 Task: Find connections with filter location Babruysk with filter topic #lifewith filter profile language Spanish with filter current company B. Braun Group with filter school Arts Commerce Jobs with filter industry Agriculture, Construction, Mining Machinery Manufacturing with filter service category Typing with filter keywords title Iron Worker
Action: Mouse moved to (228, 309)
Screenshot: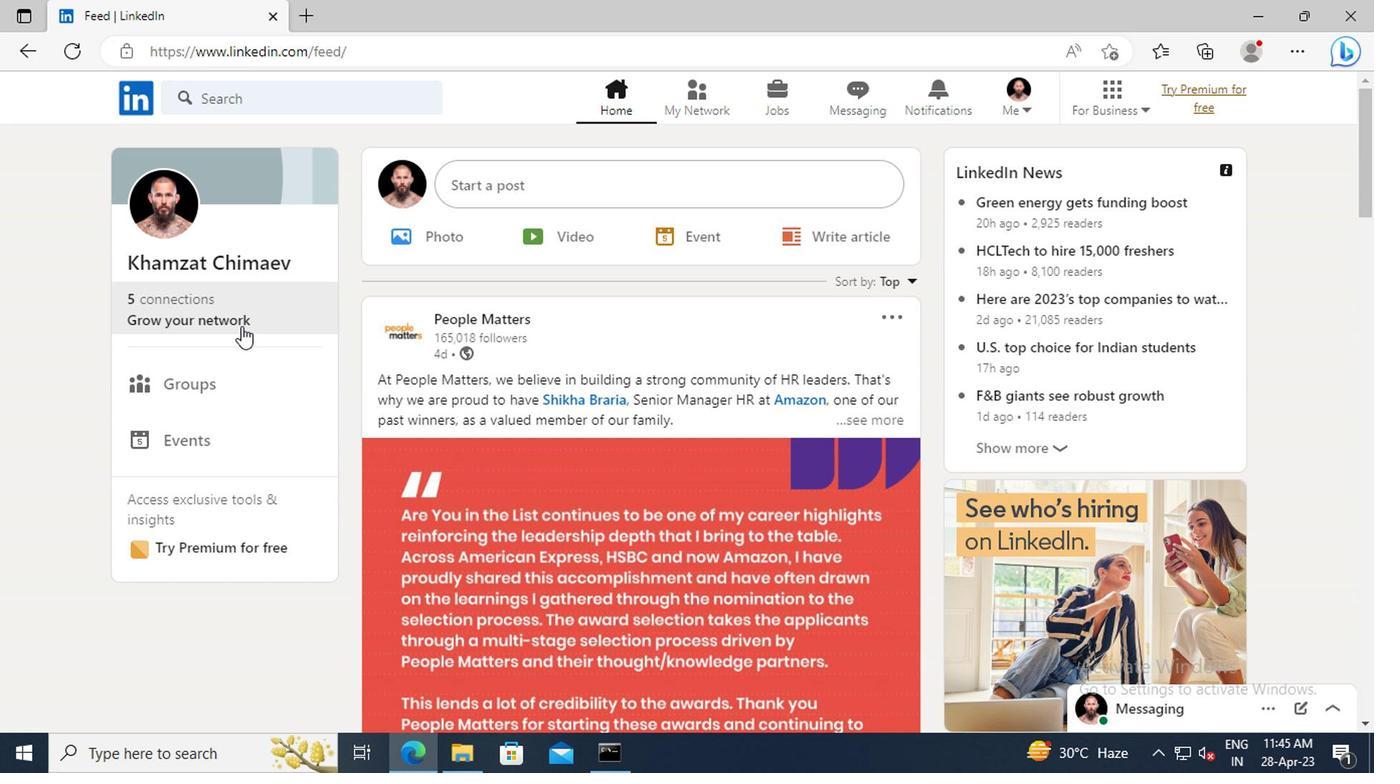 
Action: Mouse pressed left at (228, 309)
Screenshot: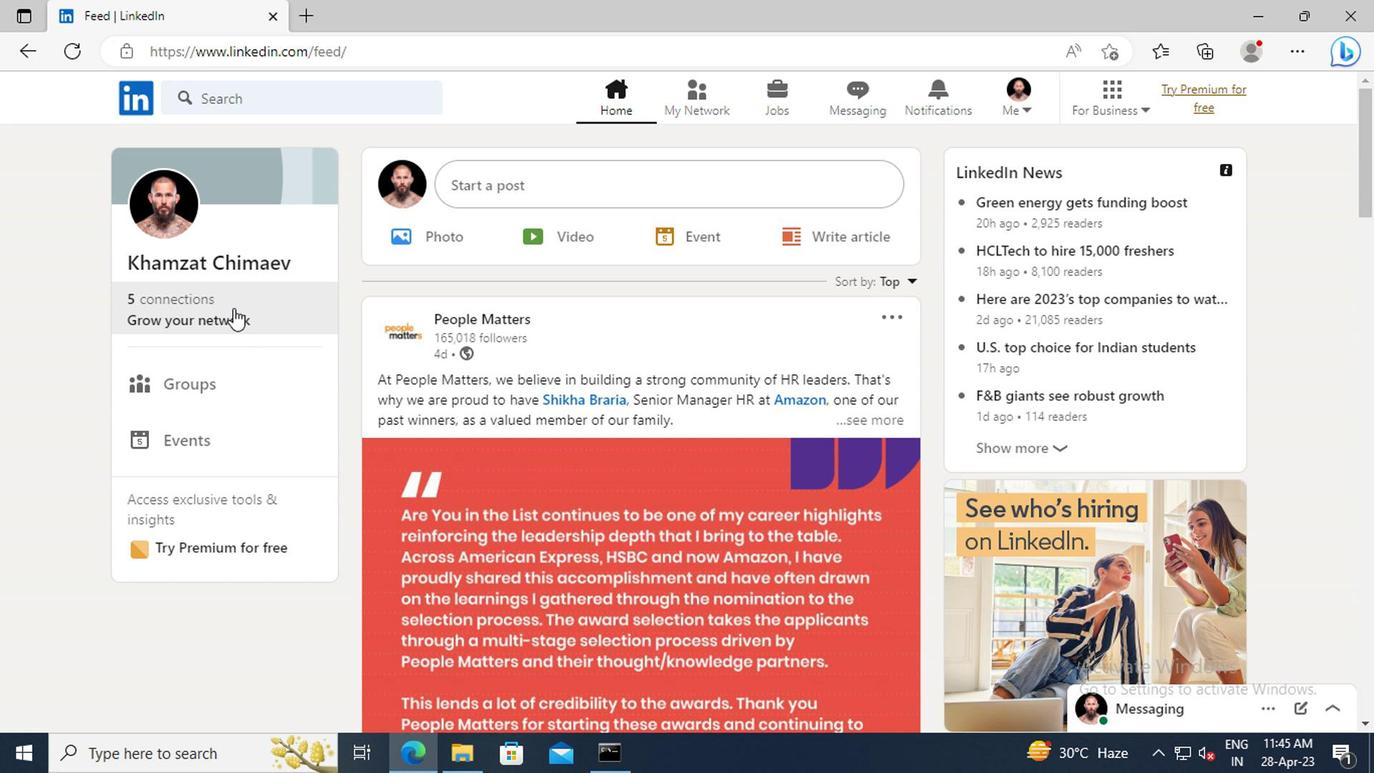 
Action: Mouse moved to (228, 213)
Screenshot: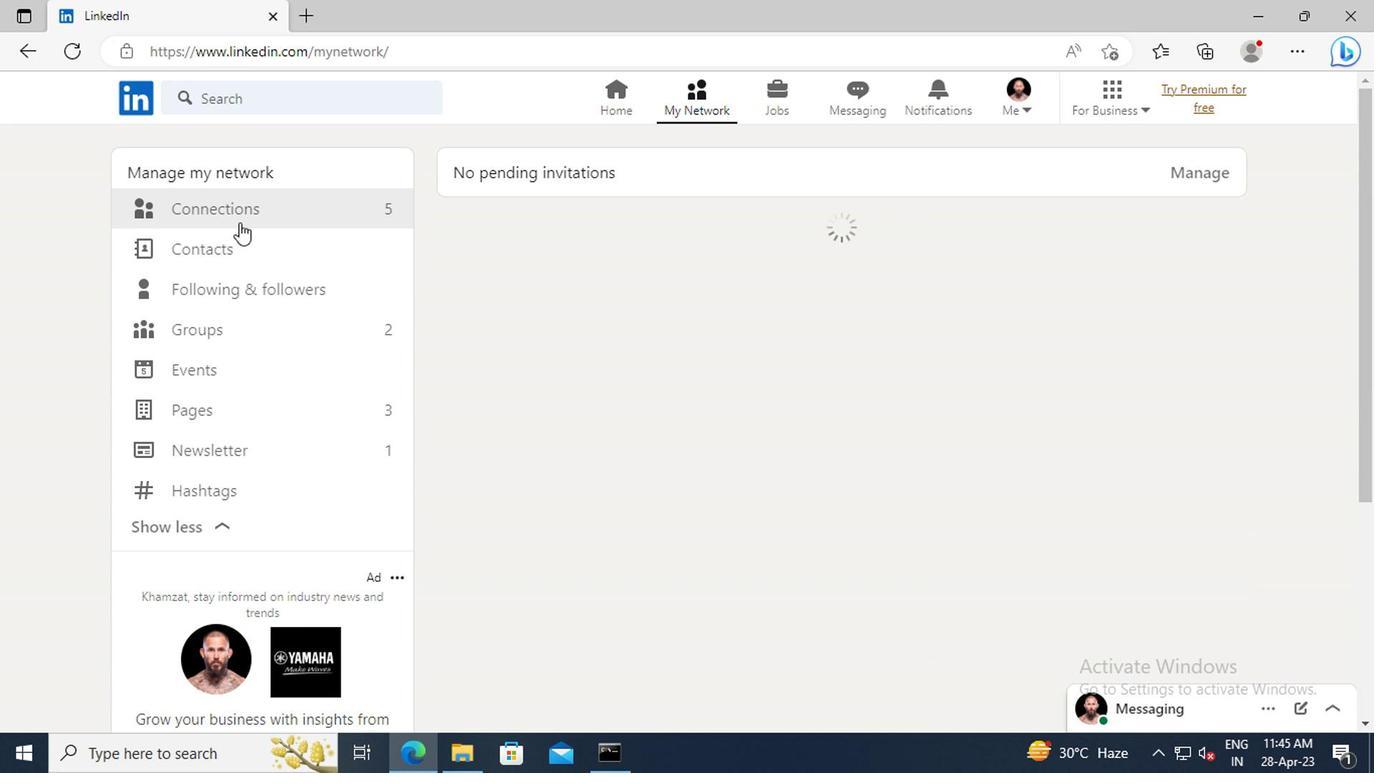 
Action: Mouse pressed left at (228, 213)
Screenshot: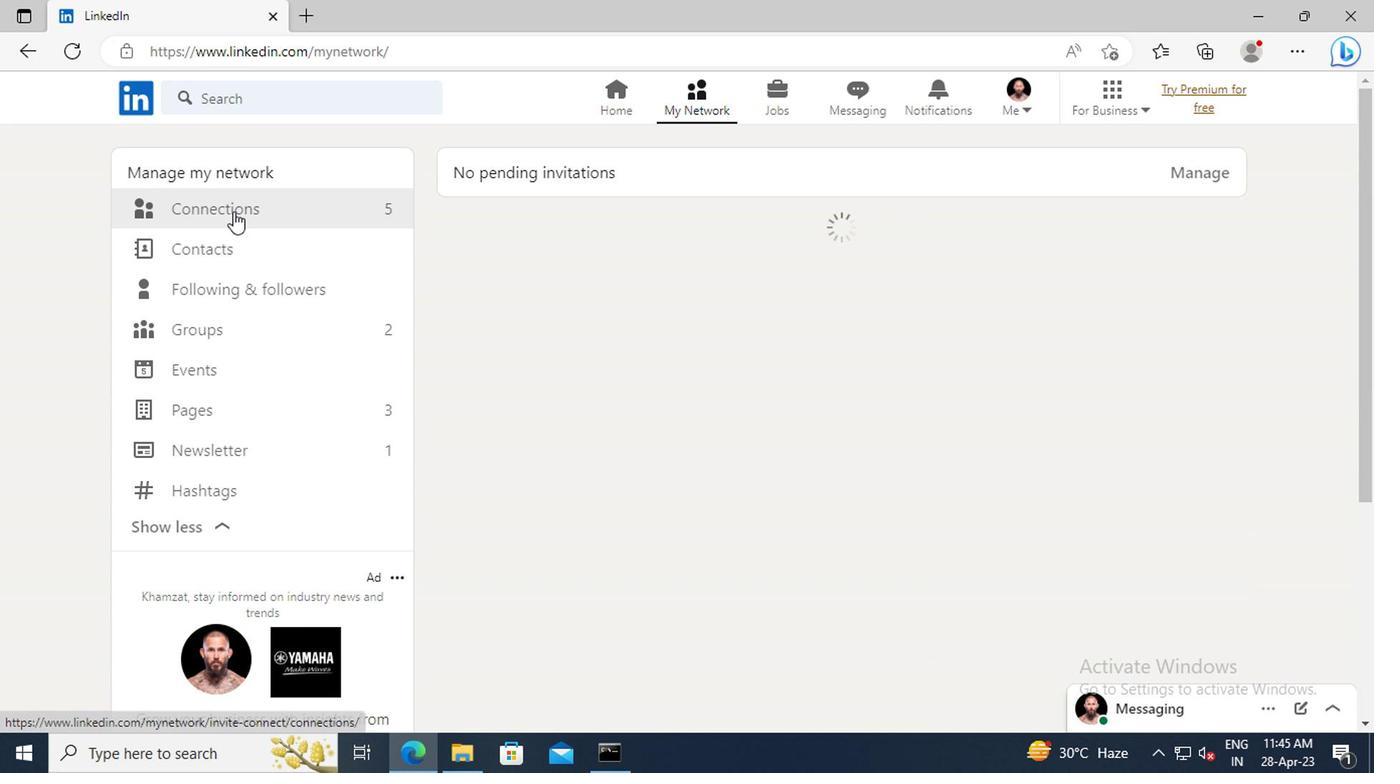 
Action: Mouse moved to (819, 216)
Screenshot: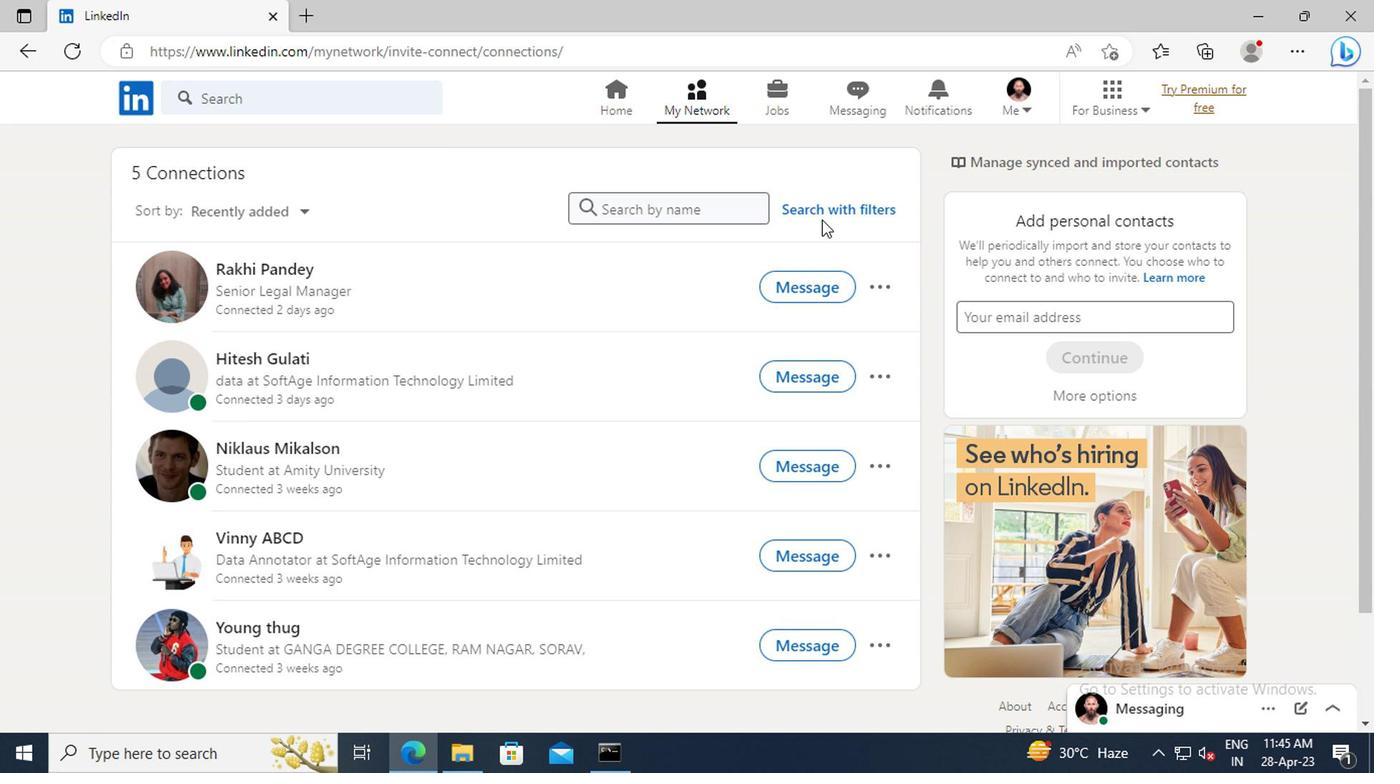 
Action: Mouse pressed left at (819, 216)
Screenshot: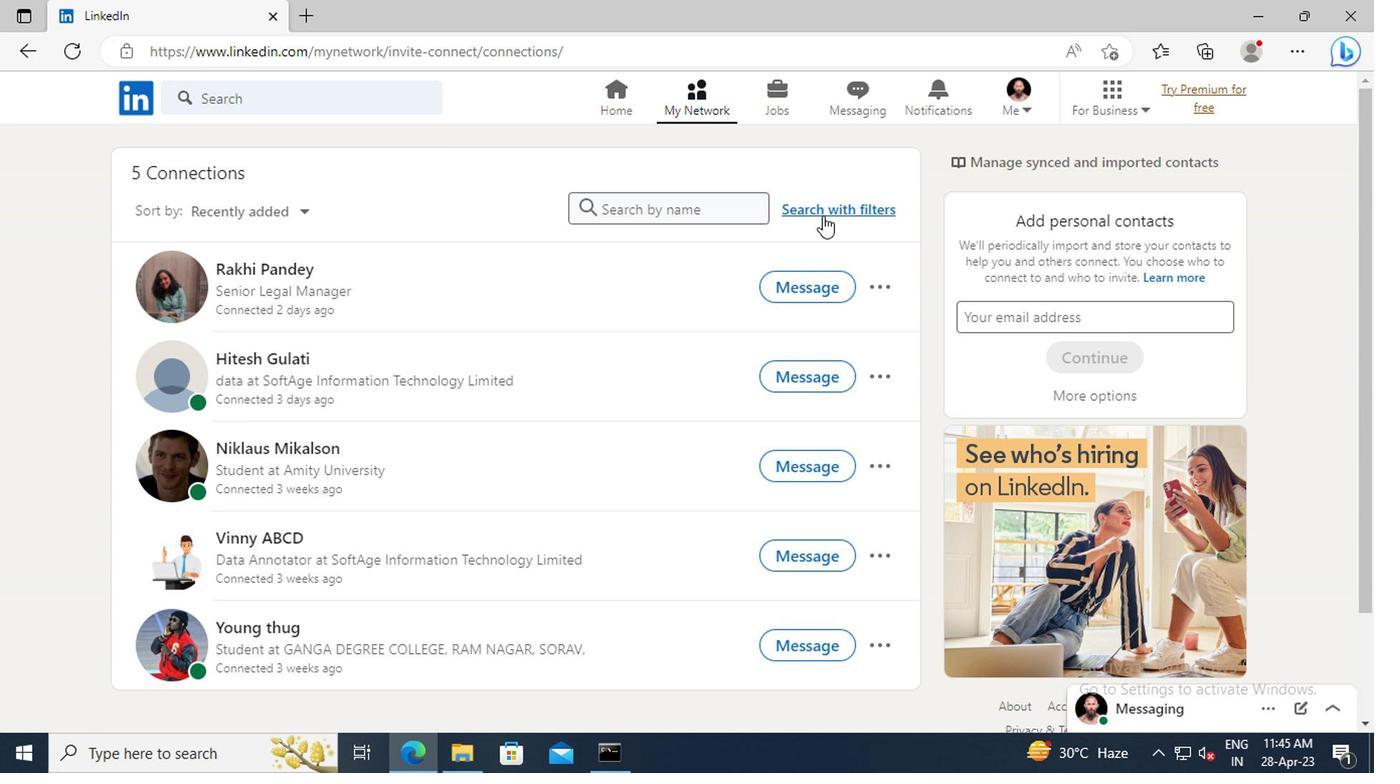 
Action: Mouse moved to (757, 161)
Screenshot: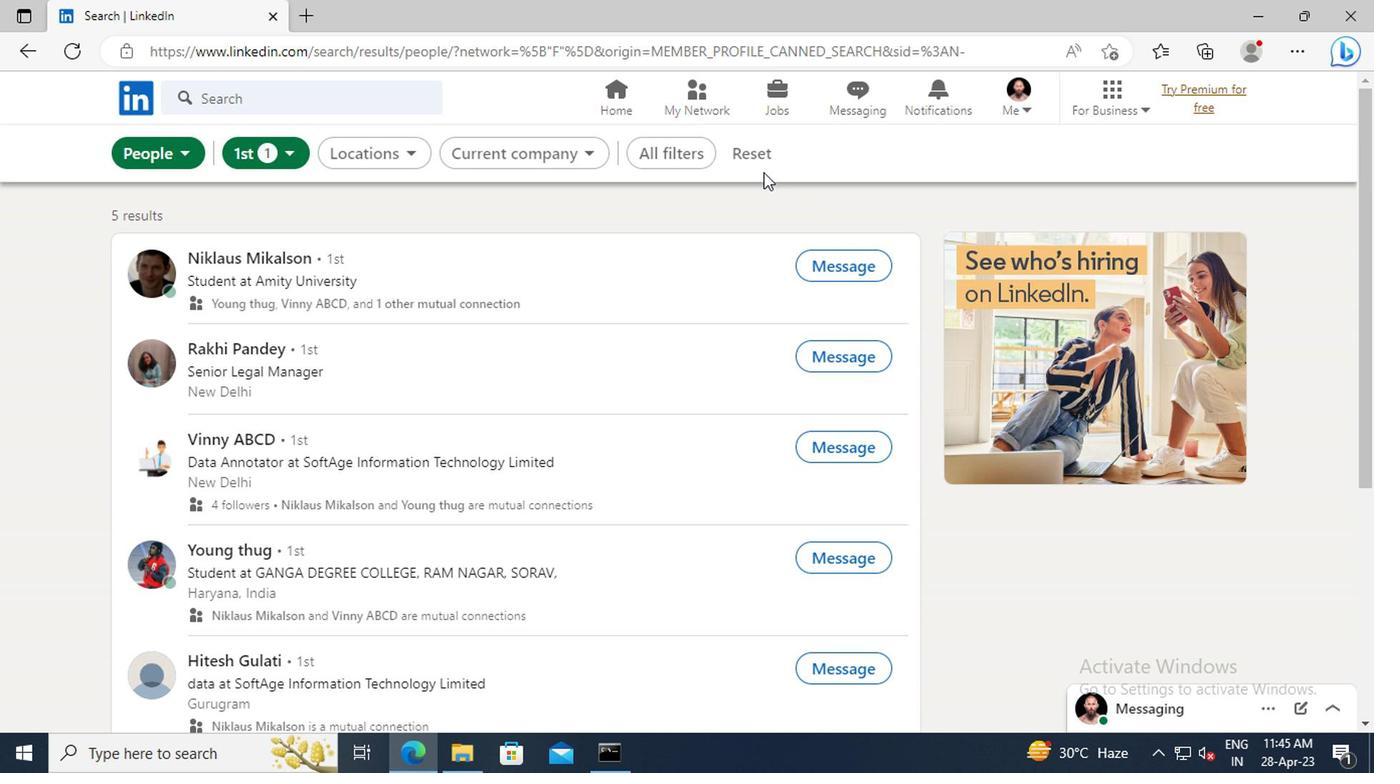 
Action: Mouse pressed left at (757, 161)
Screenshot: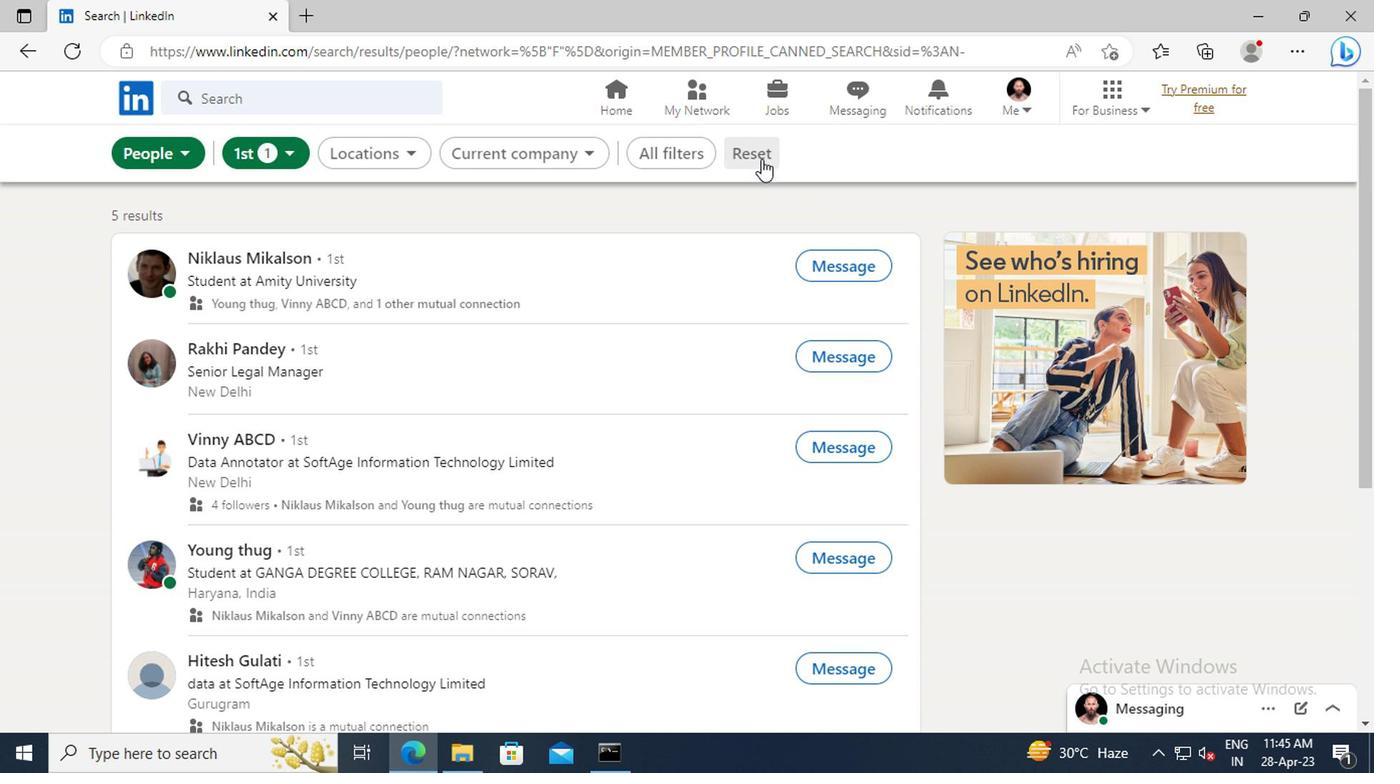 
Action: Mouse moved to (730, 156)
Screenshot: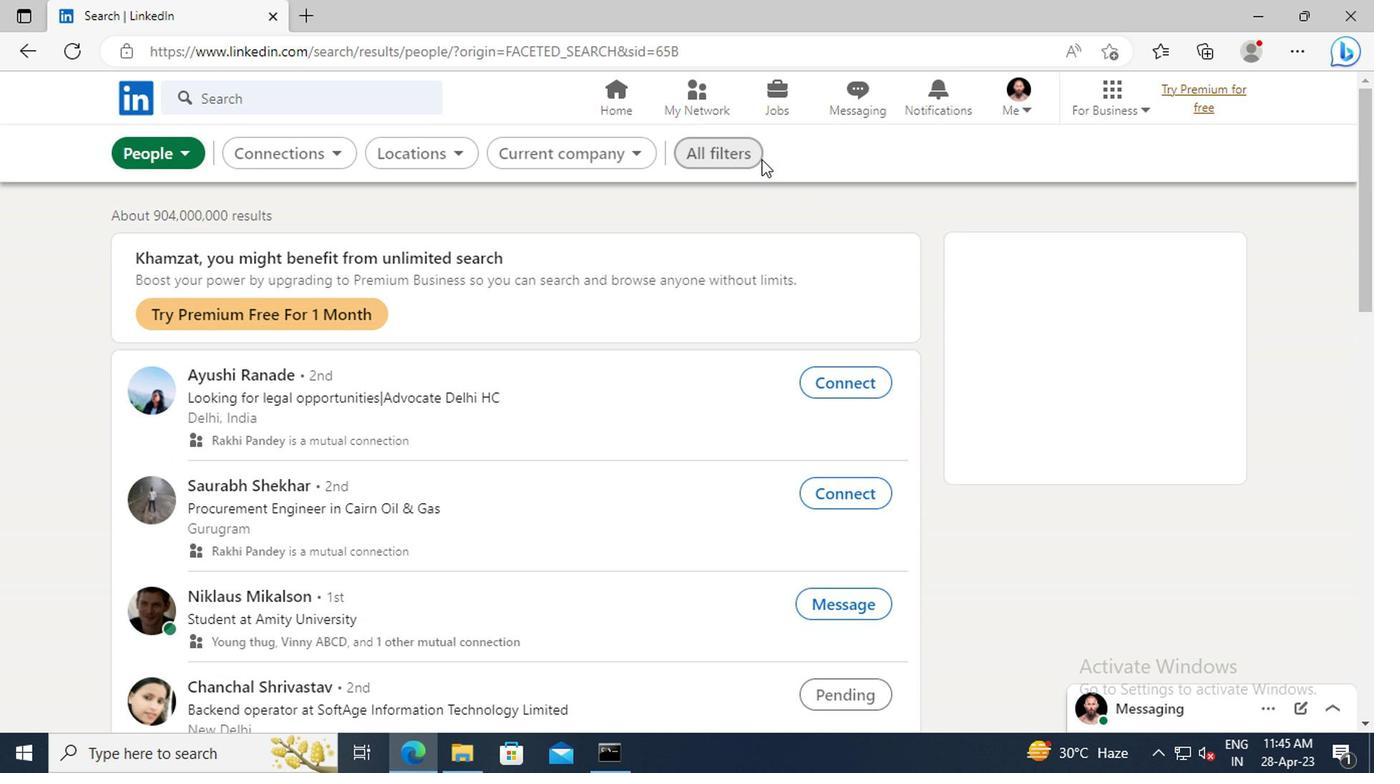 
Action: Mouse pressed left at (730, 156)
Screenshot: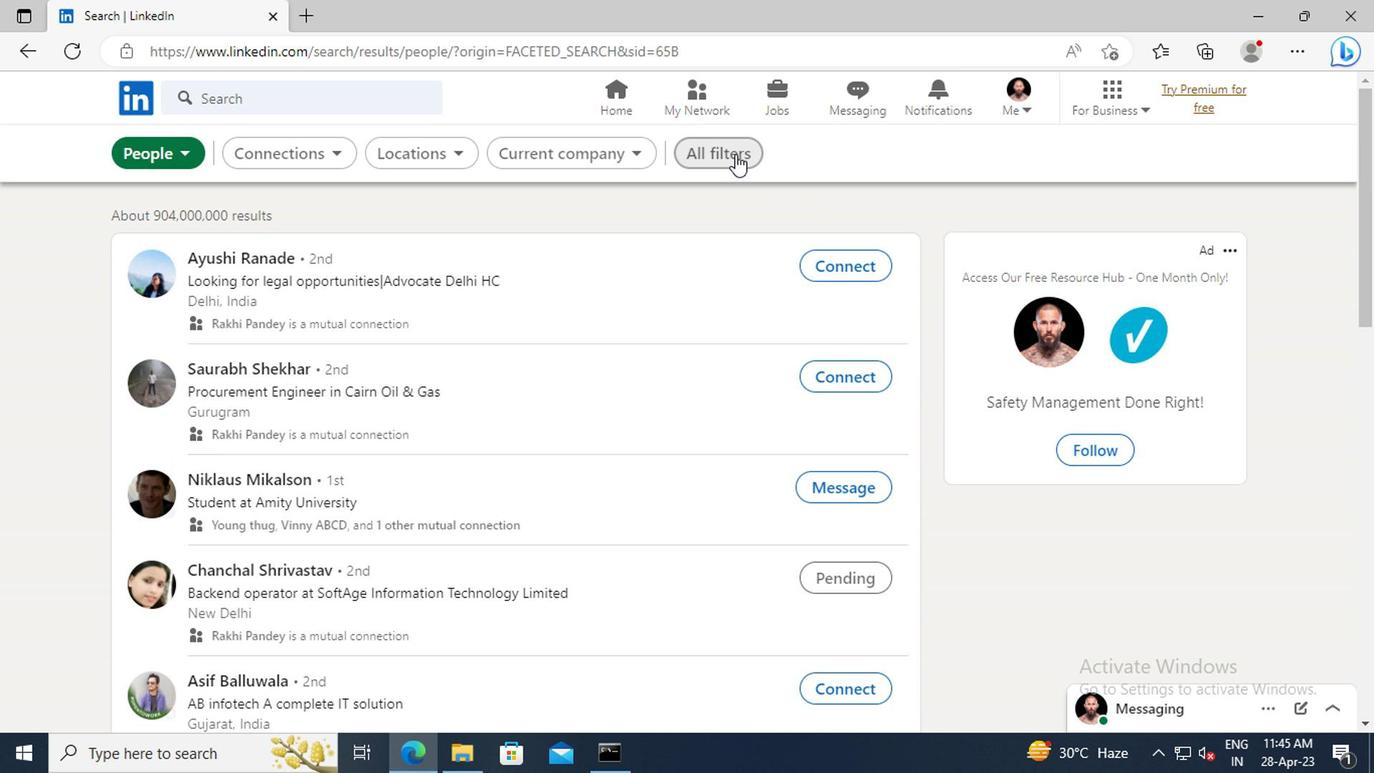 
Action: Mouse moved to (1194, 415)
Screenshot: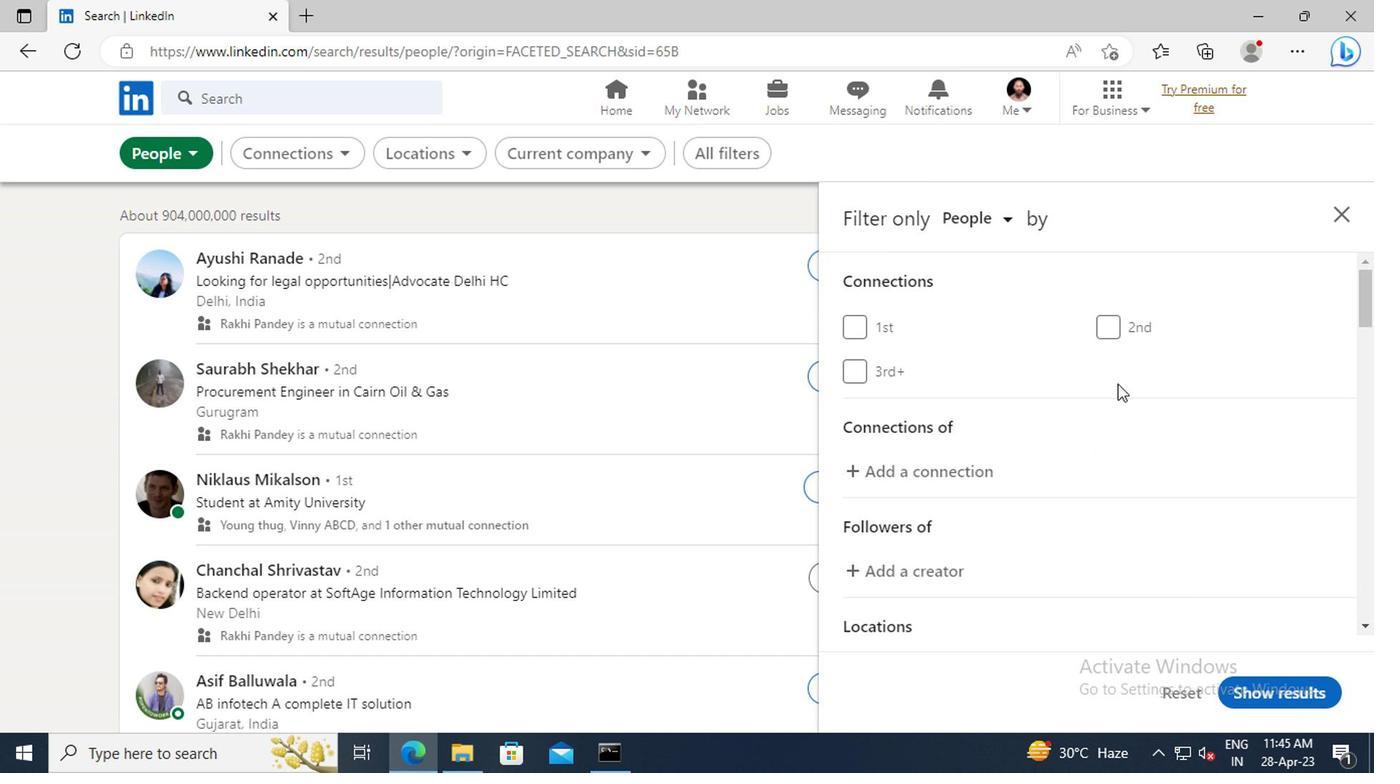 
Action: Mouse scrolled (1194, 415) with delta (0, 0)
Screenshot: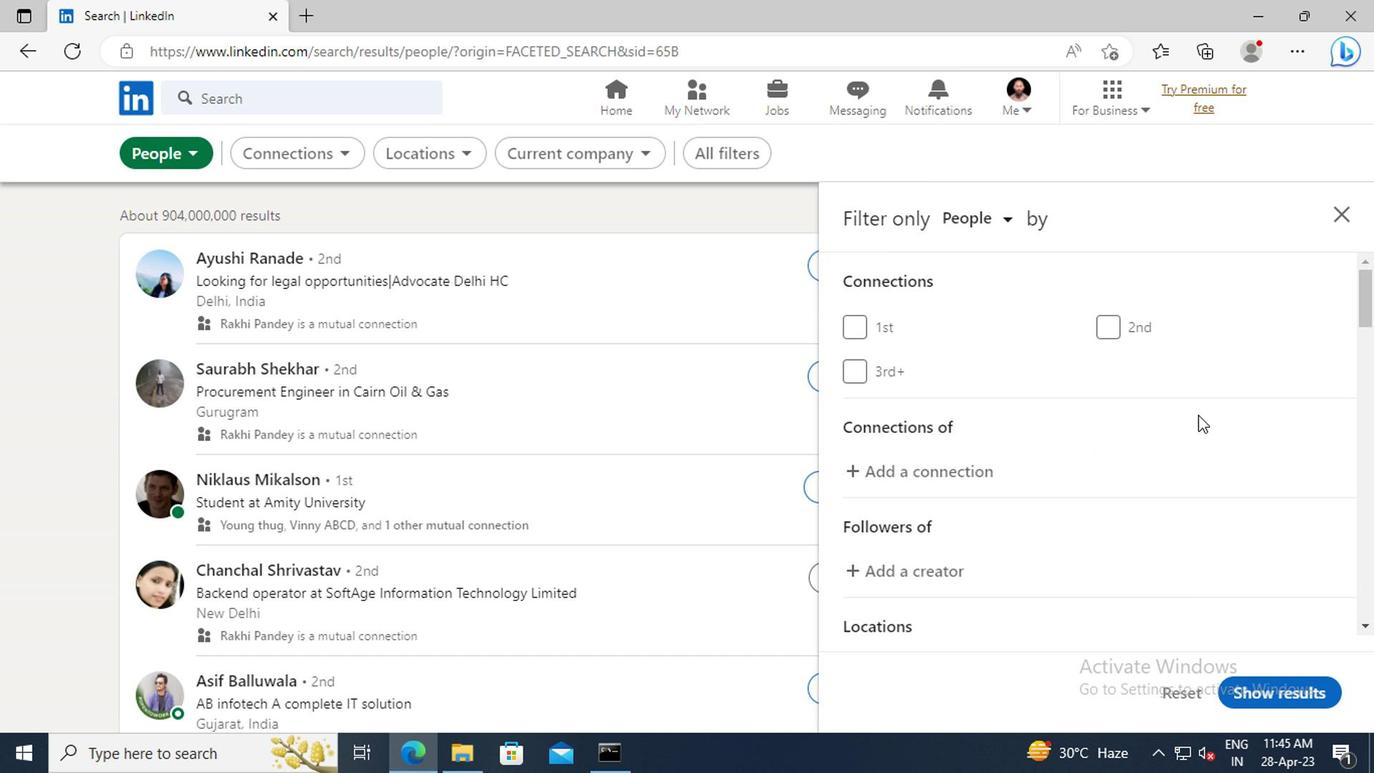 
Action: Mouse moved to (1195, 417)
Screenshot: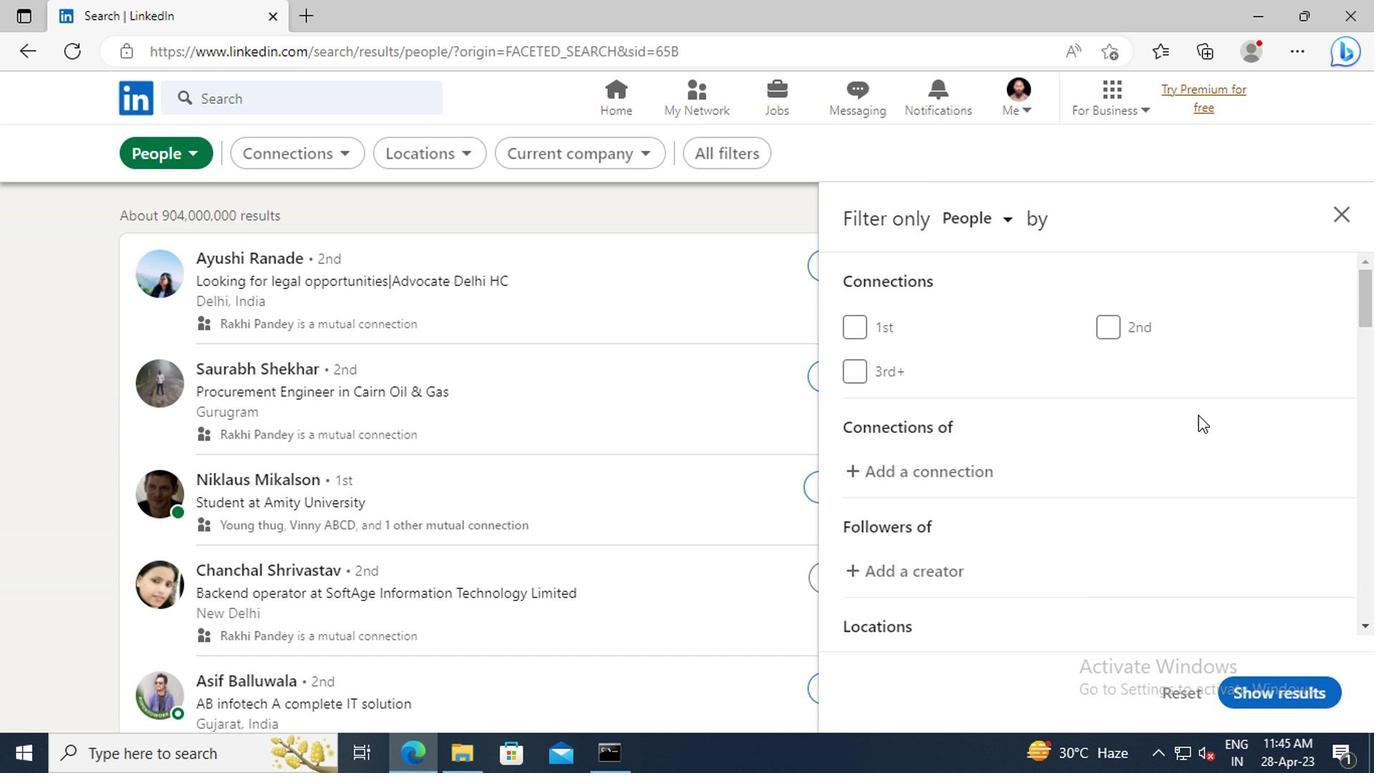 
Action: Mouse scrolled (1195, 415) with delta (0, -1)
Screenshot: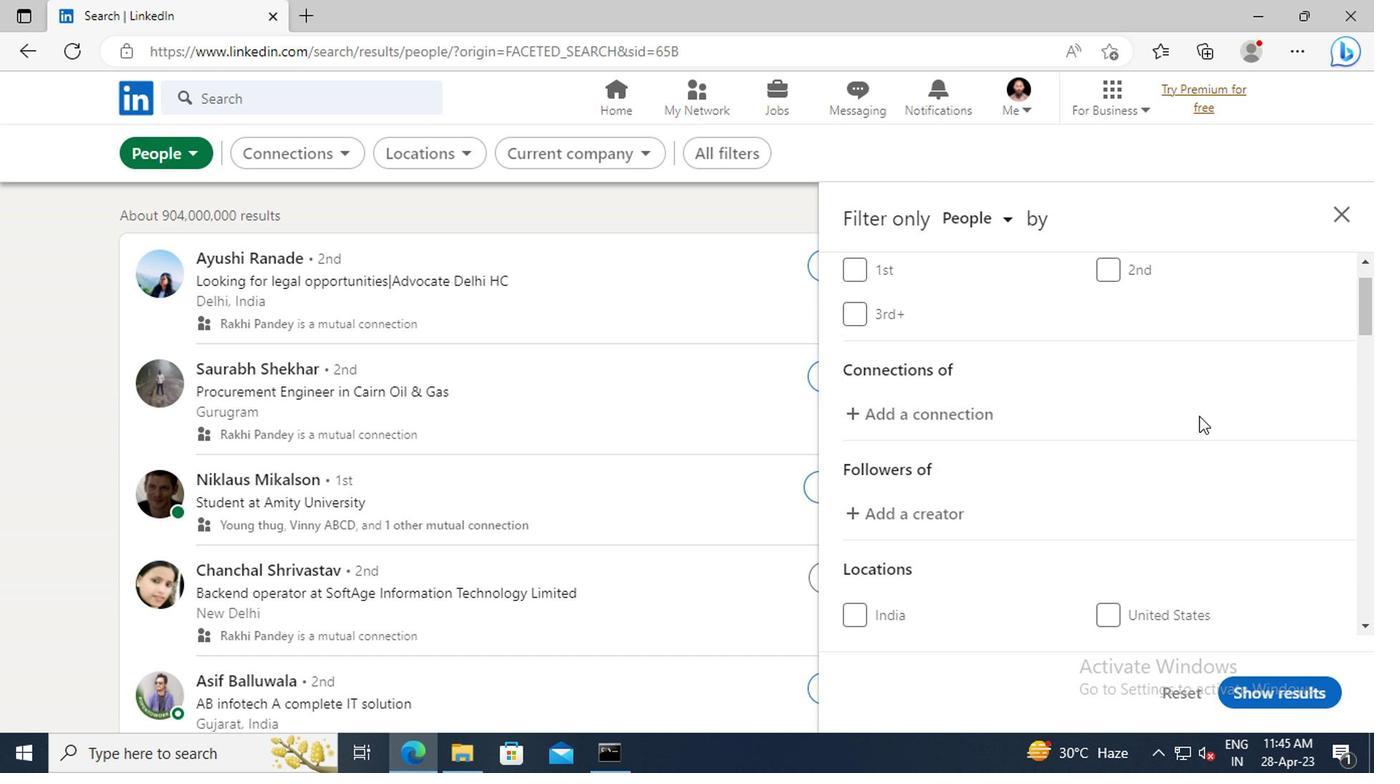 
Action: Mouse scrolled (1195, 415) with delta (0, -1)
Screenshot: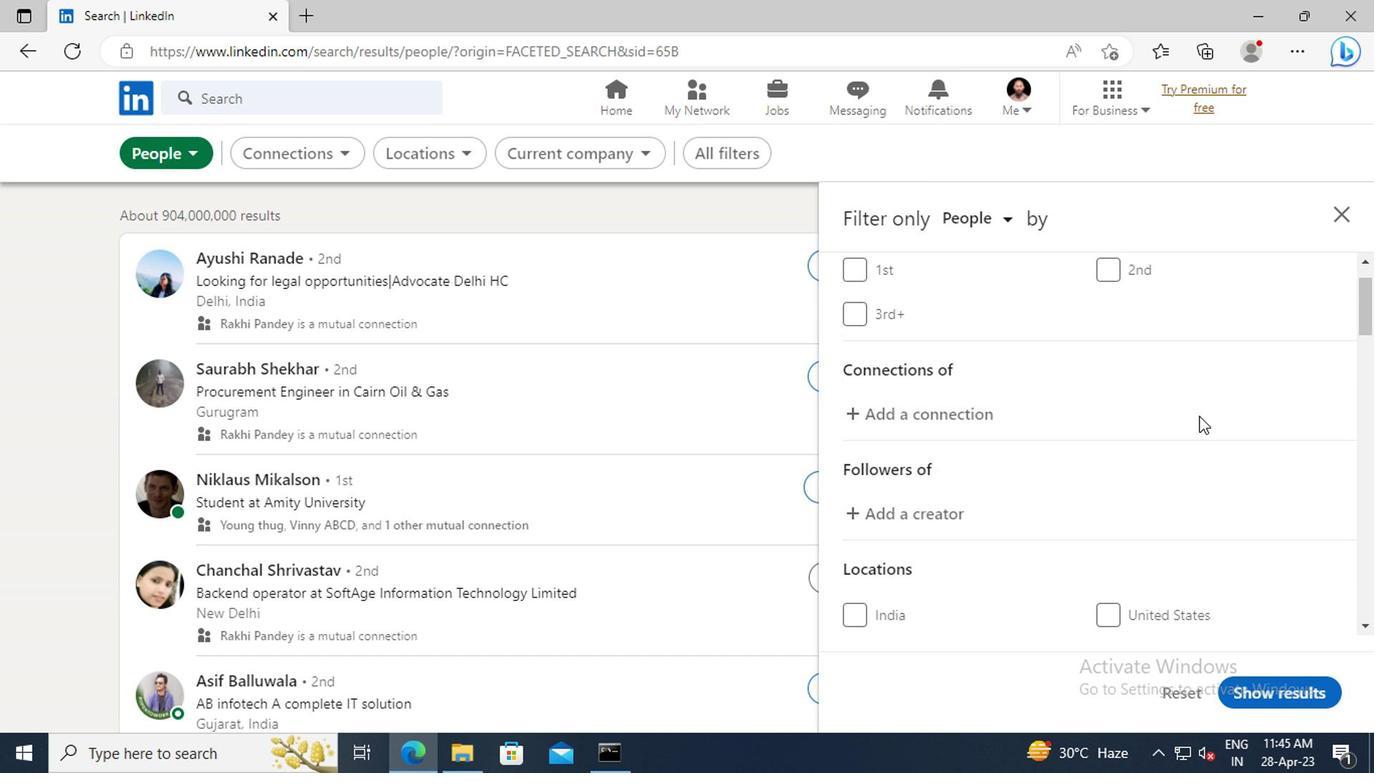 
Action: Mouse scrolled (1195, 415) with delta (0, -1)
Screenshot: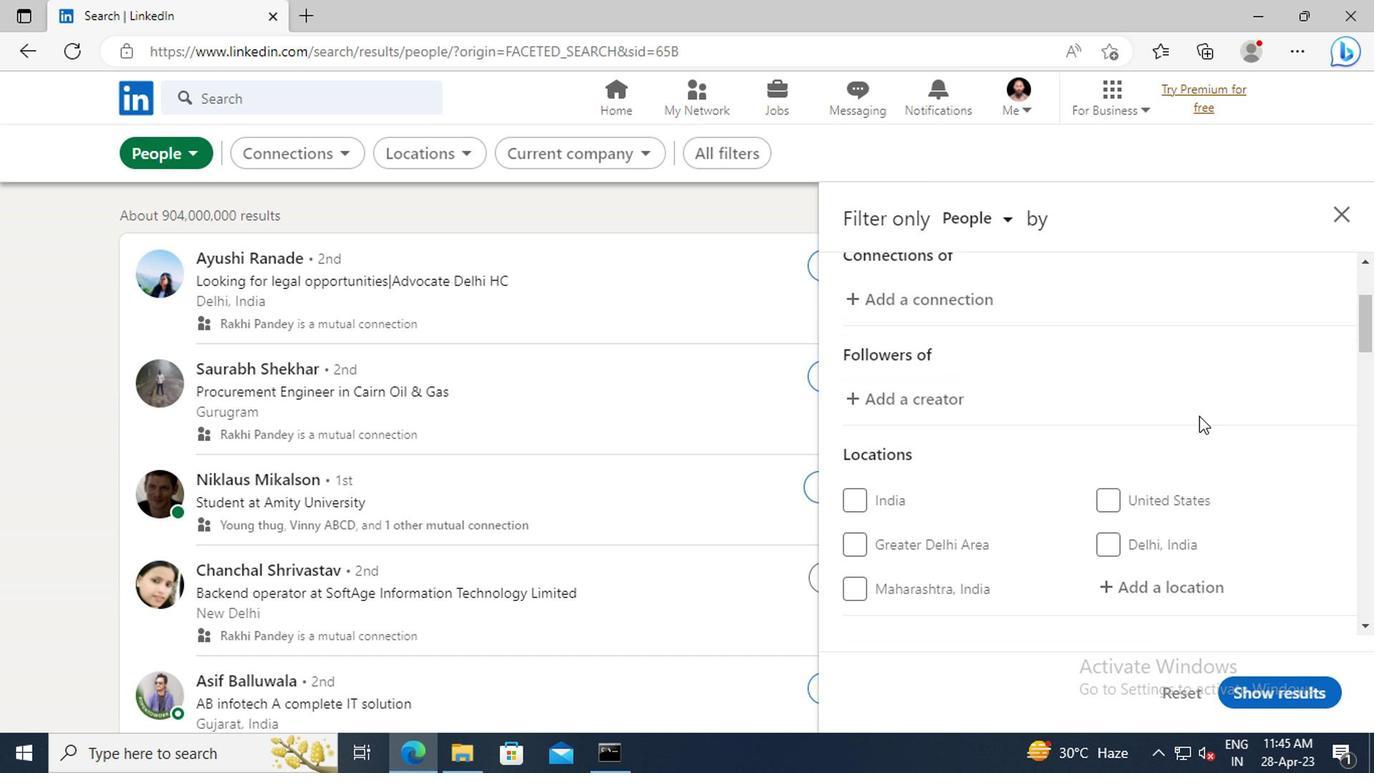 
Action: Mouse scrolled (1195, 415) with delta (0, -1)
Screenshot: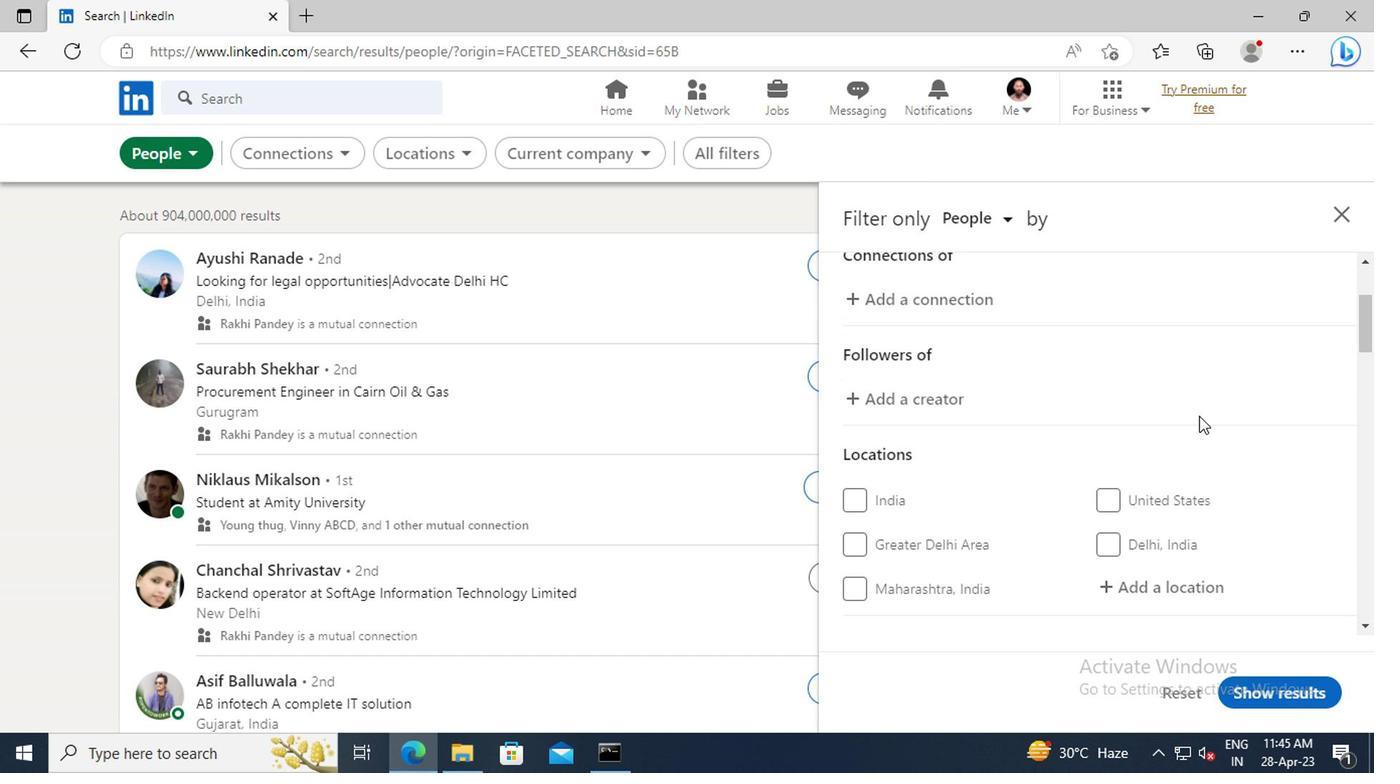 
Action: Mouse moved to (1185, 461)
Screenshot: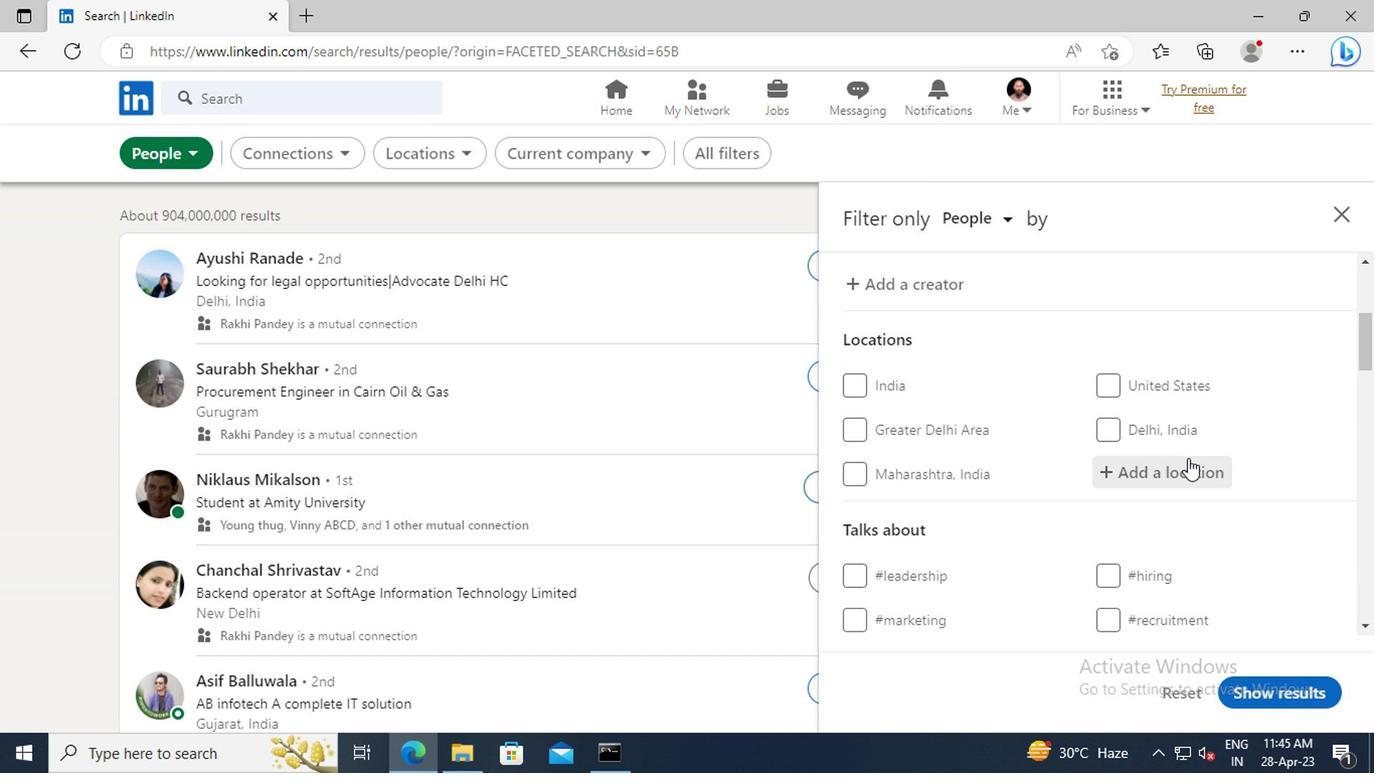
Action: Mouse pressed left at (1185, 461)
Screenshot: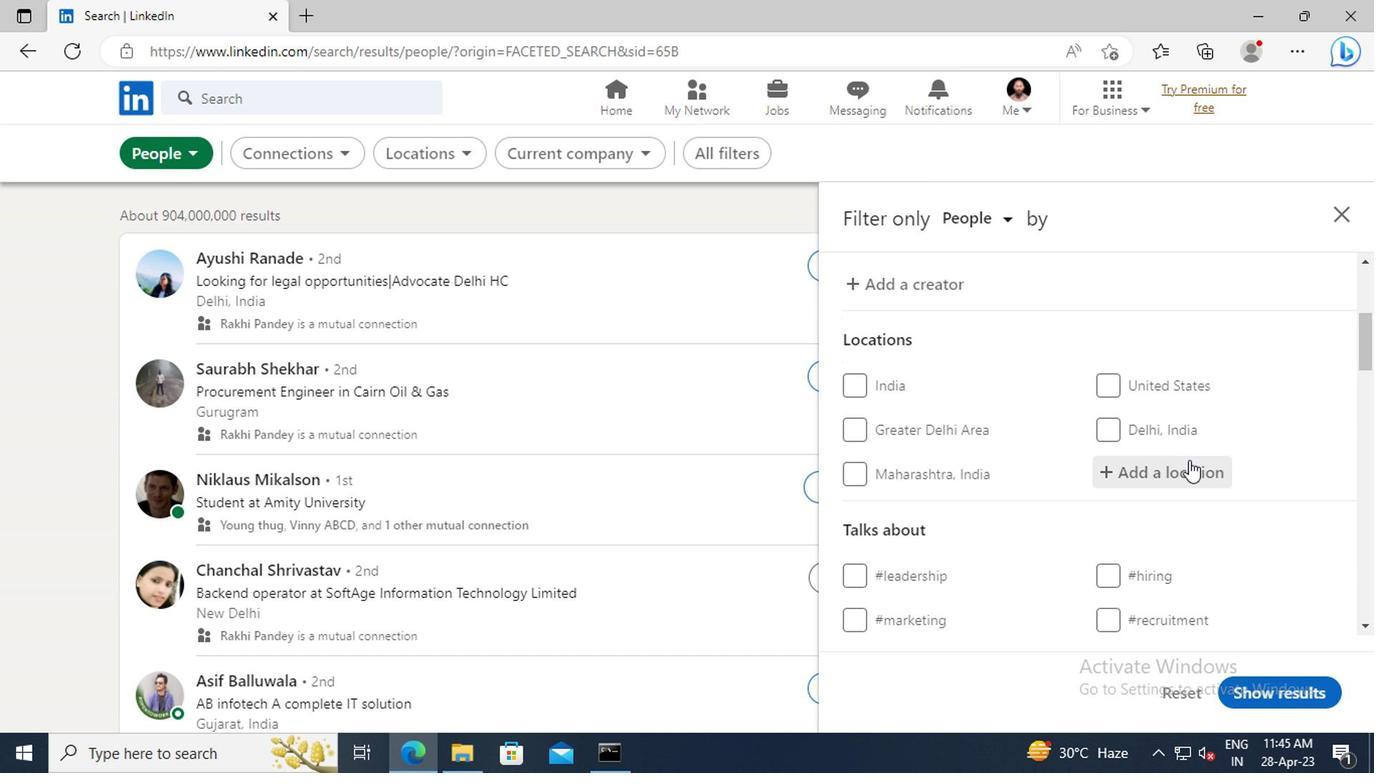 
Action: Key pressed <Key.shift>BABRUYSK
Screenshot: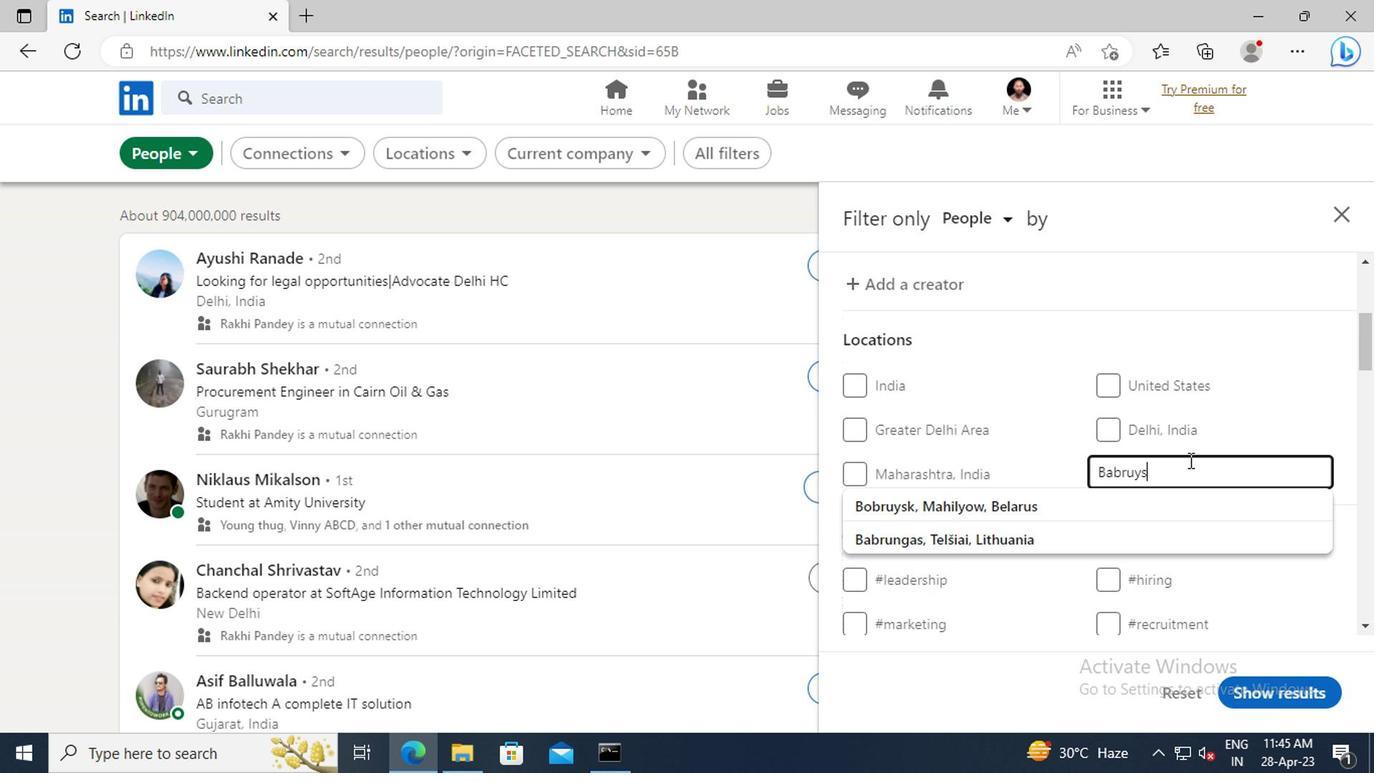 
Action: Mouse moved to (1184, 500)
Screenshot: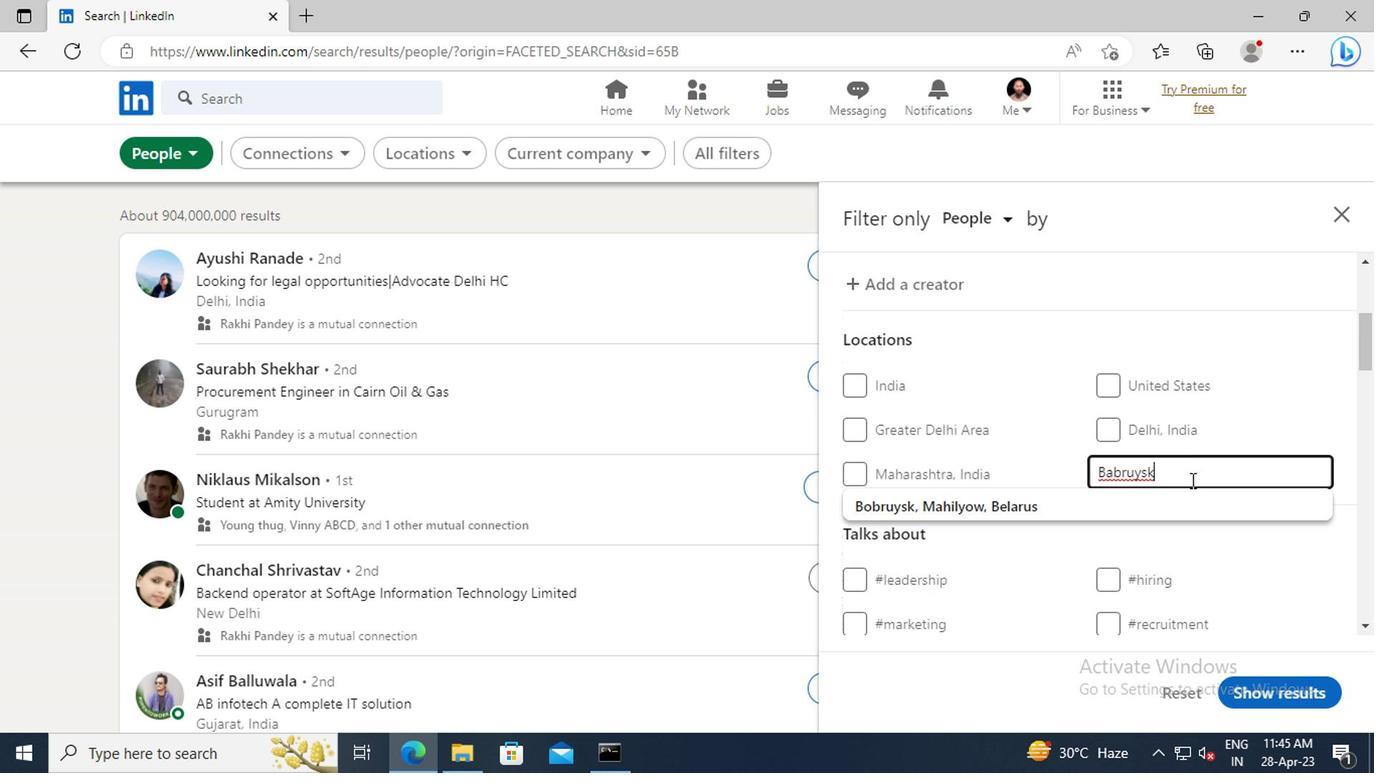 
Action: Mouse pressed left at (1184, 500)
Screenshot: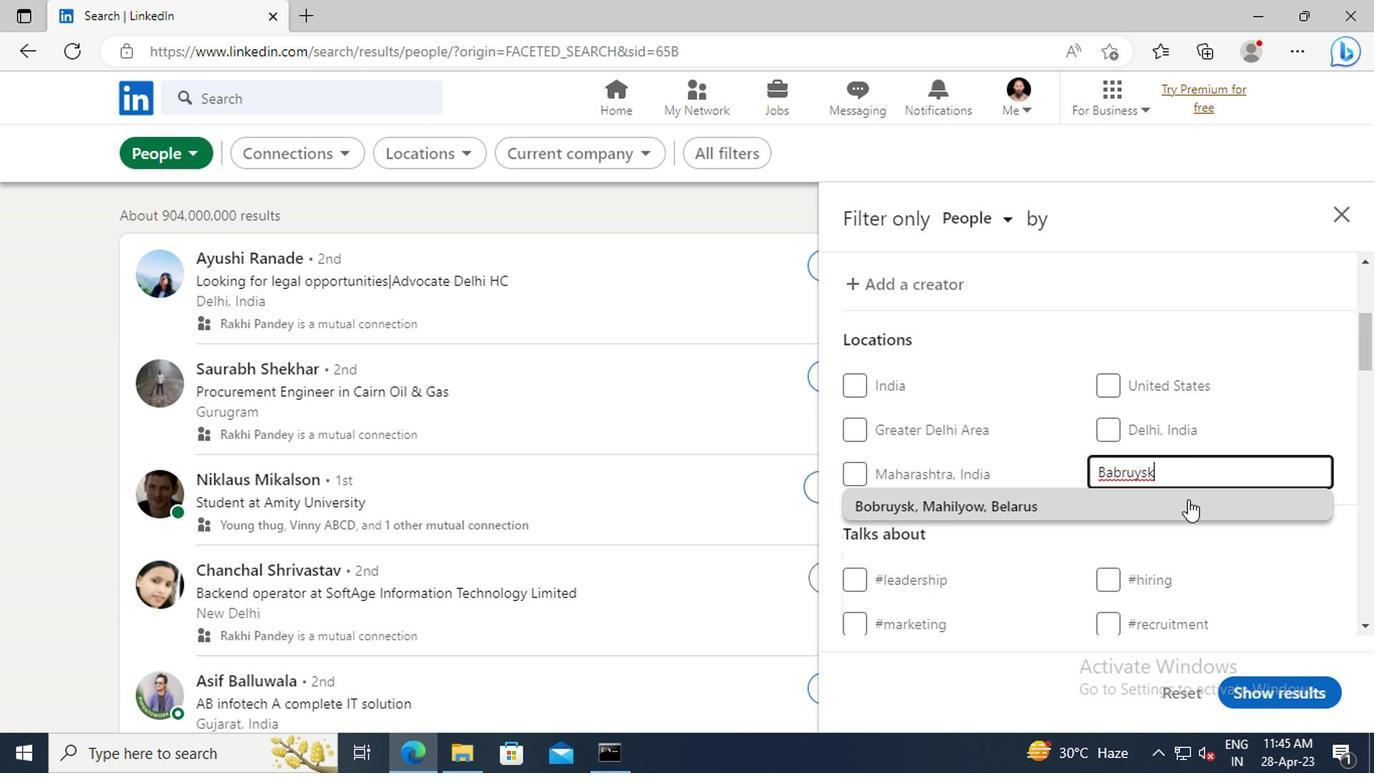 
Action: Mouse moved to (1176, 481)
Screenshot: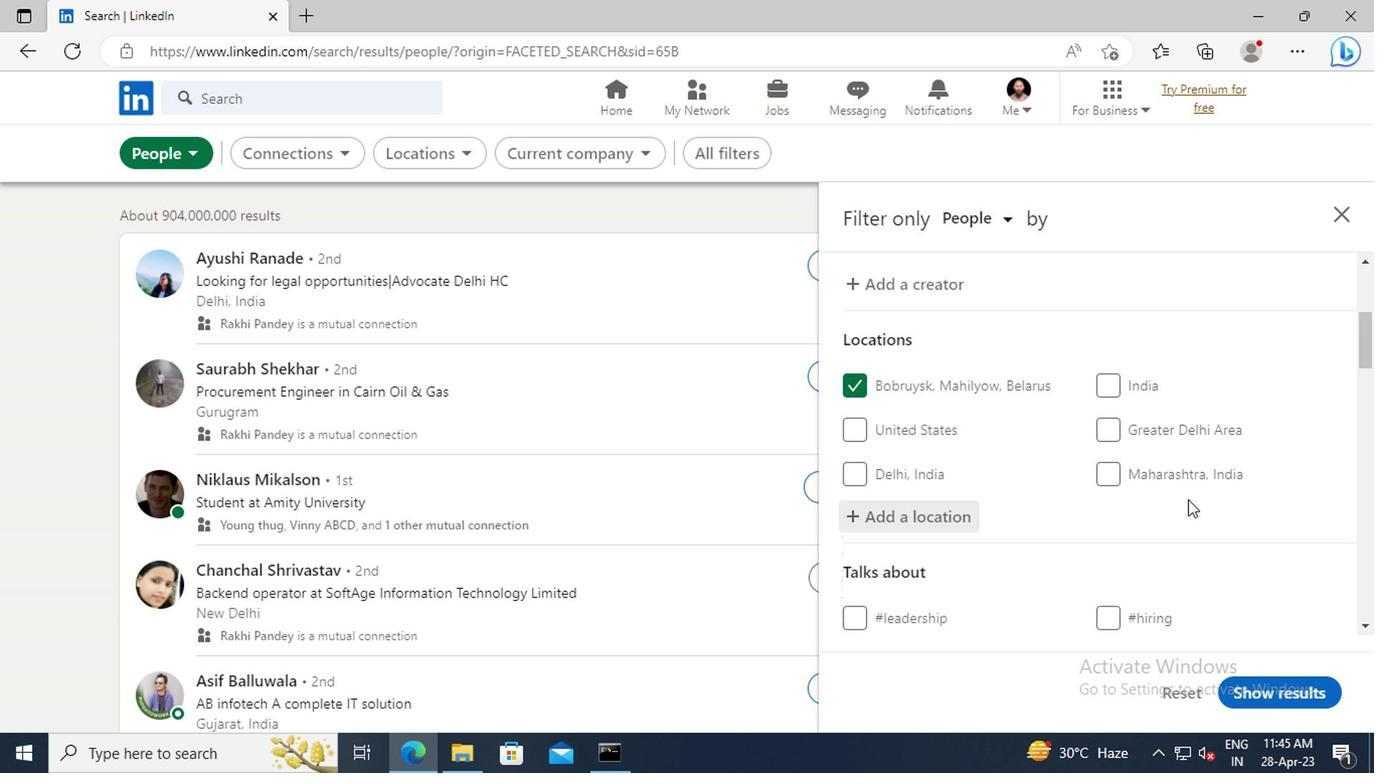 
Action: Mouse scrolled (1176, 480) with delta (0, 0)
Screenshot: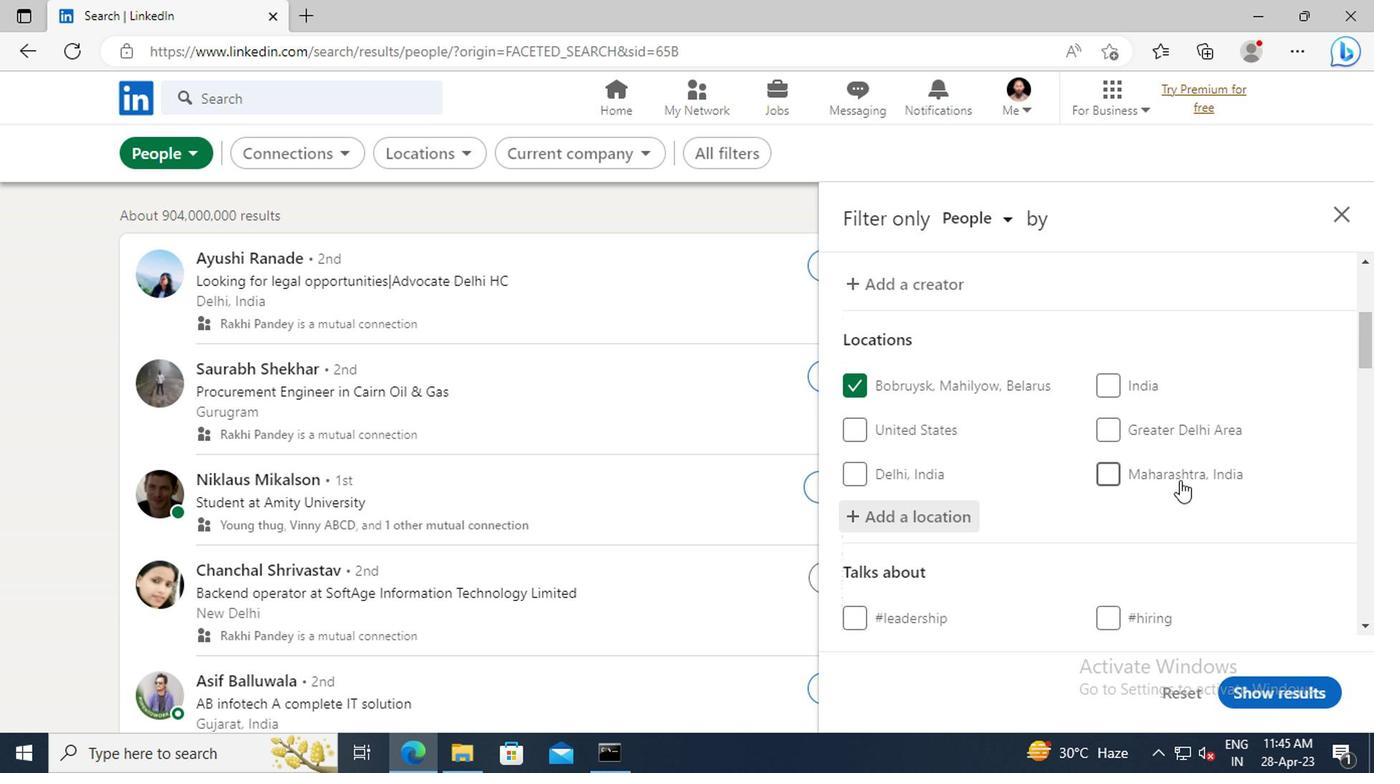 
Action: Mouse scrolled (1176, 480) with delta (0, 0)
Screenshot: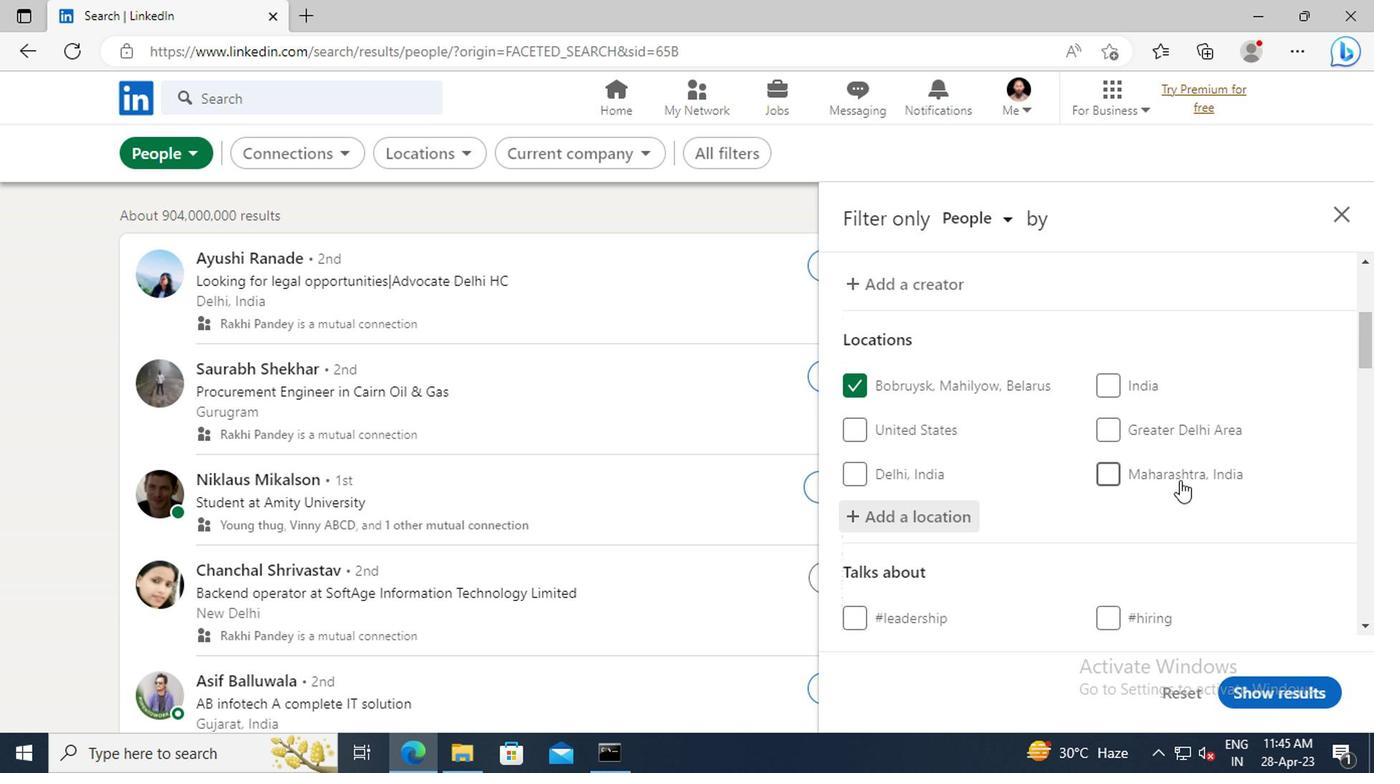 
Action: Mouse scrolled (1176, 480) with delta (0, 0)
Screenshot: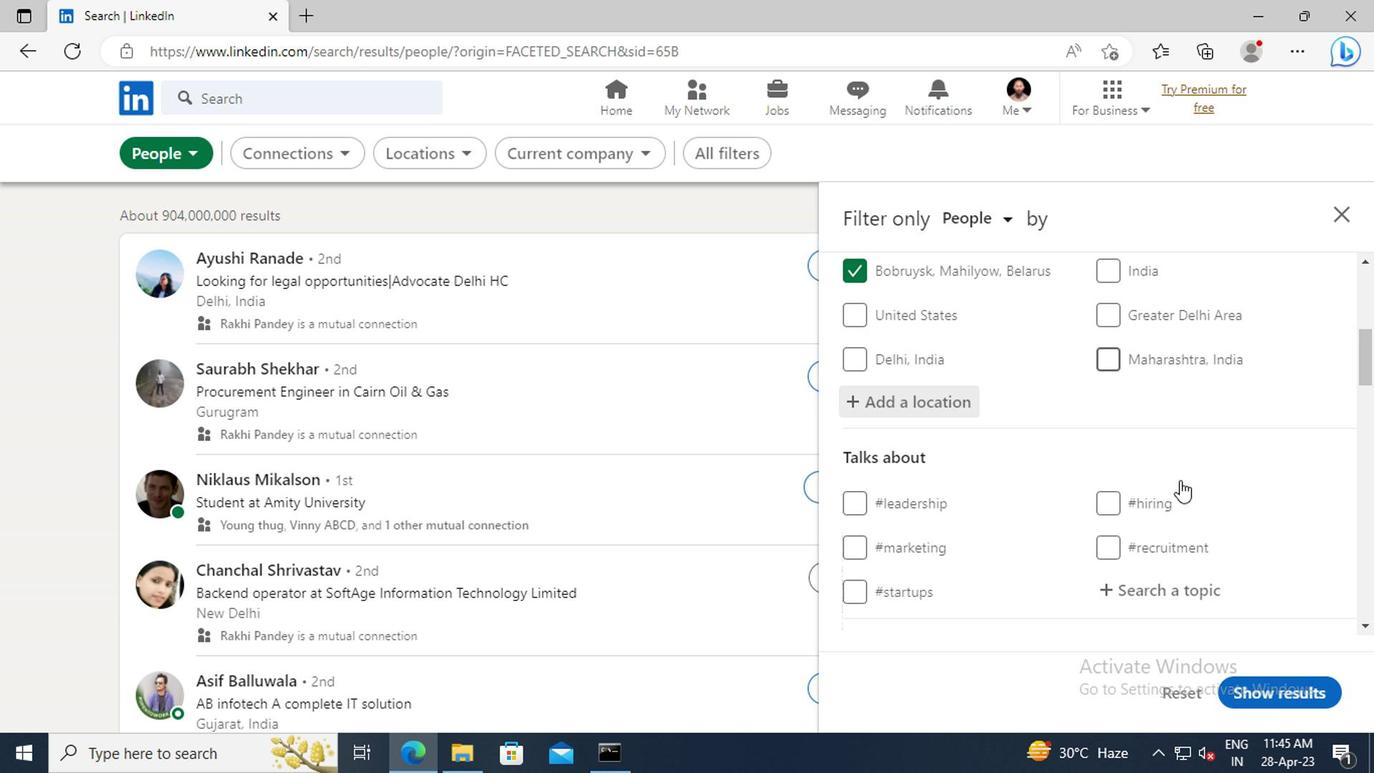 
Action: Mouse scrolled (1176, 480) with delta (0, 0)
Screenshot: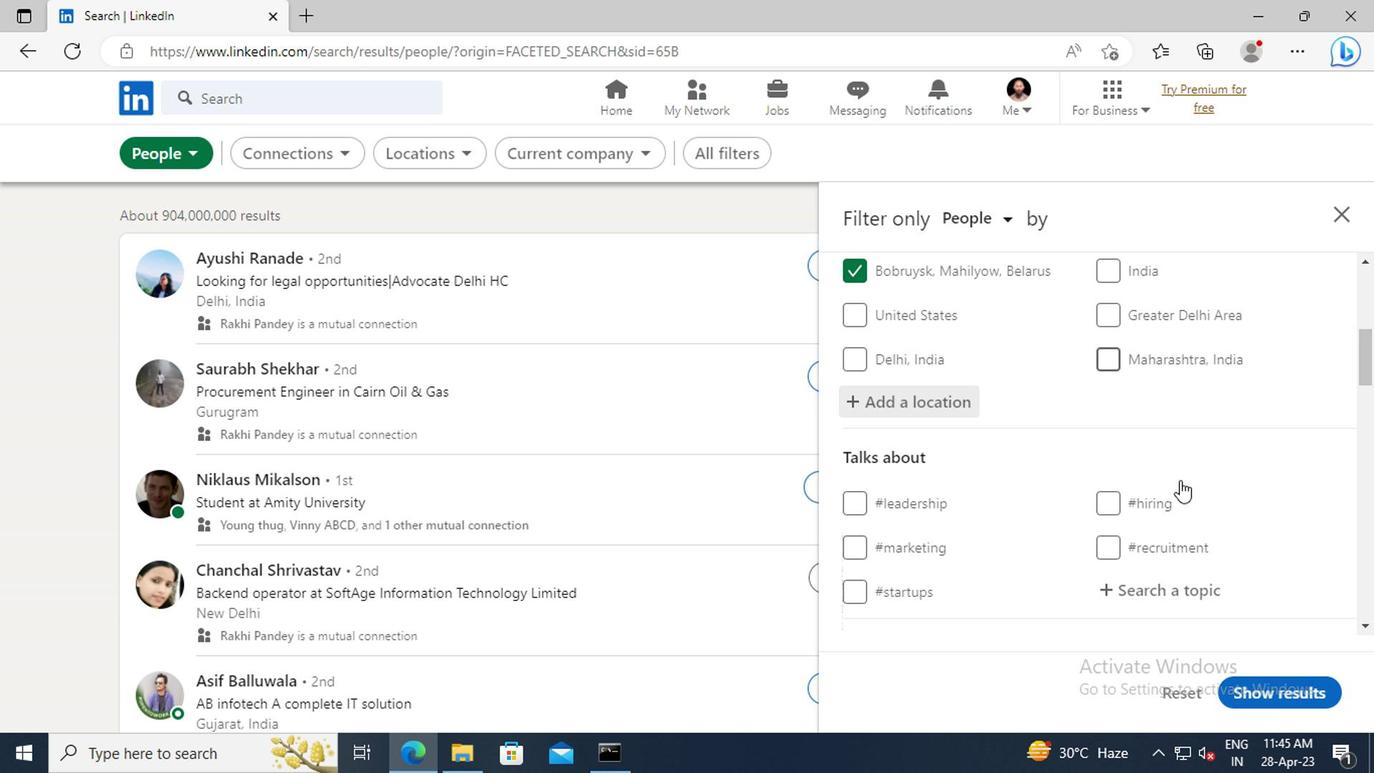
Action: Mouse moved to (1129, 483)
Screenshot: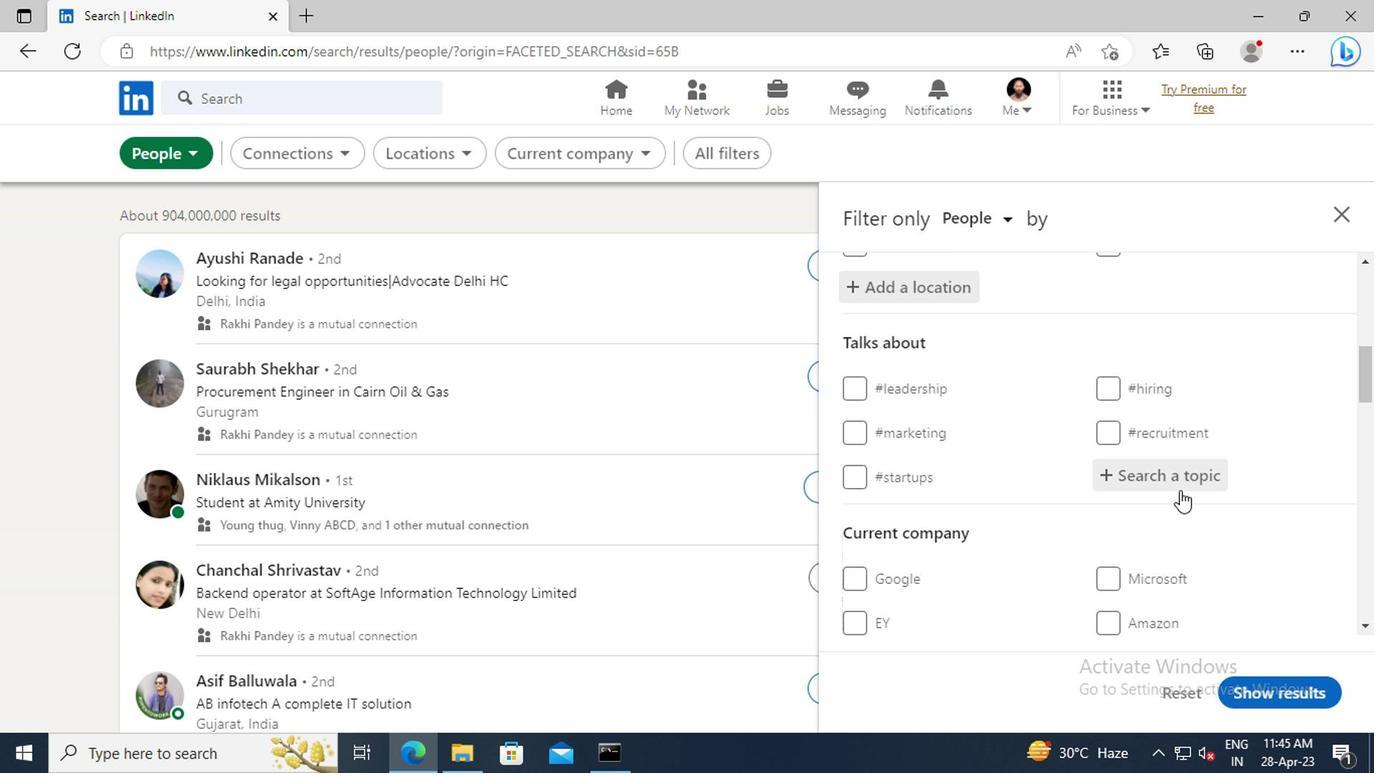 
Action: Mouse pressed left at (1129, 483)
Screenshot: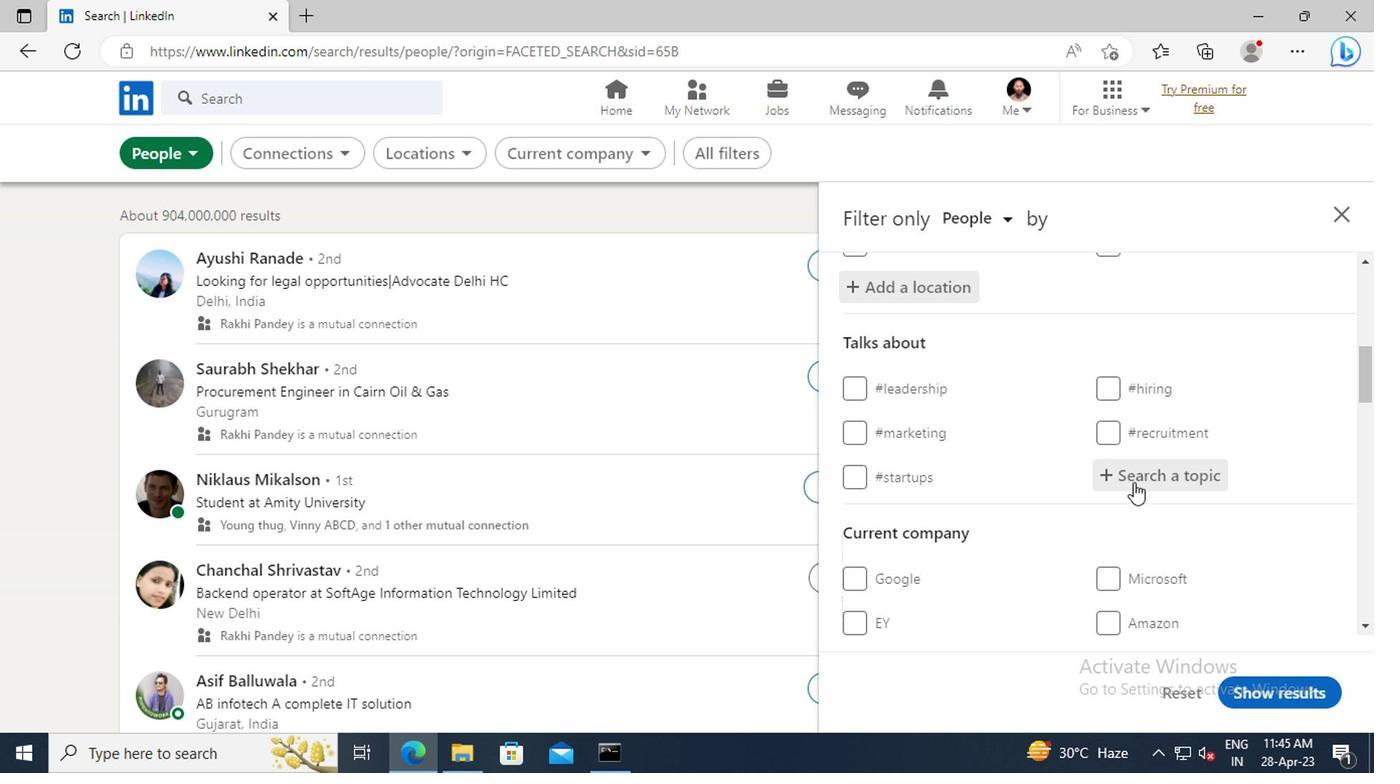 
Action: Key pressed LIFE
Screenshot: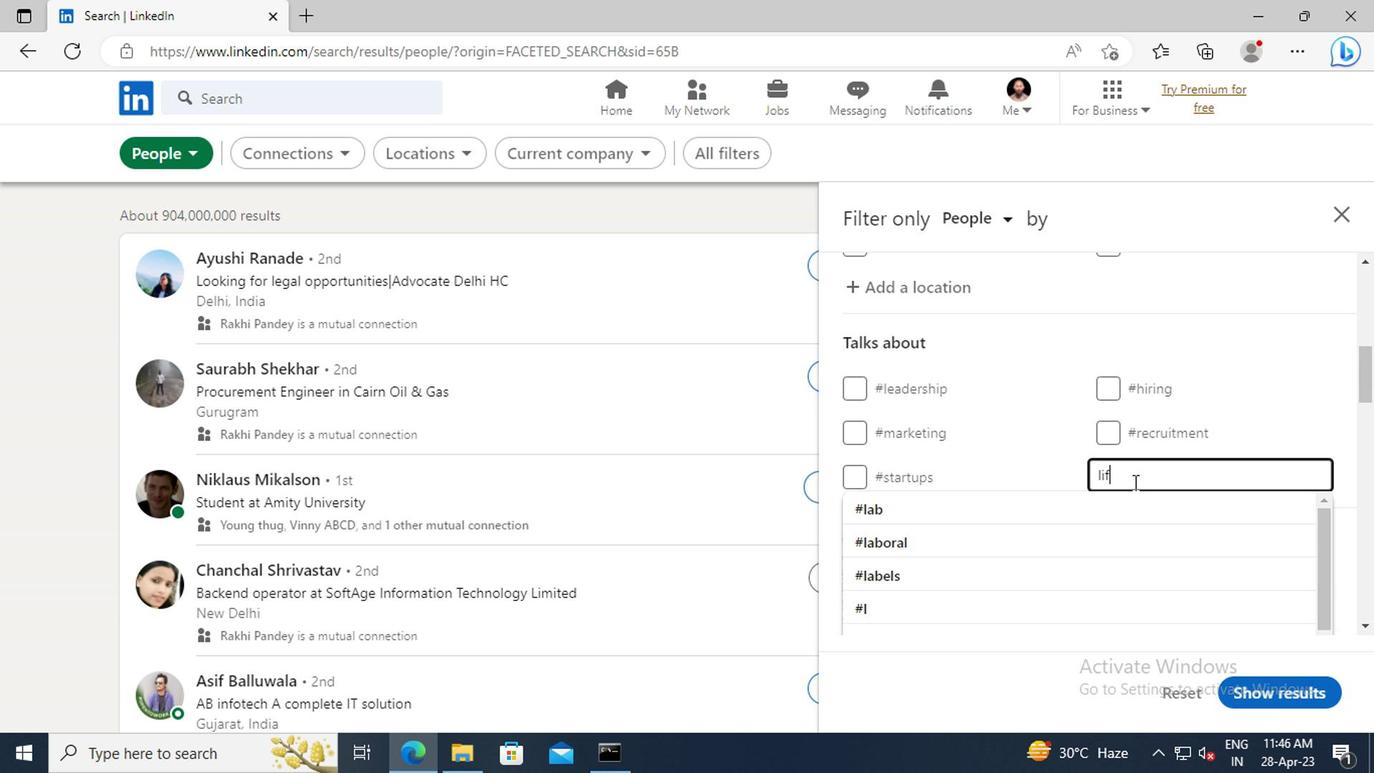 
Action: Mouse moved to (1133, 507)
Screenshot: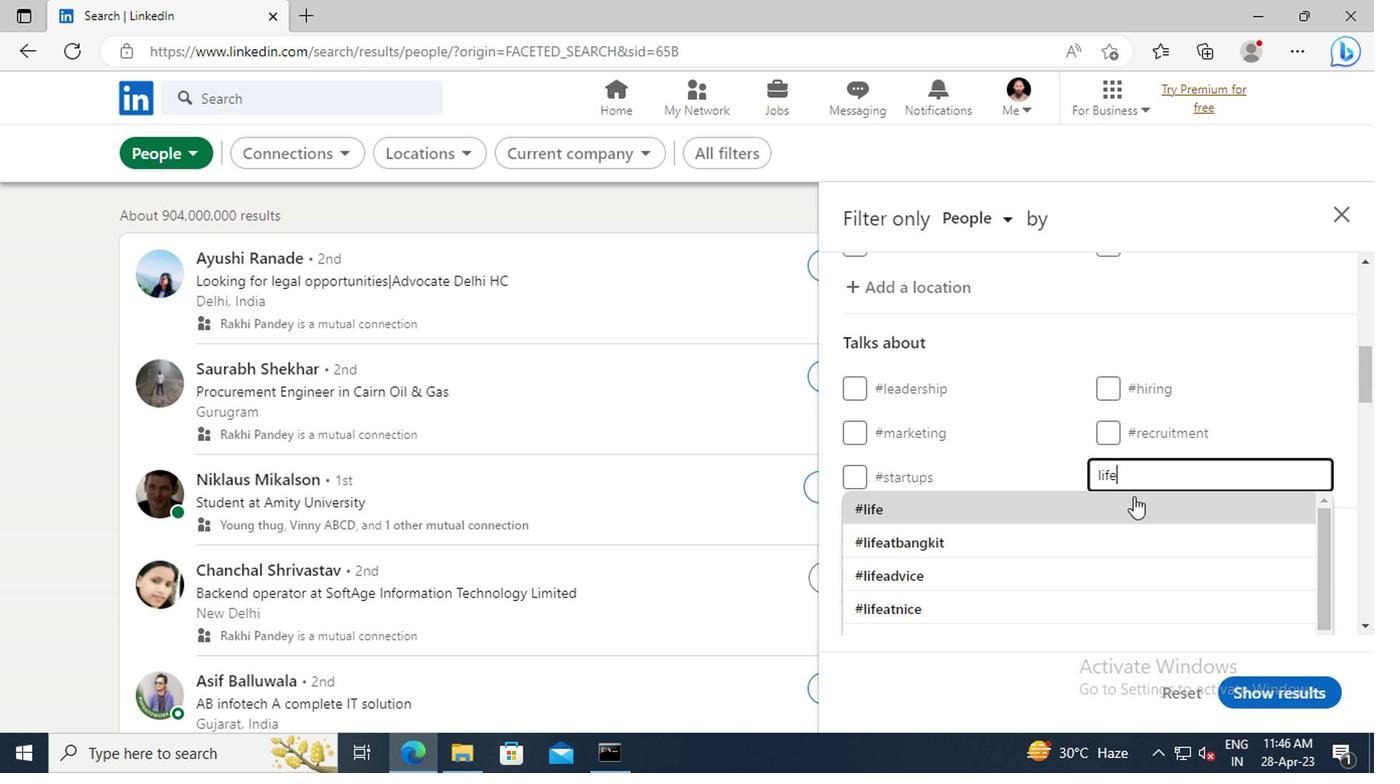 
Action: Mouse pressed left at (1133, 507)
Screenshot: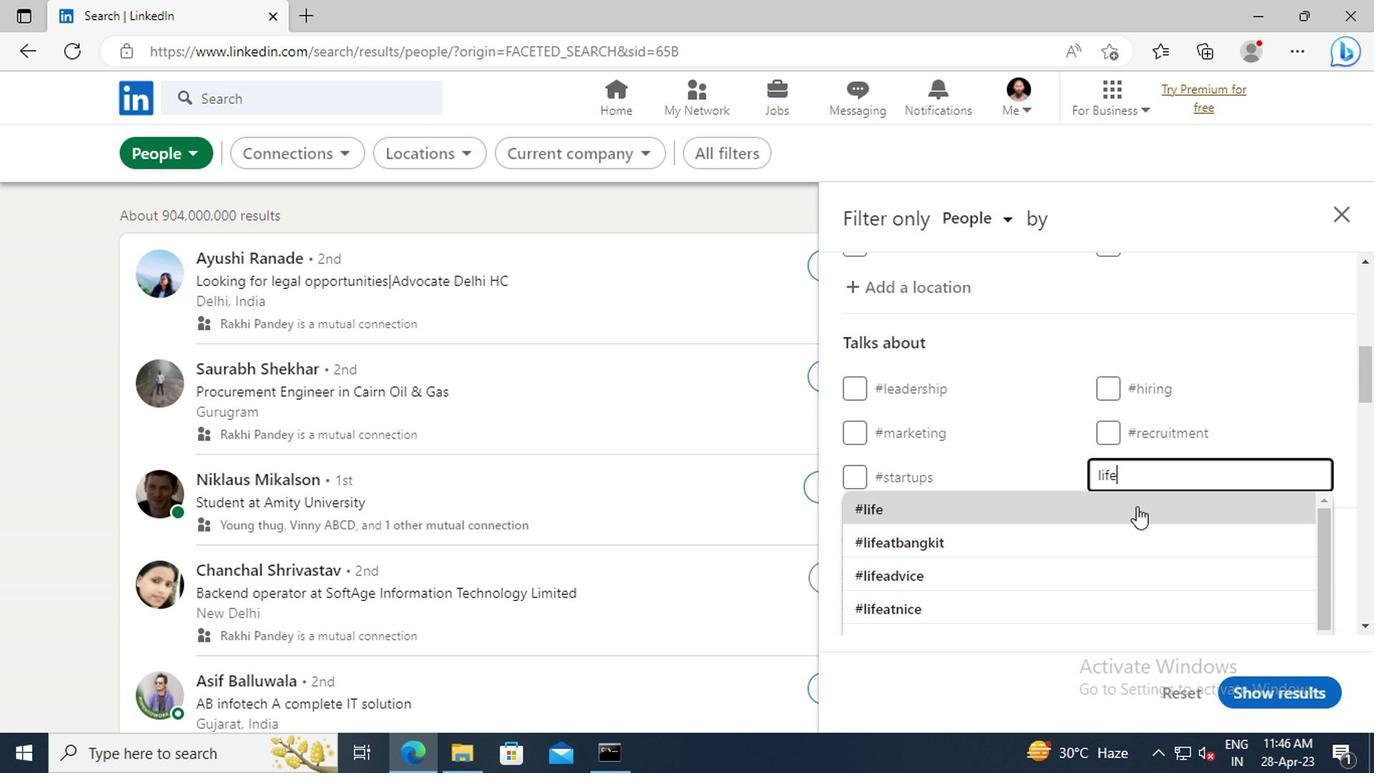 
Action: Mouse moved to (1136, 455)
Screenshot: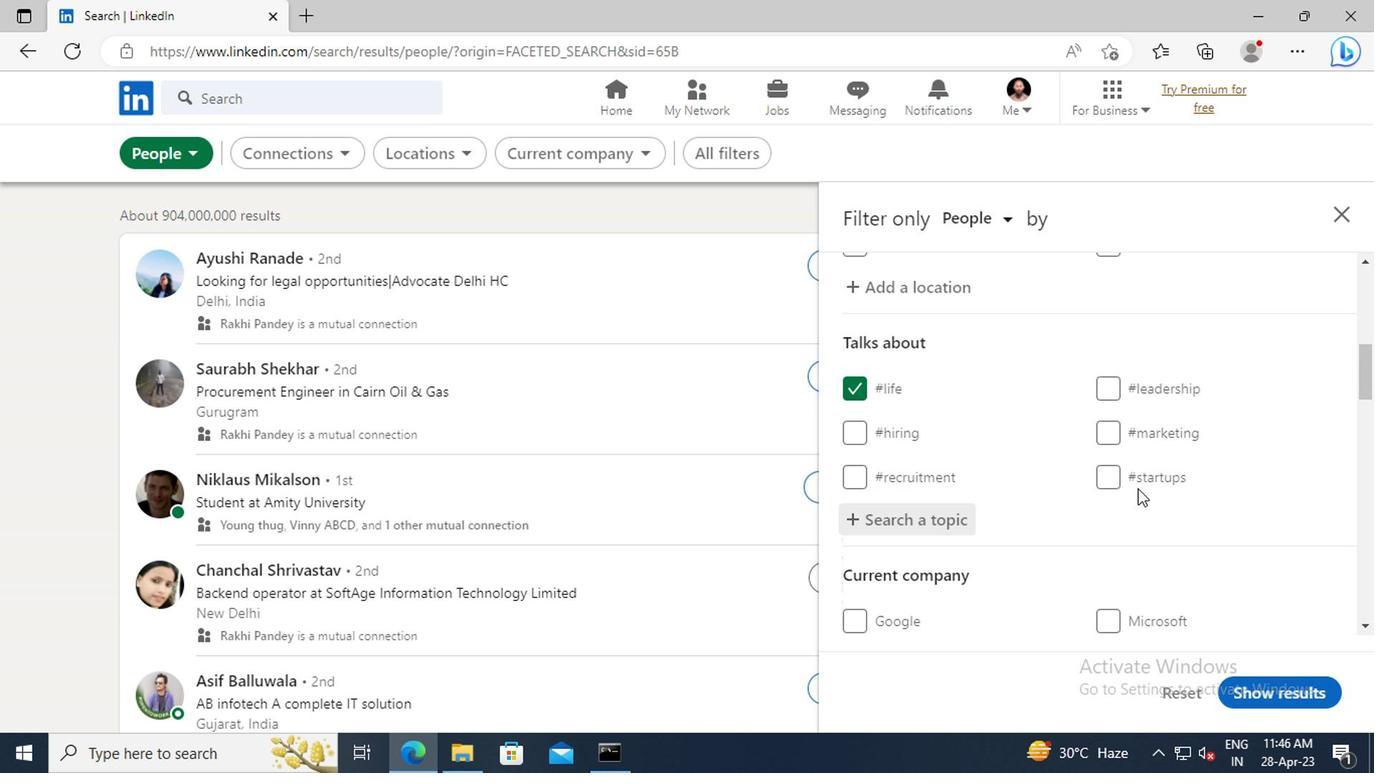 
Action: Mouse scrolled (1136, 453) with delta (0, -1)
Screenshot: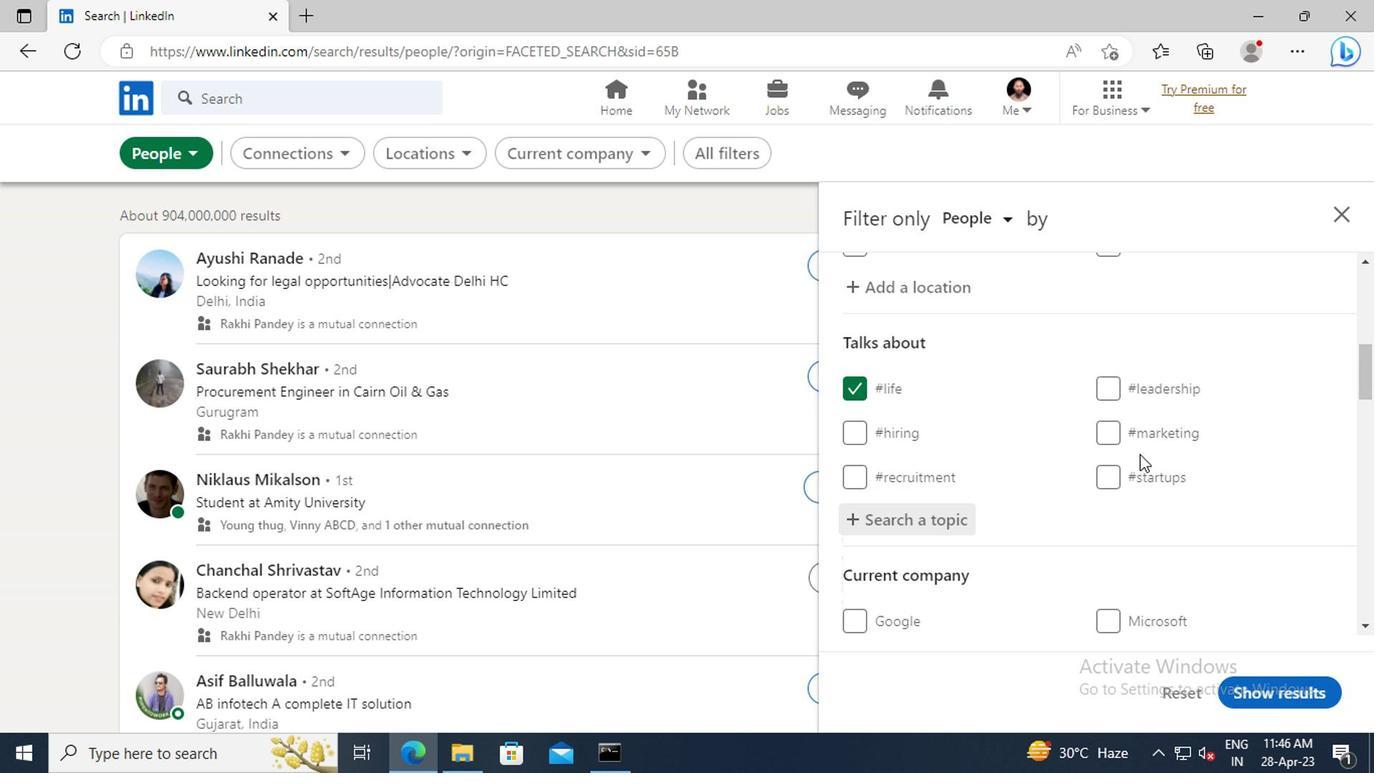 
Action: Mouse scrolled (1136, 453) with delta (0, -1)
Screenshot: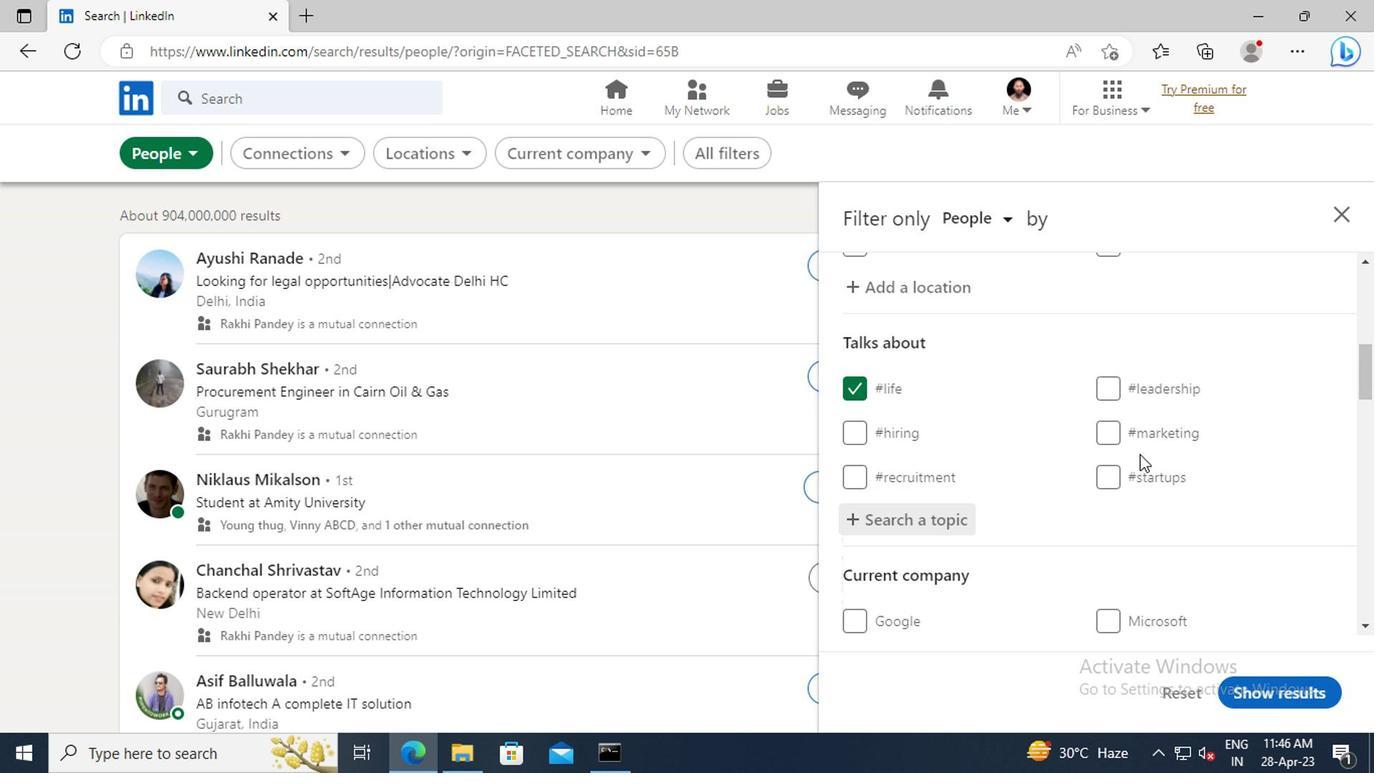 
Action: Mouse scrolled (1136, 453) with delta (0, -1)
Screenshot: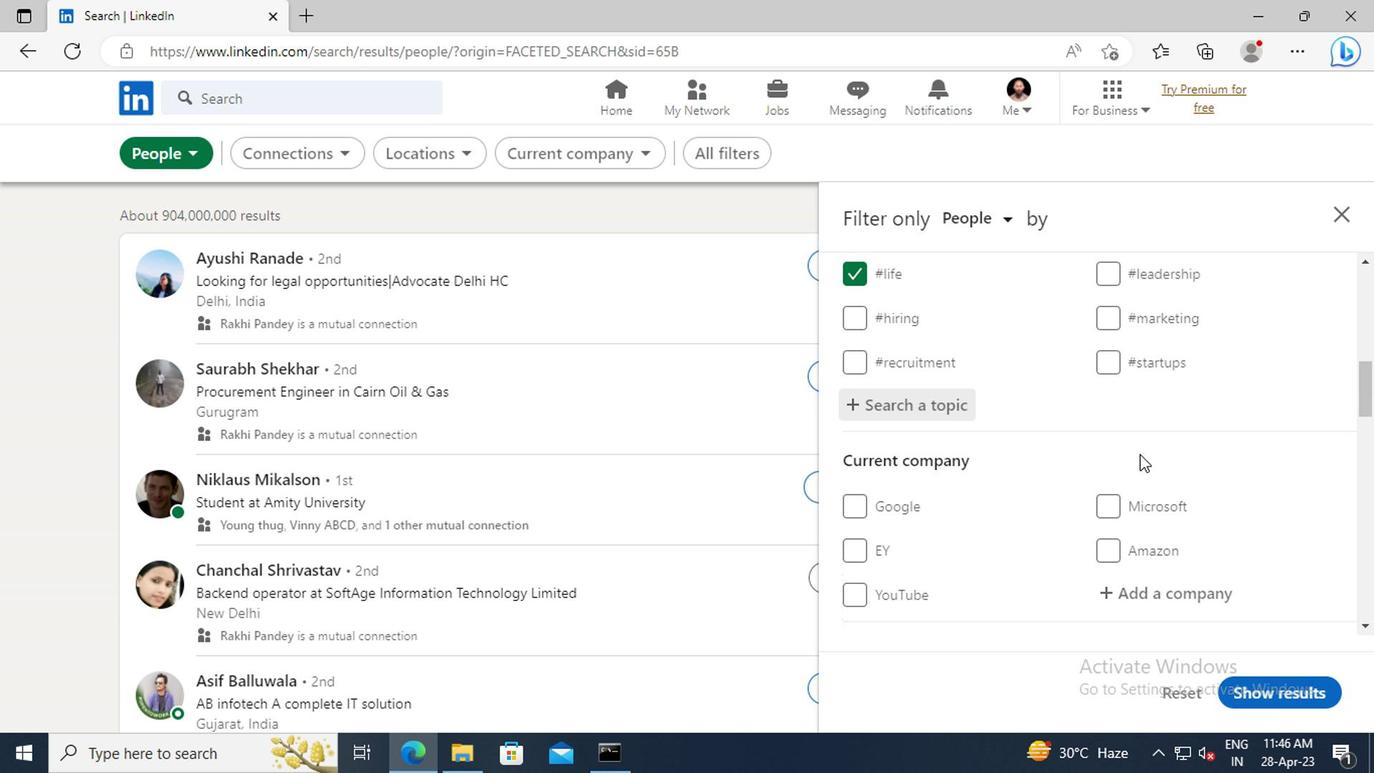 
Action: Mouse scrolled (1136, 453) with delta (0, -1)
Screenshot: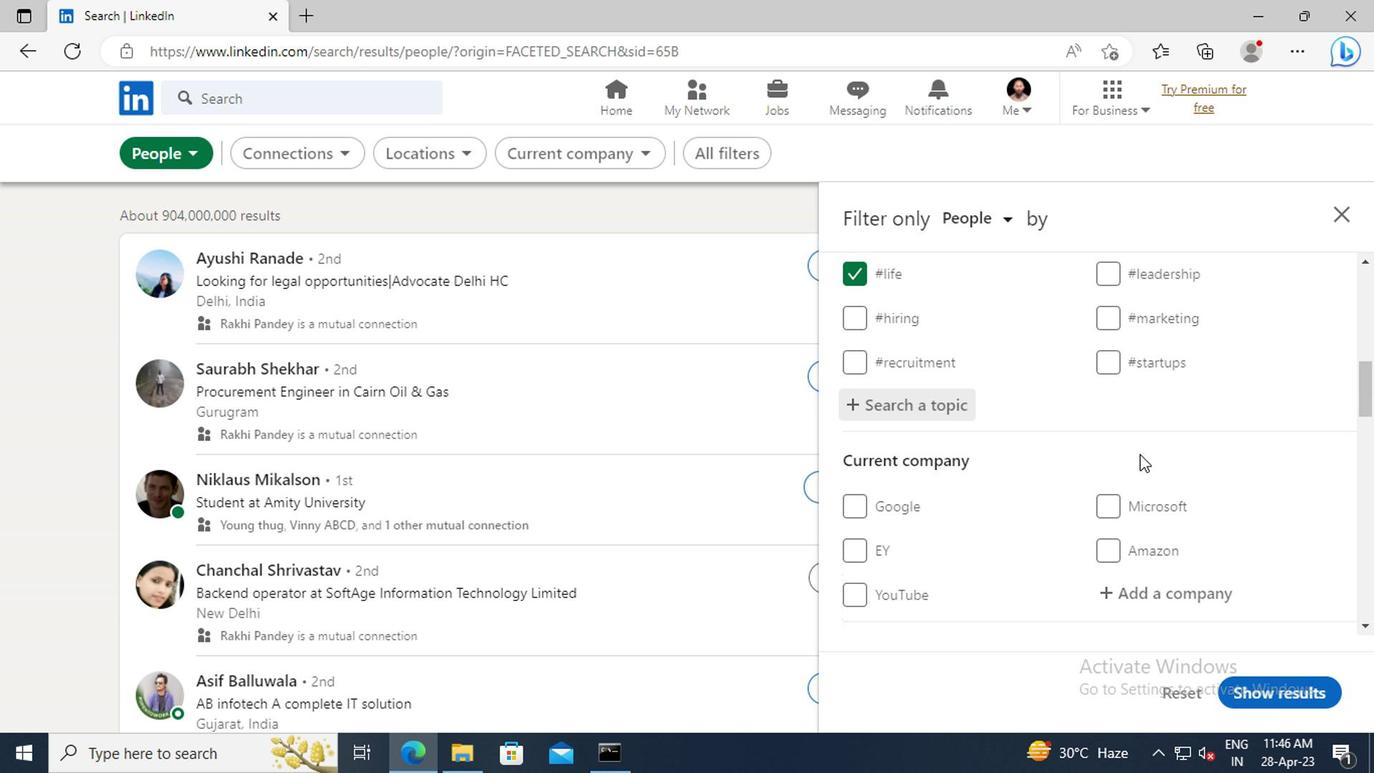 
Action: Mouse scrolled (1136, 453) with delta (0, -1)
Screenshot: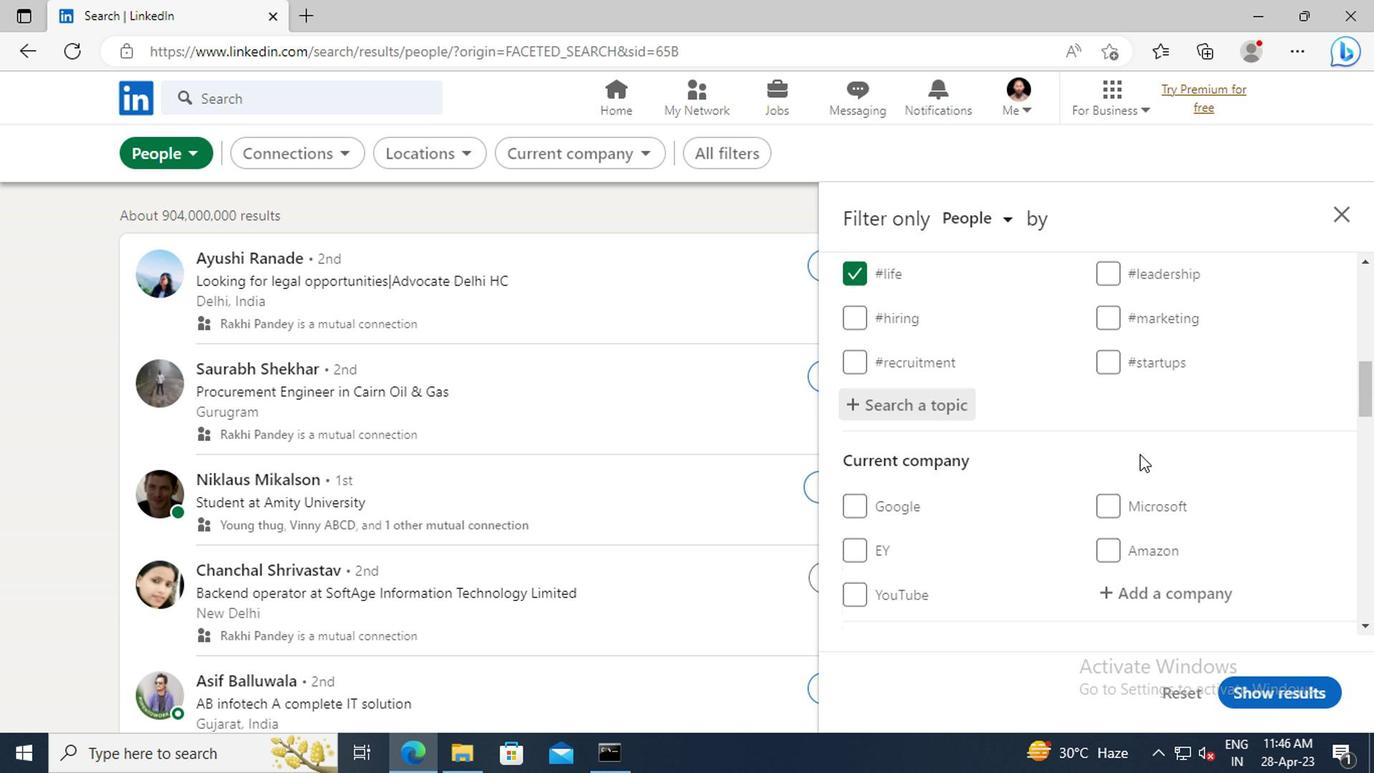 
Action: Mouse scrolled (1136, 453) with delta (0, -1)
Screenshot: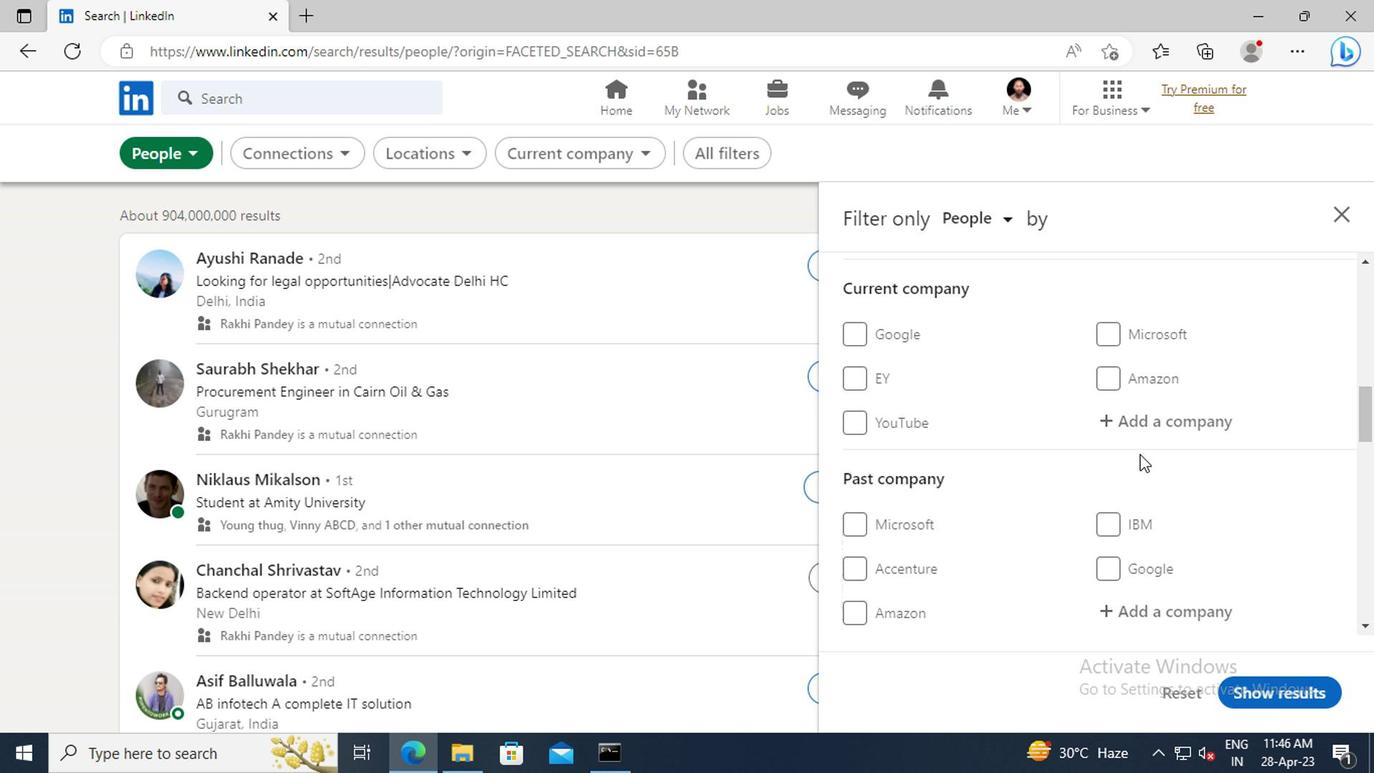 
Action: Mouse scrolled (1136, 453) with delta (0, -1)
Screenshot: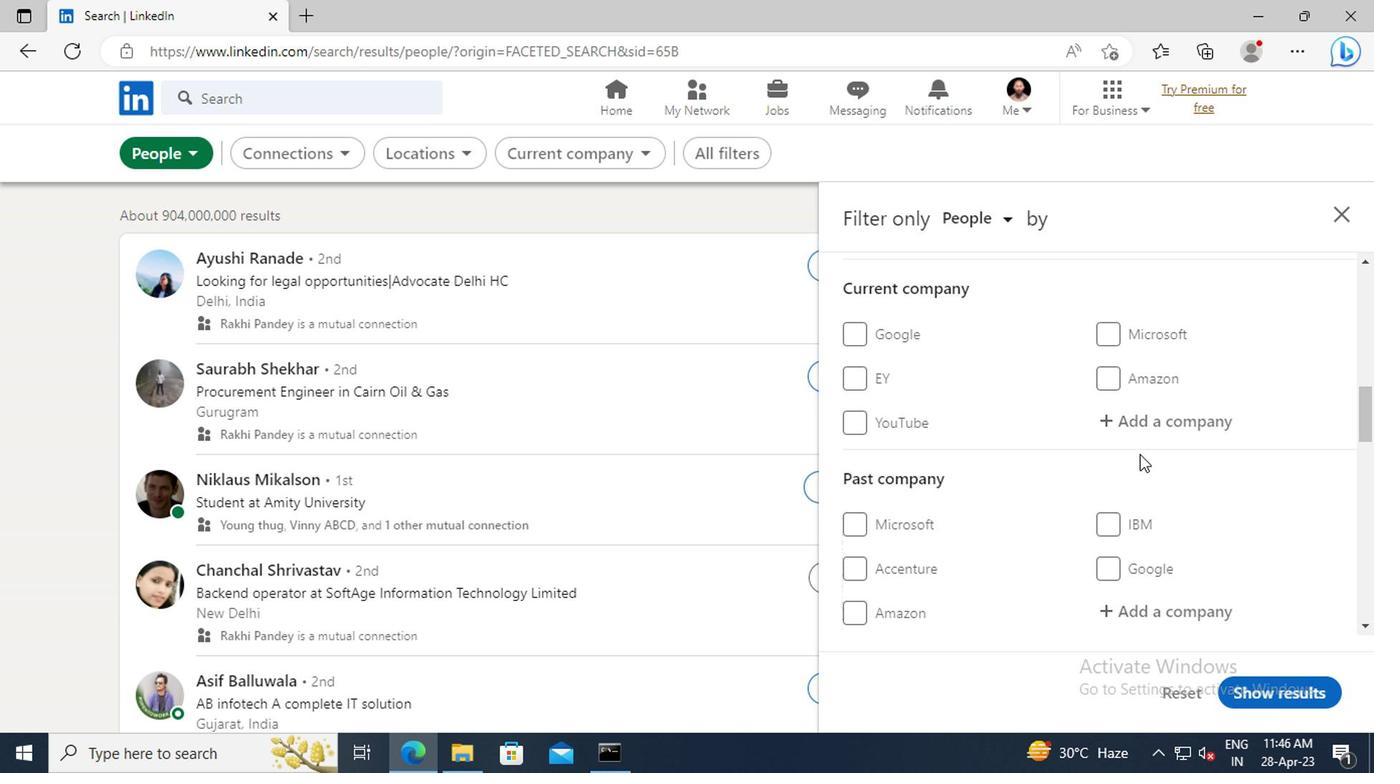 
Action: Mouse scrolled (1136, 453) with delta (0, -1)
Screenshot: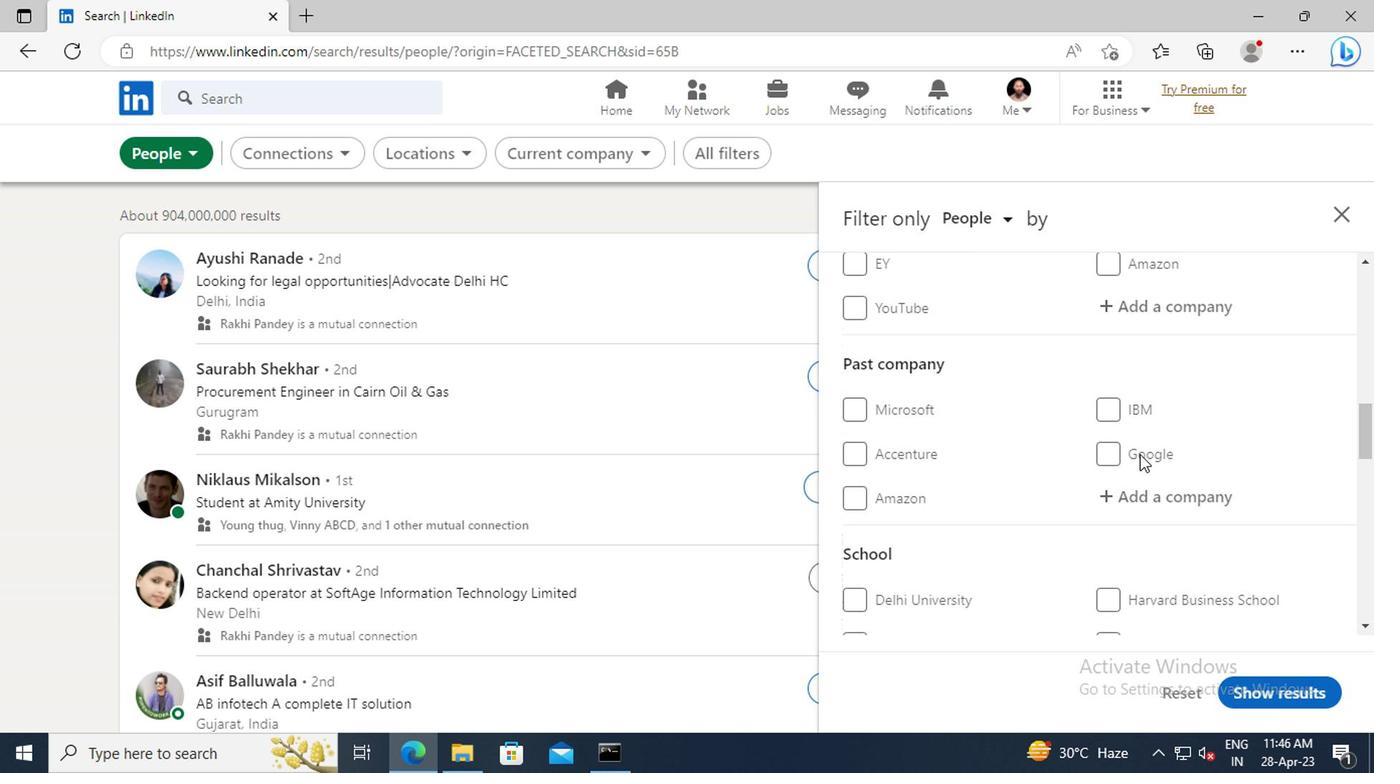 
Action: Mouse scrolled (1136, 453) with delta (0, -1)
Screenshot: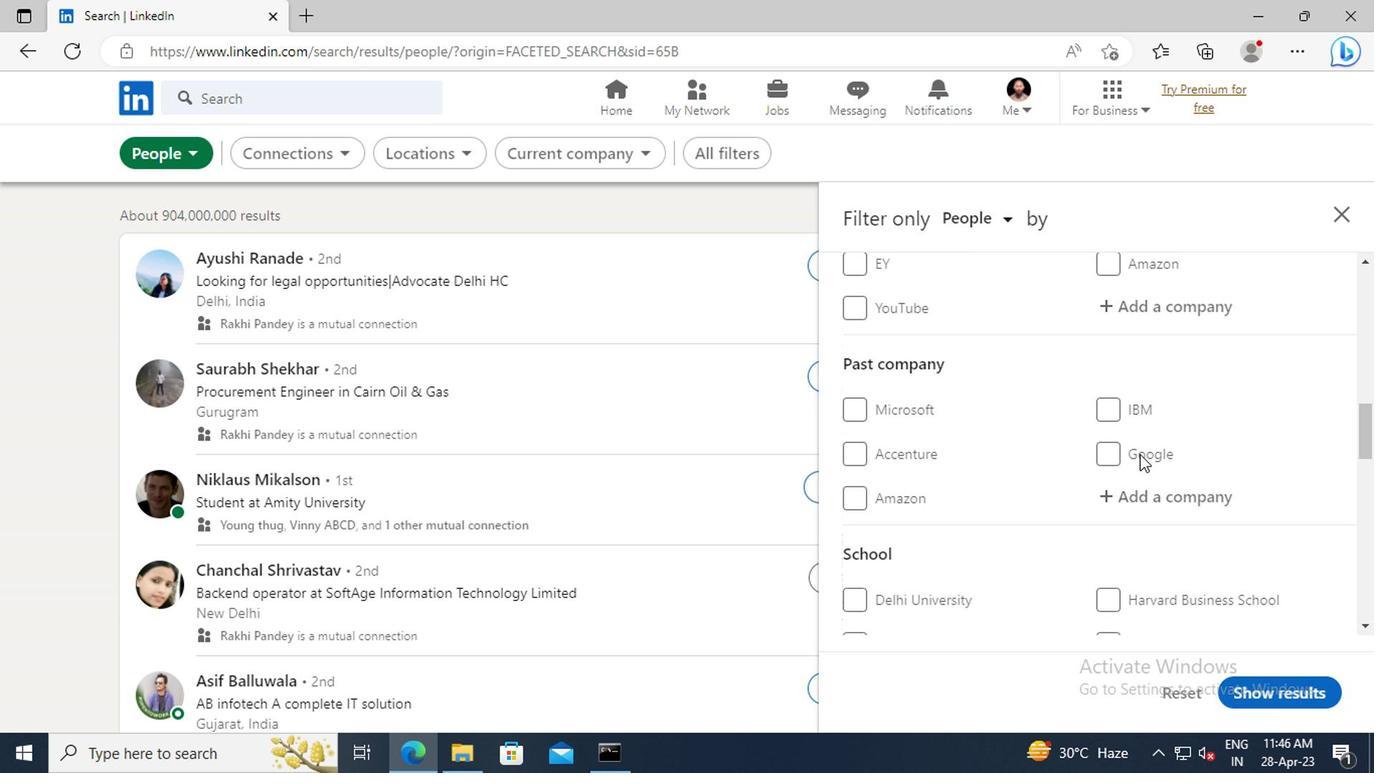 
Action: Mouse scrolled (1136, 453) with delta (0, -1)
Screenshot: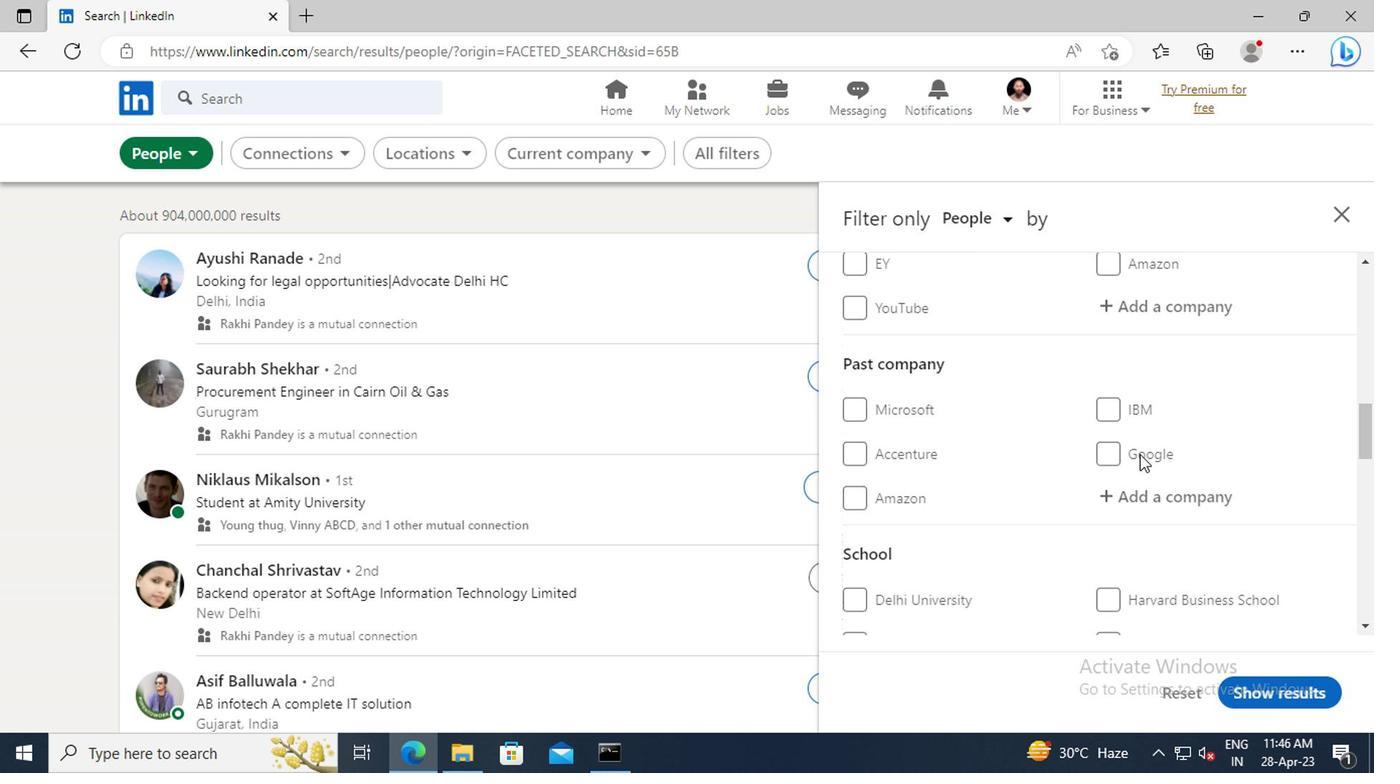 
Action: Mouse scrolled (1136, 453) with delta (0, -1)
Screenshot: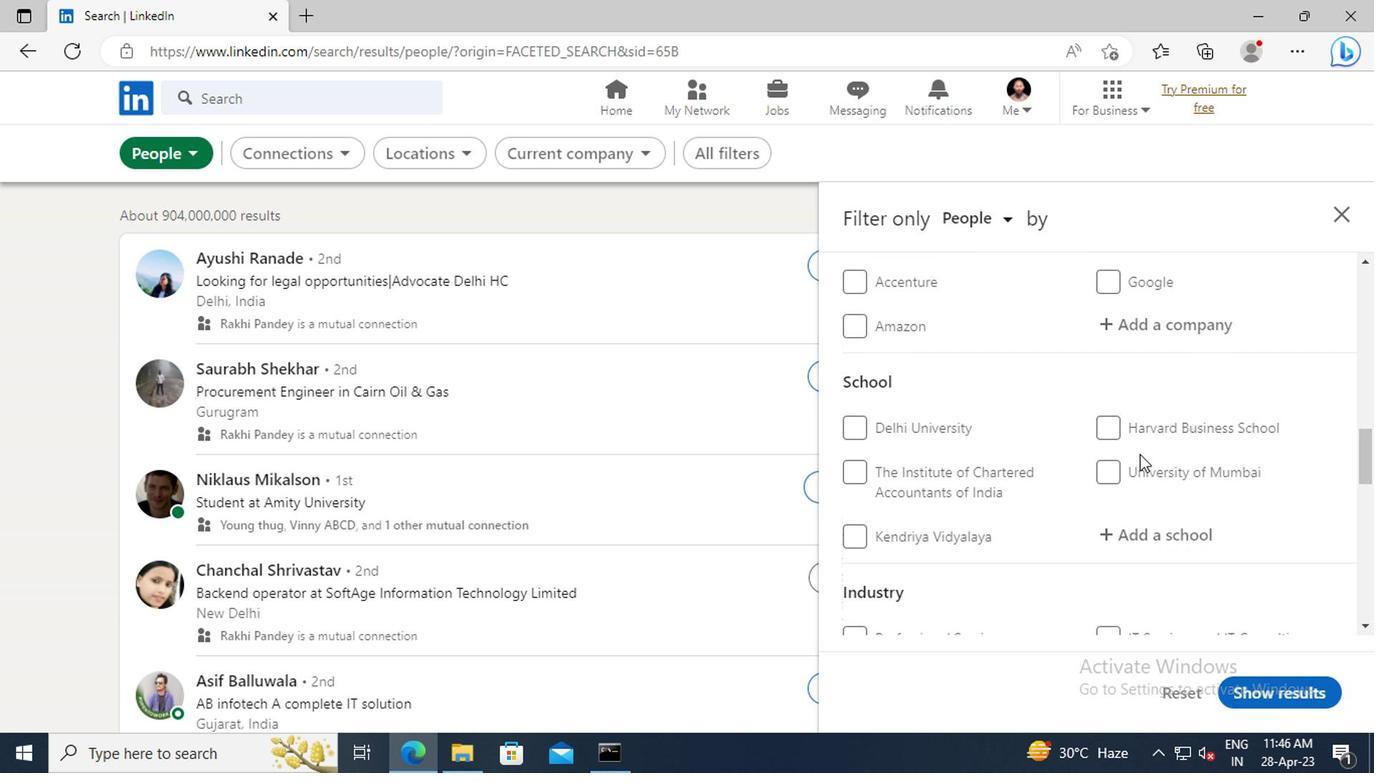 
Action: Mouse scrolled (1136, 453) with delta (0, -1)
Screenshot: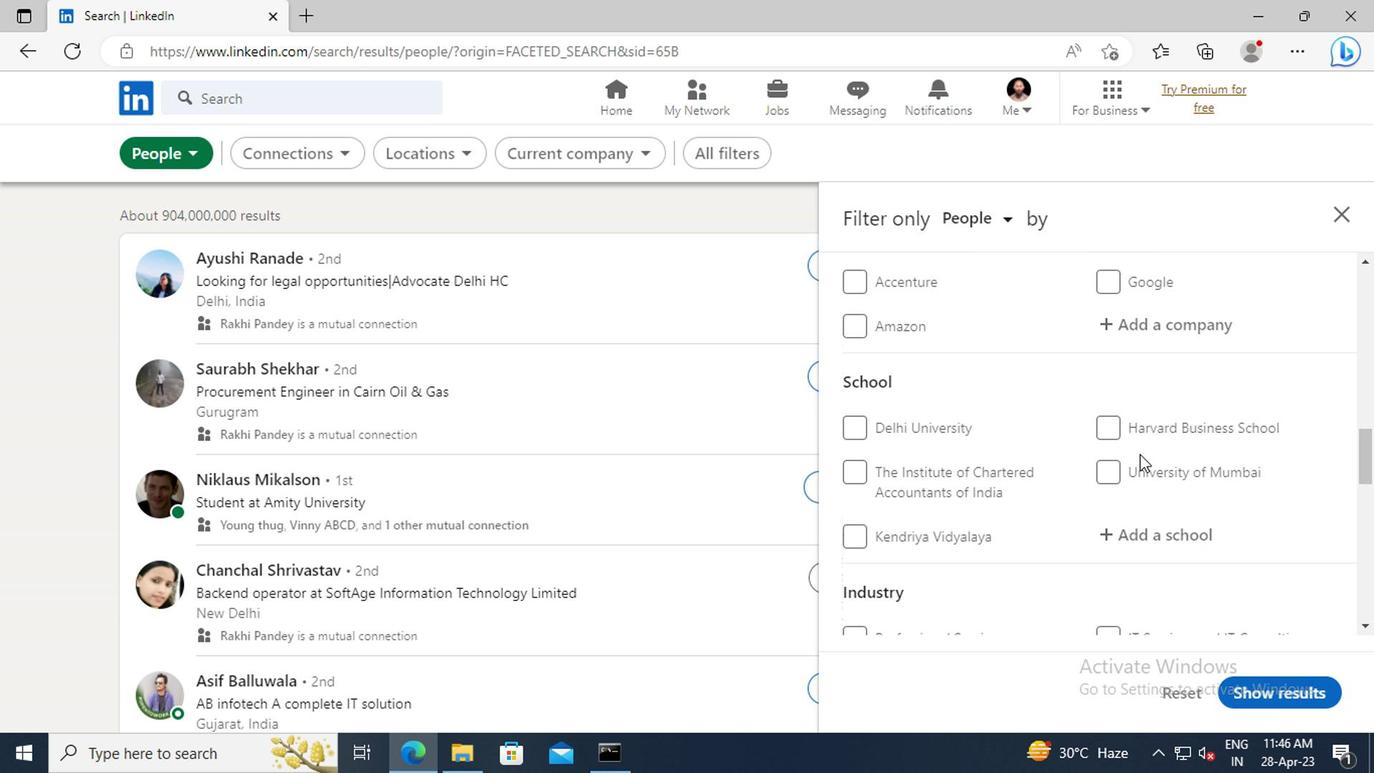 
Action: Mouse scrolled (1136, 453) with delta (0, -1)
Screenshot: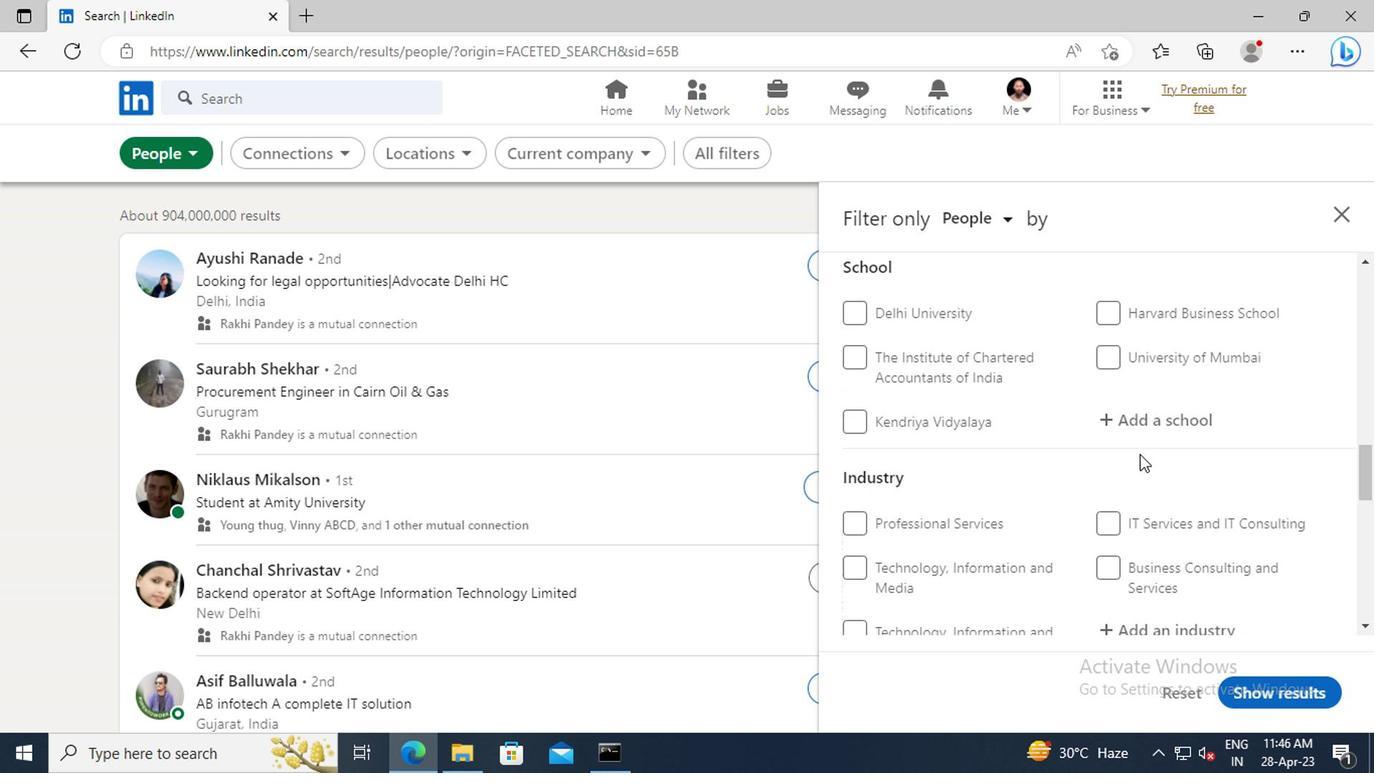 
Action: Mouse scrolled (1136, 453) with delta (0, -1)
Screenshot: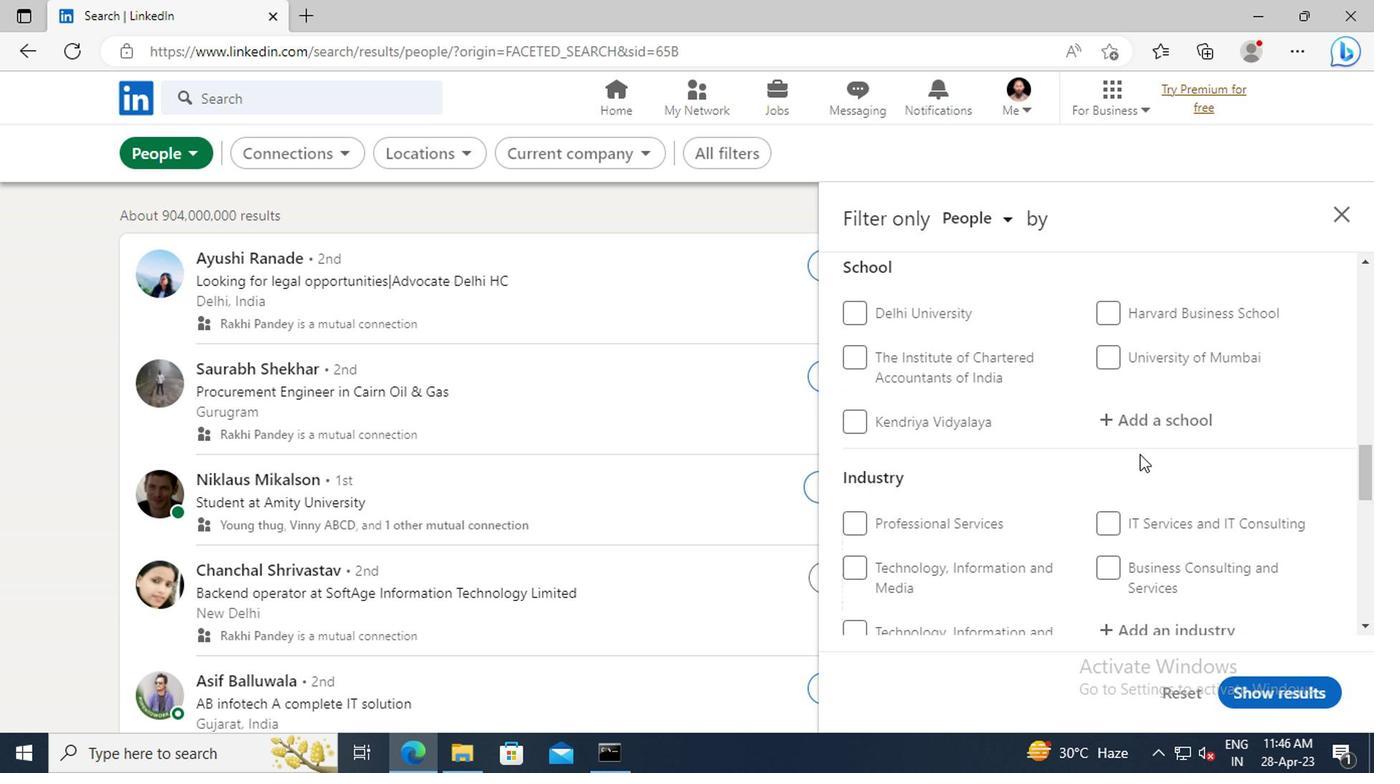 
Action: Mouse scrolled (1136, 453) with delta (0, -1)
Screenshot: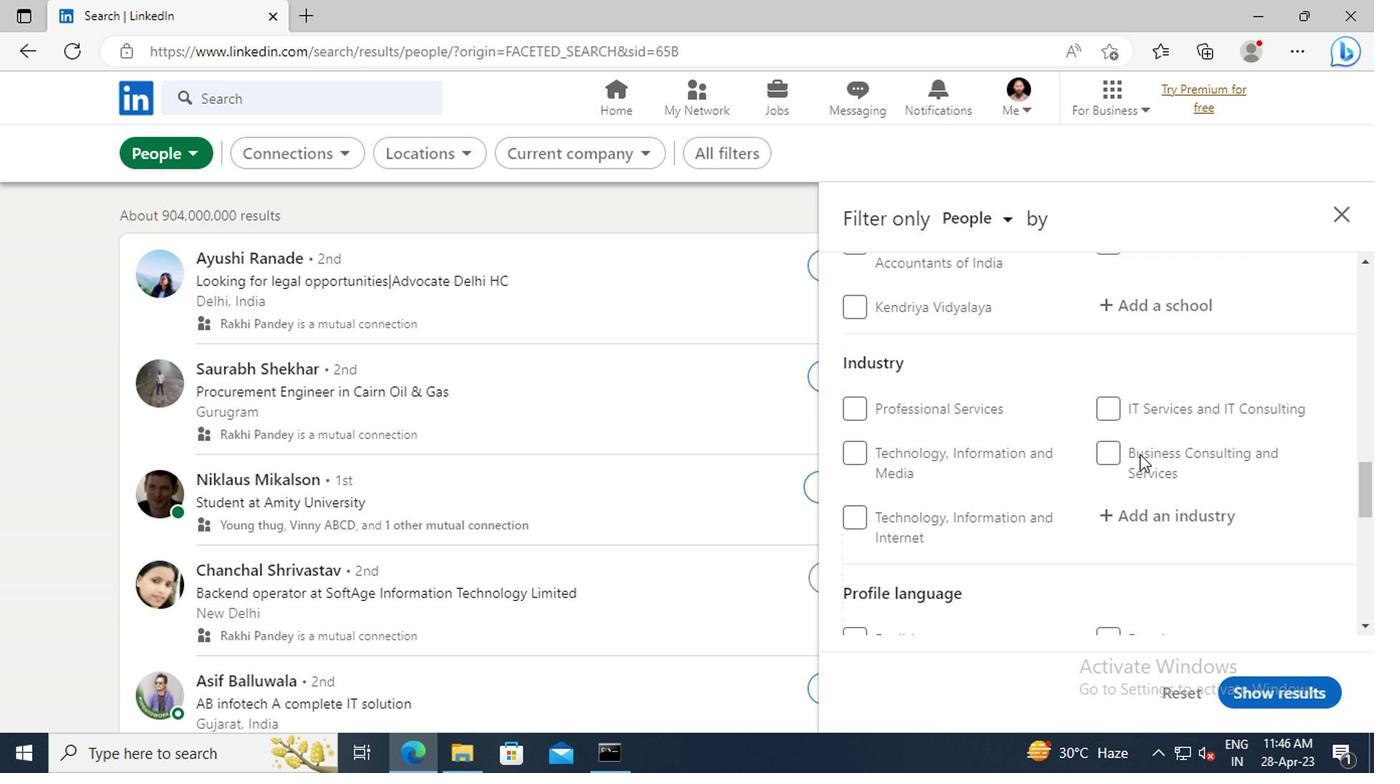 
Action: Mouse scrolled (1136, 453) with delta (0, -1)
Screenshot: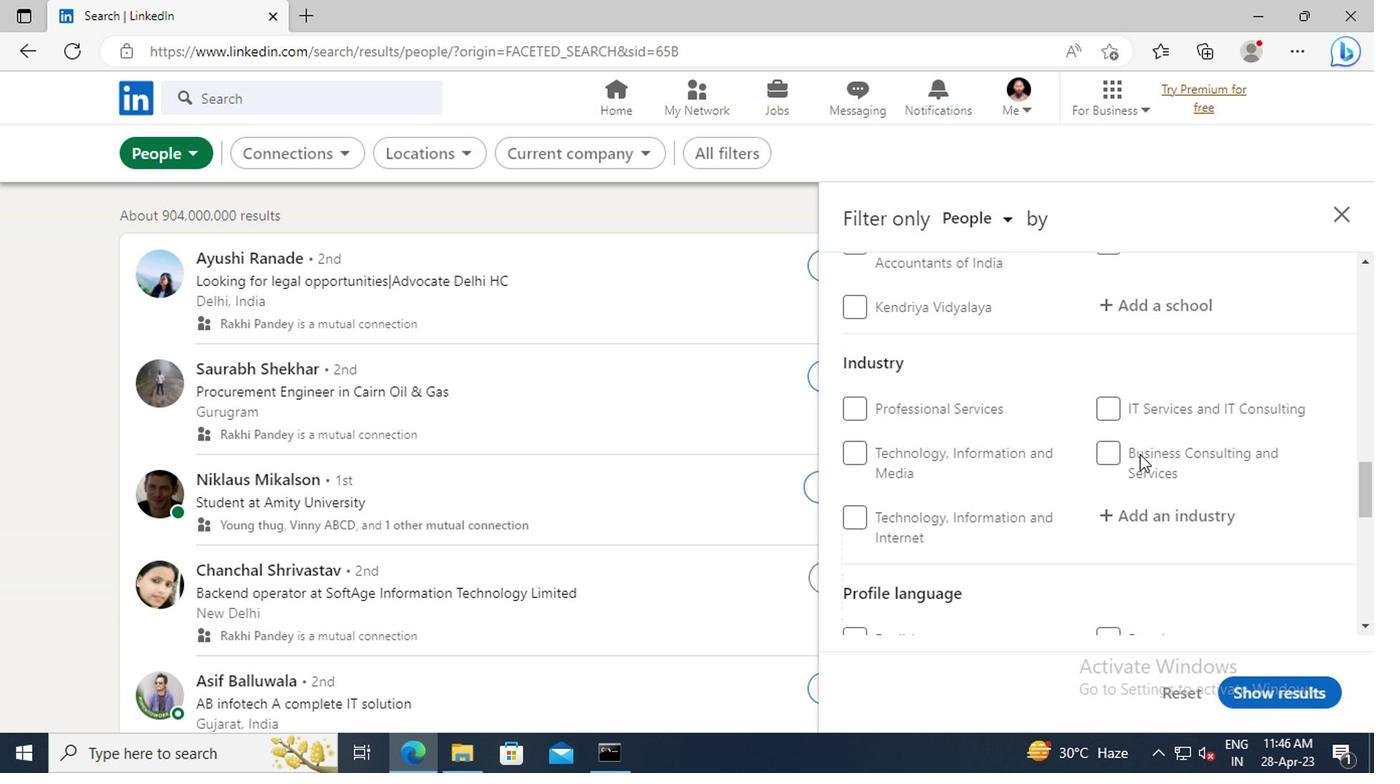 
Action: Mouse scrolled (1136, 453) with delta (0, -1)
Screenshot: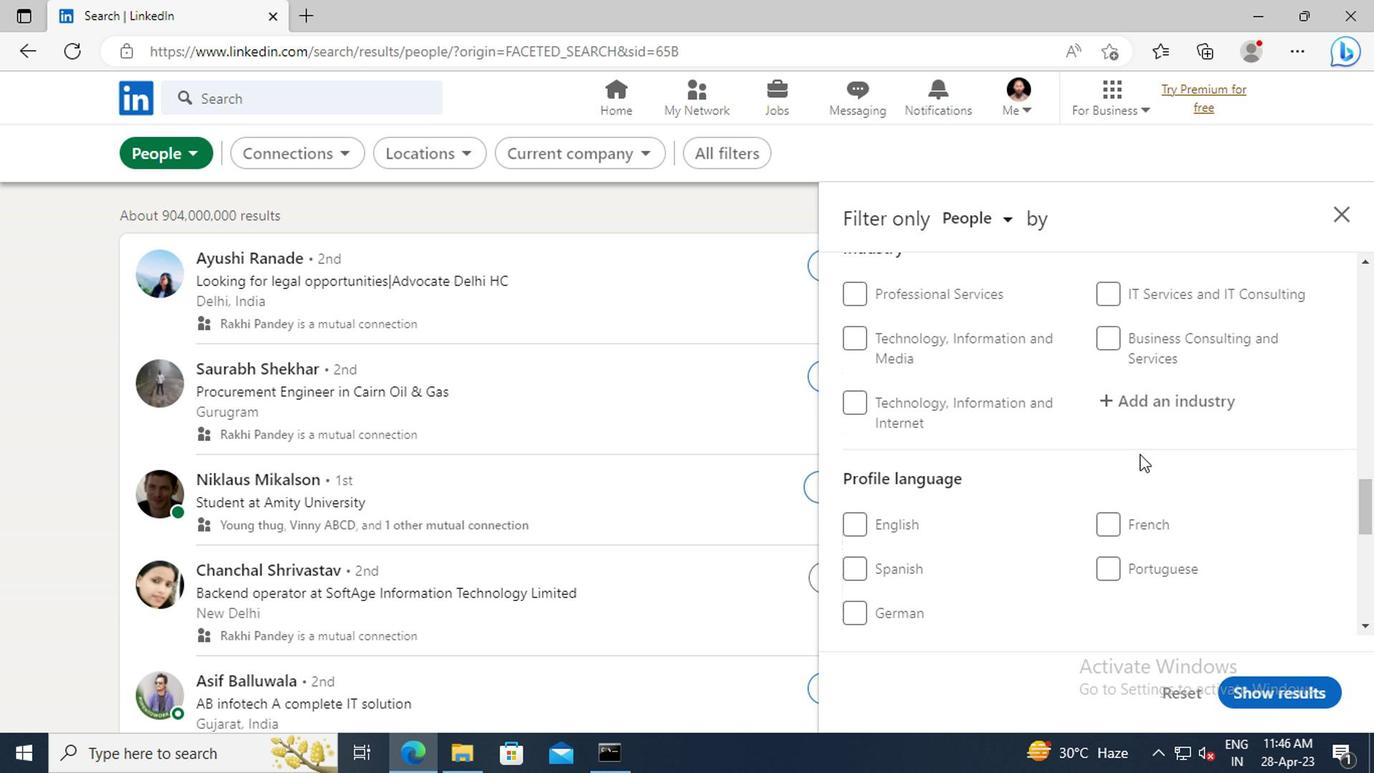 
Action: Mouse moved to (859, 512)
Screenshot: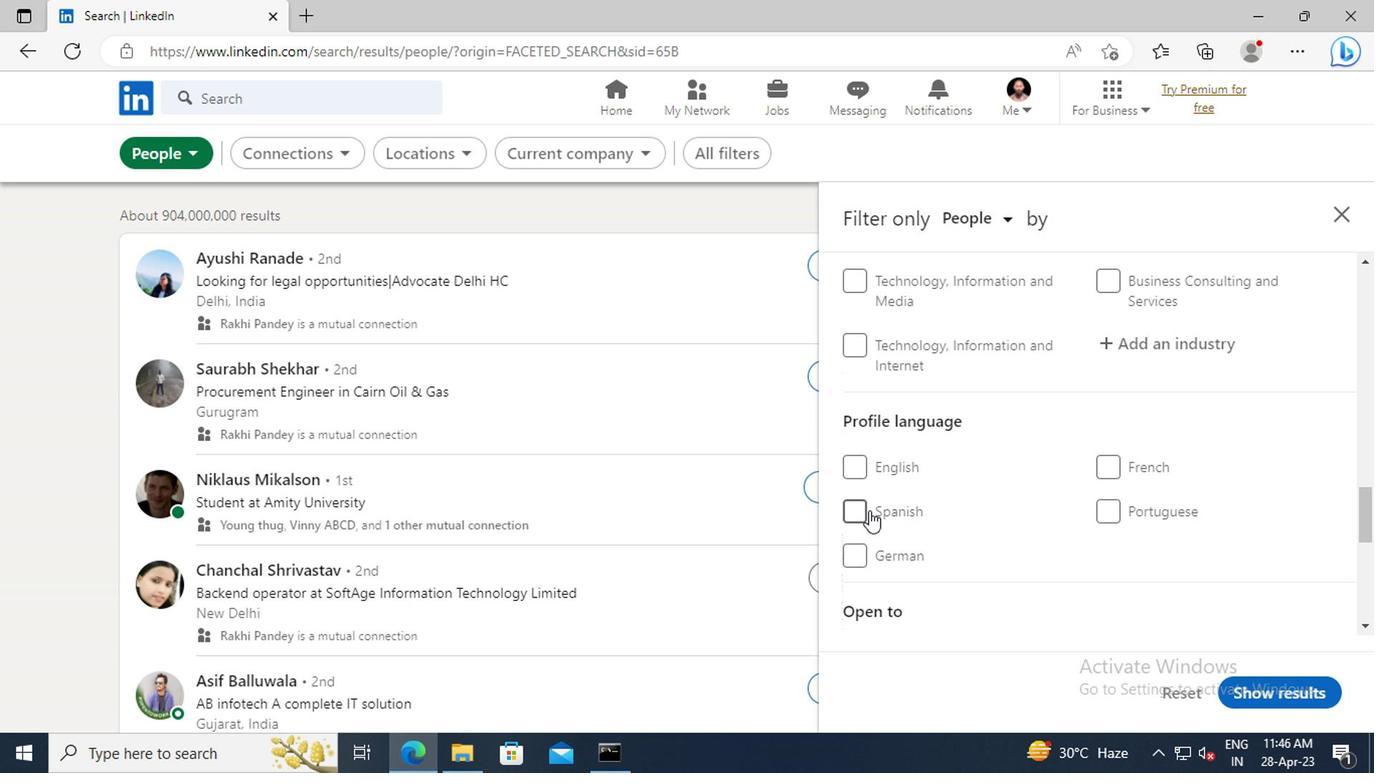 
Action: Mouse pressed left at (859, 512)
Screenshot: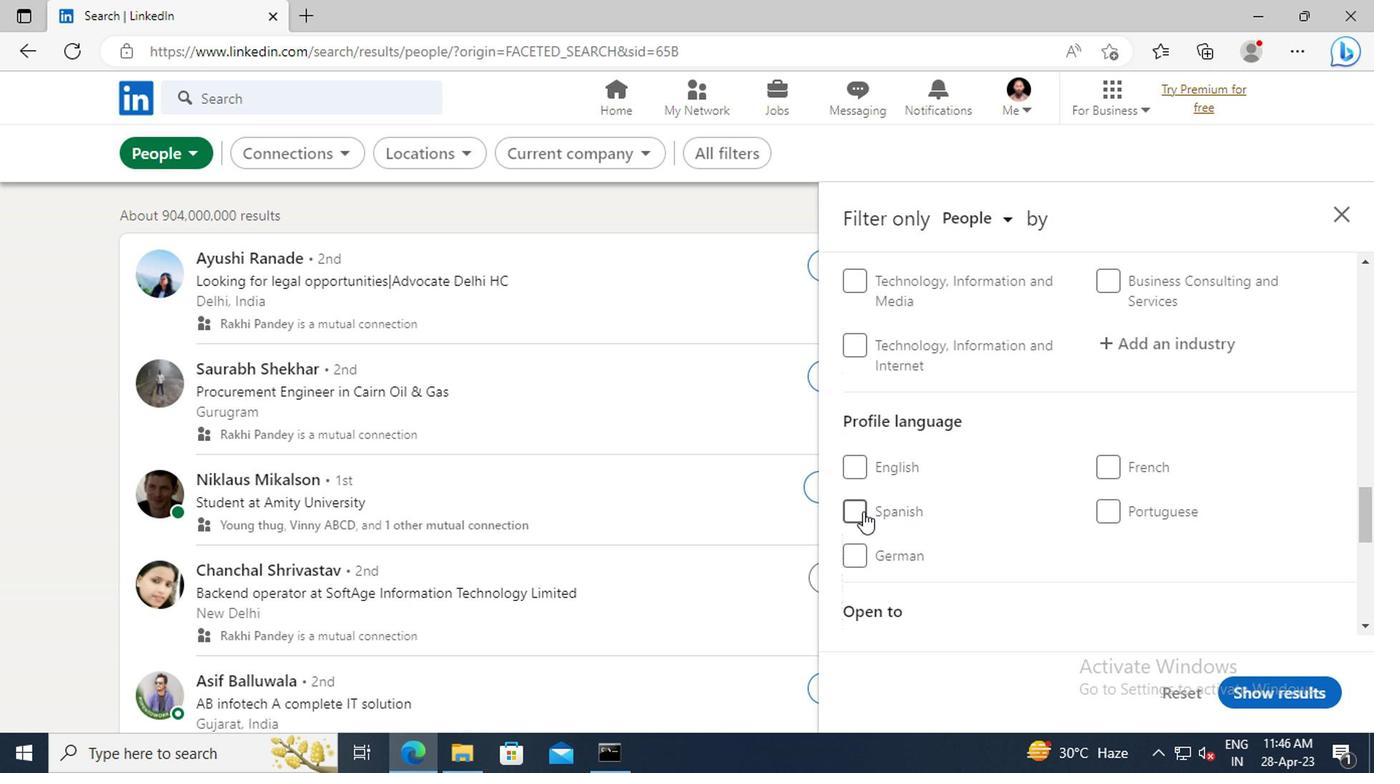 
Action: Mouse moved to (1073, 468)
Screenshot: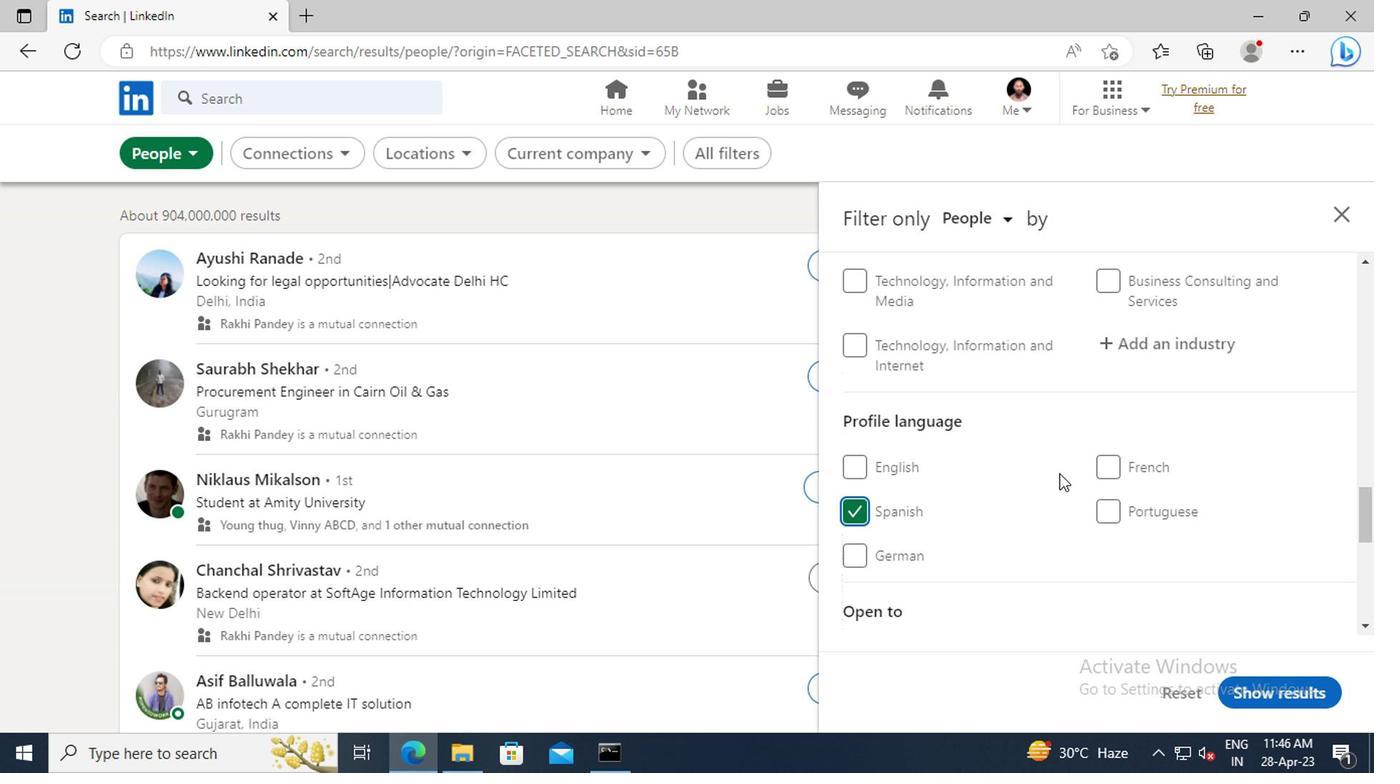
Action: Mouse scrolled (1073, 468) with delta (0, 0)
Screenshot: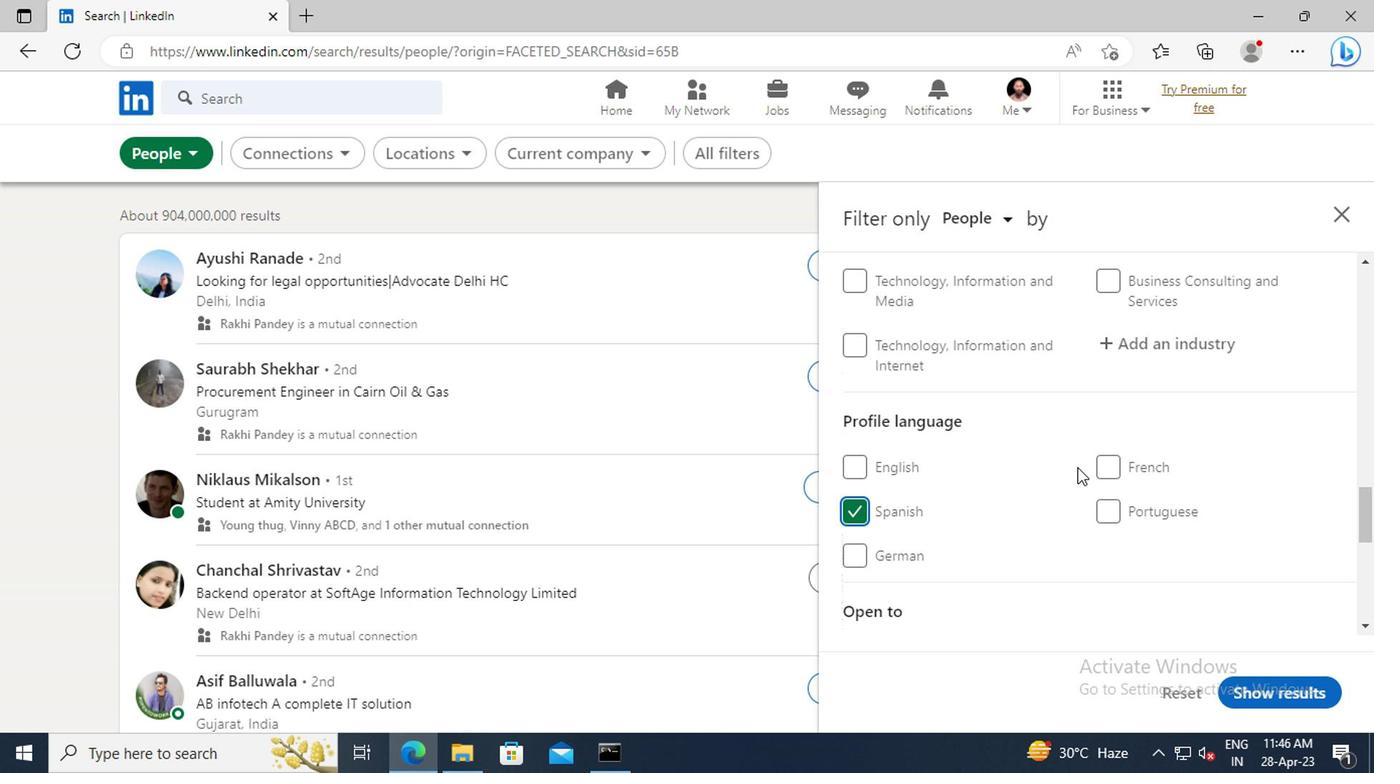 
Action: Mouse scrolled (1073, 468) with delta (0, 0)
Screenshot: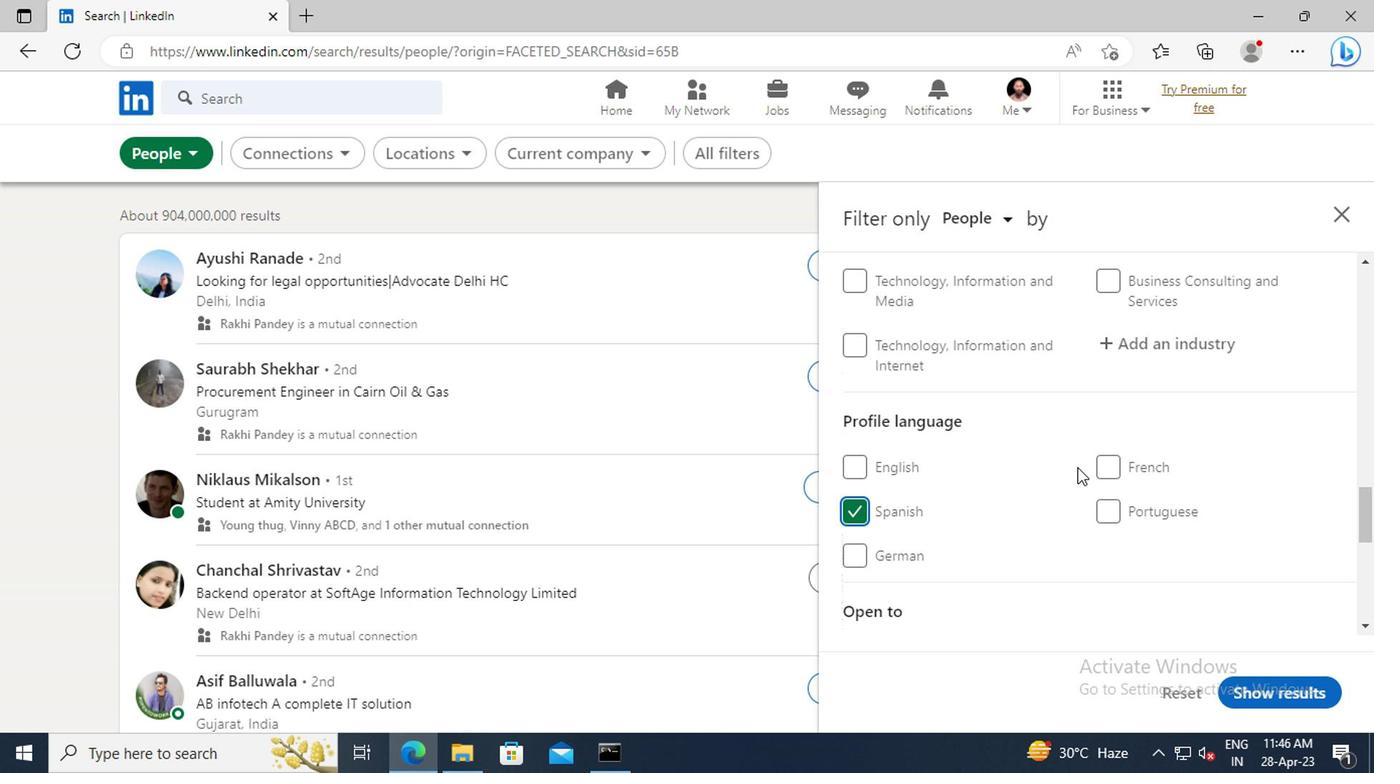 
Action: Mouse scrolled (1073, 468) with delta (0, 0)
Screenshot: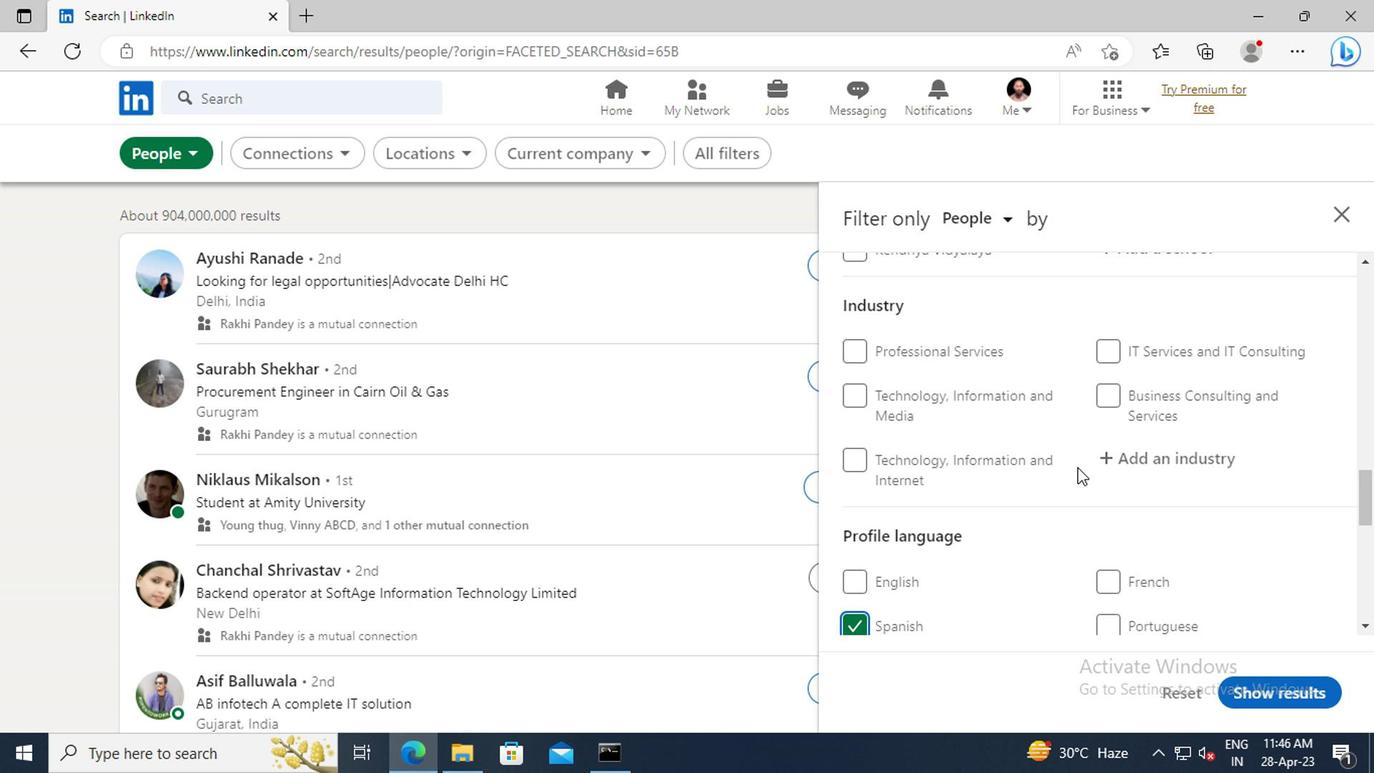 
Action: Mouse scrolled (1073, 468) with delta (0, 0)
Screenshot: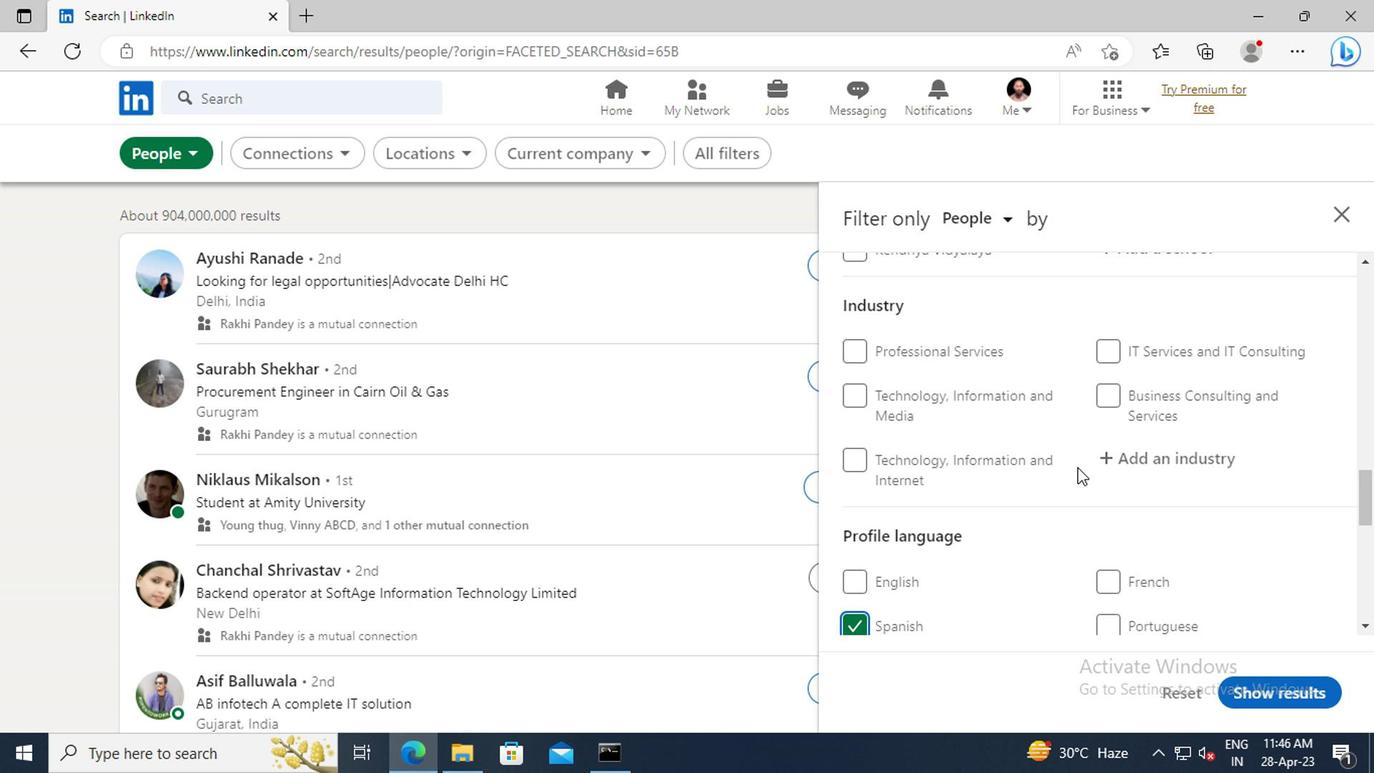 
Action: Mouse scrolled (1073, 468) with delta (0, 0)
Screenshot: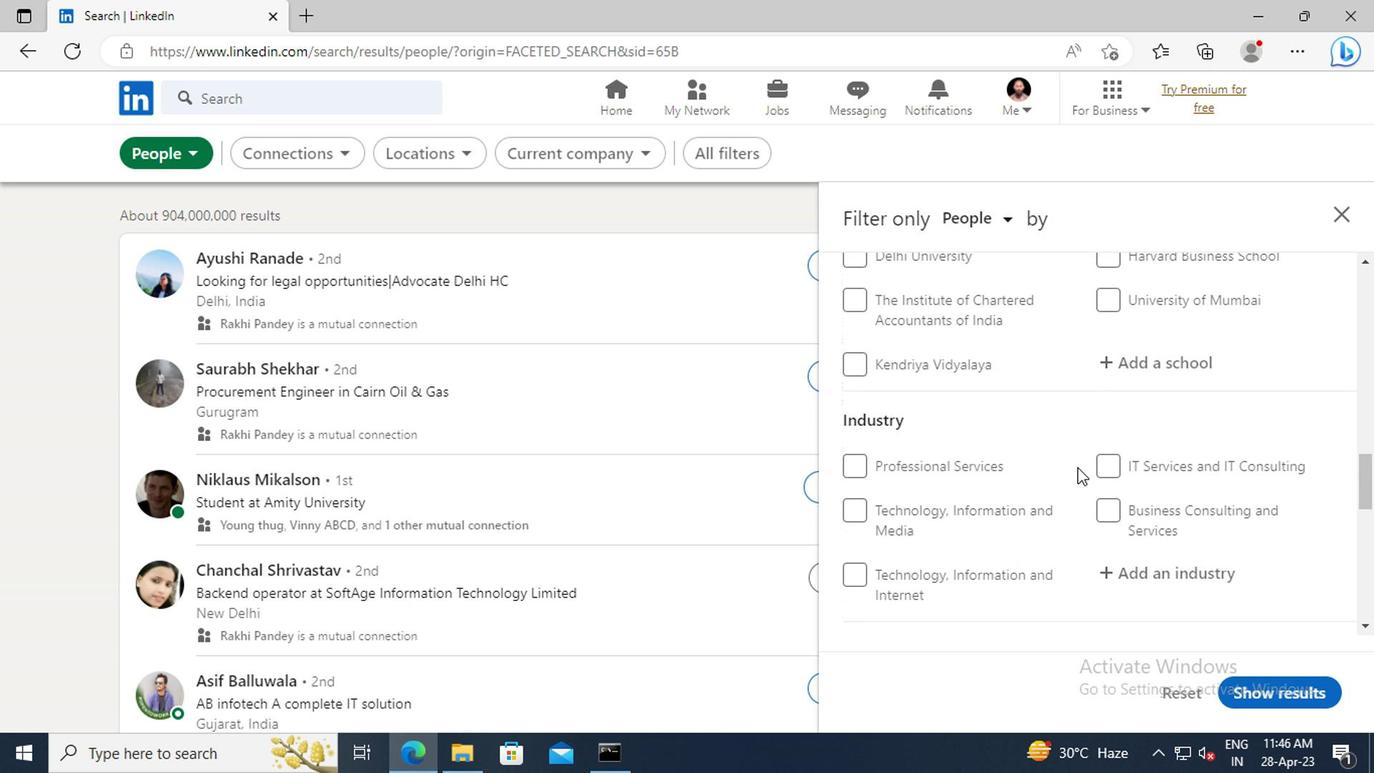 
Action: Mouse scrolled (1073, 468) with delta (0, 0)
Screenshot: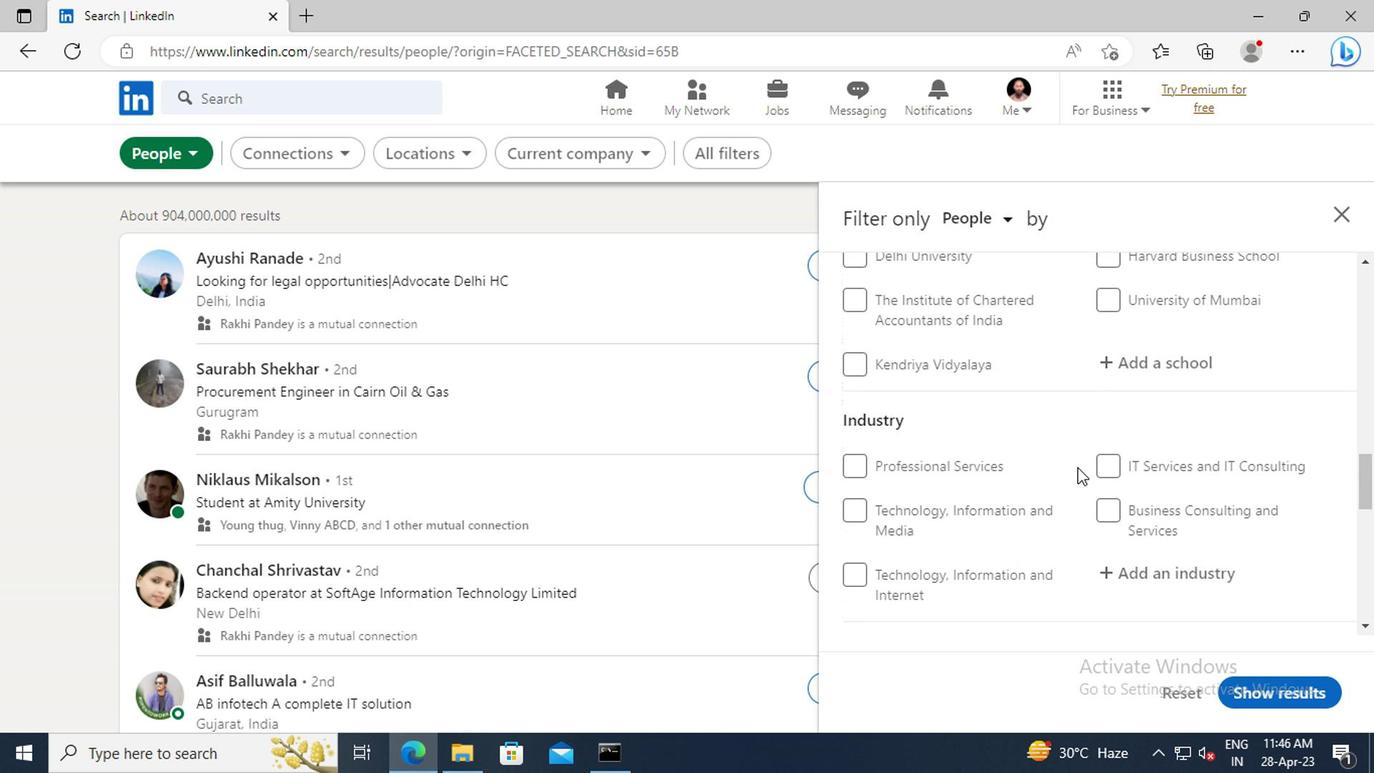 
Action: Mouse scrolled (1073, 468) with delta (0, 0)
Screenshot: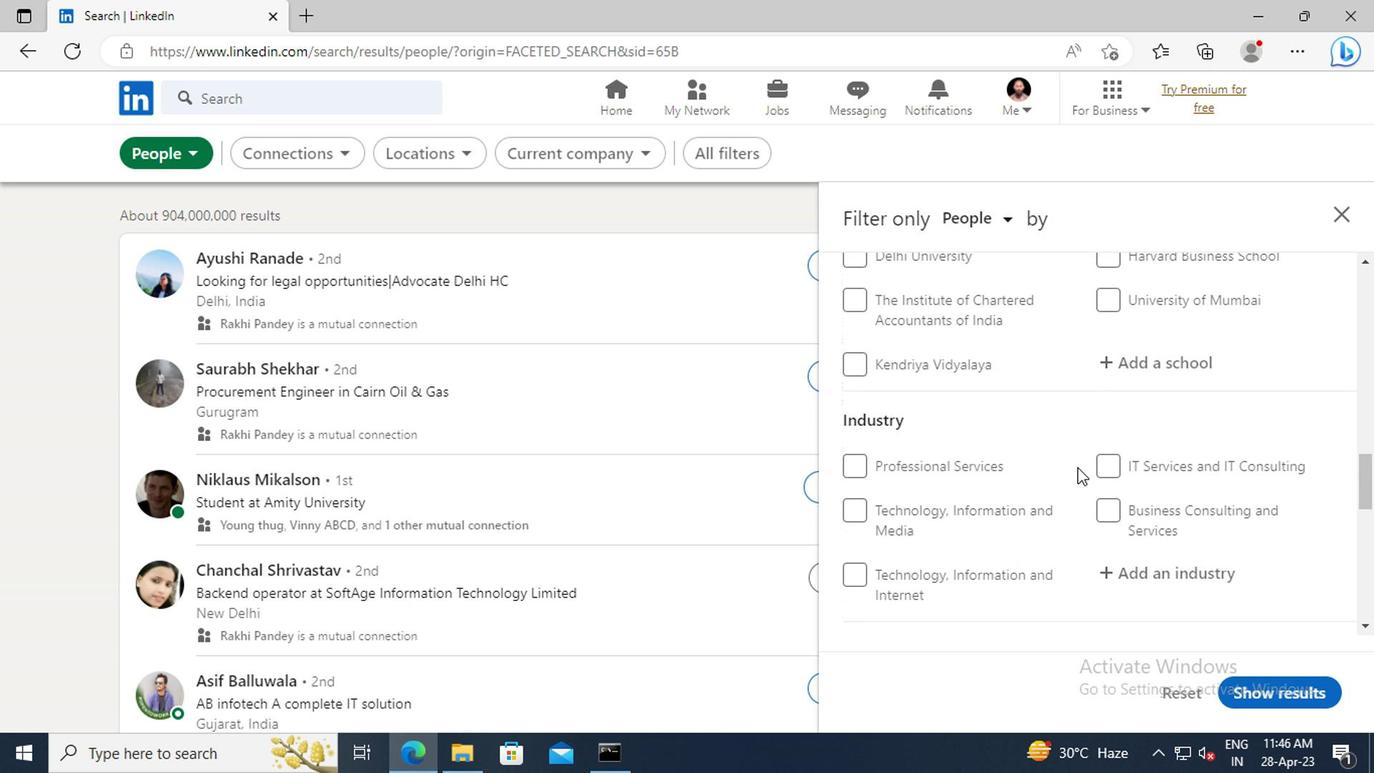 
Action: Mouse scrolled (1073, 468) with delta (0, 0)
Screenshot: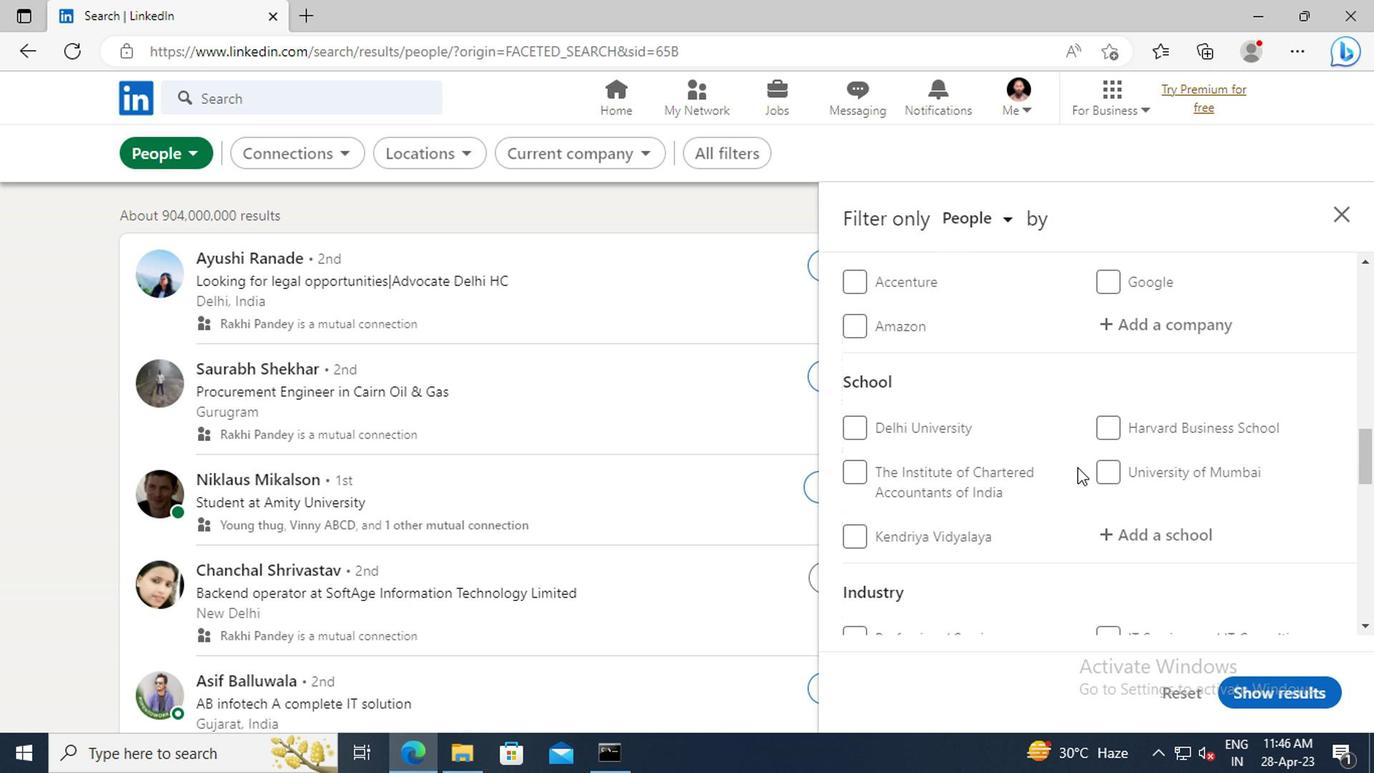 
Action: Mouse scrolled (1073, 468) with delta (0, 0)
Screenshot: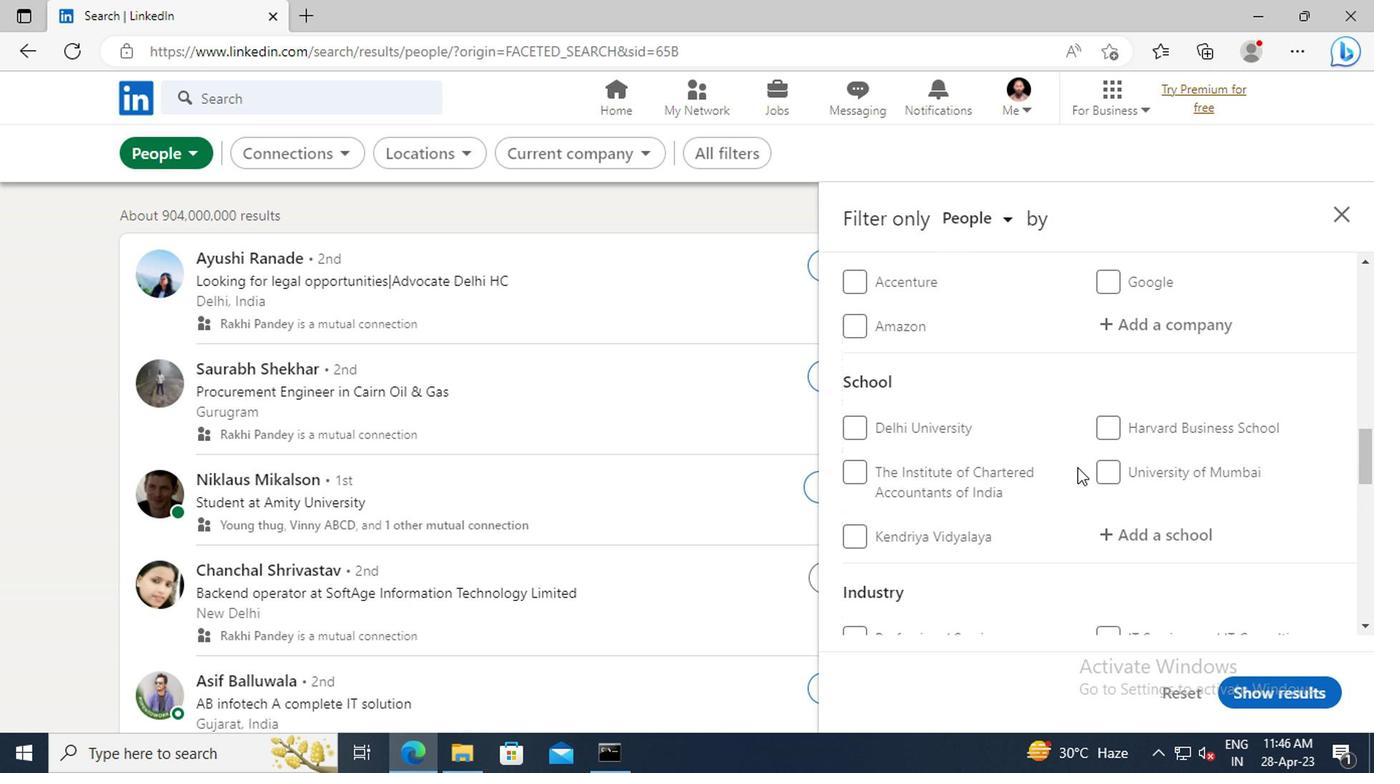 
Action: Mouse scrolled (1073, 468) with delta (0, 0)
Screenshot: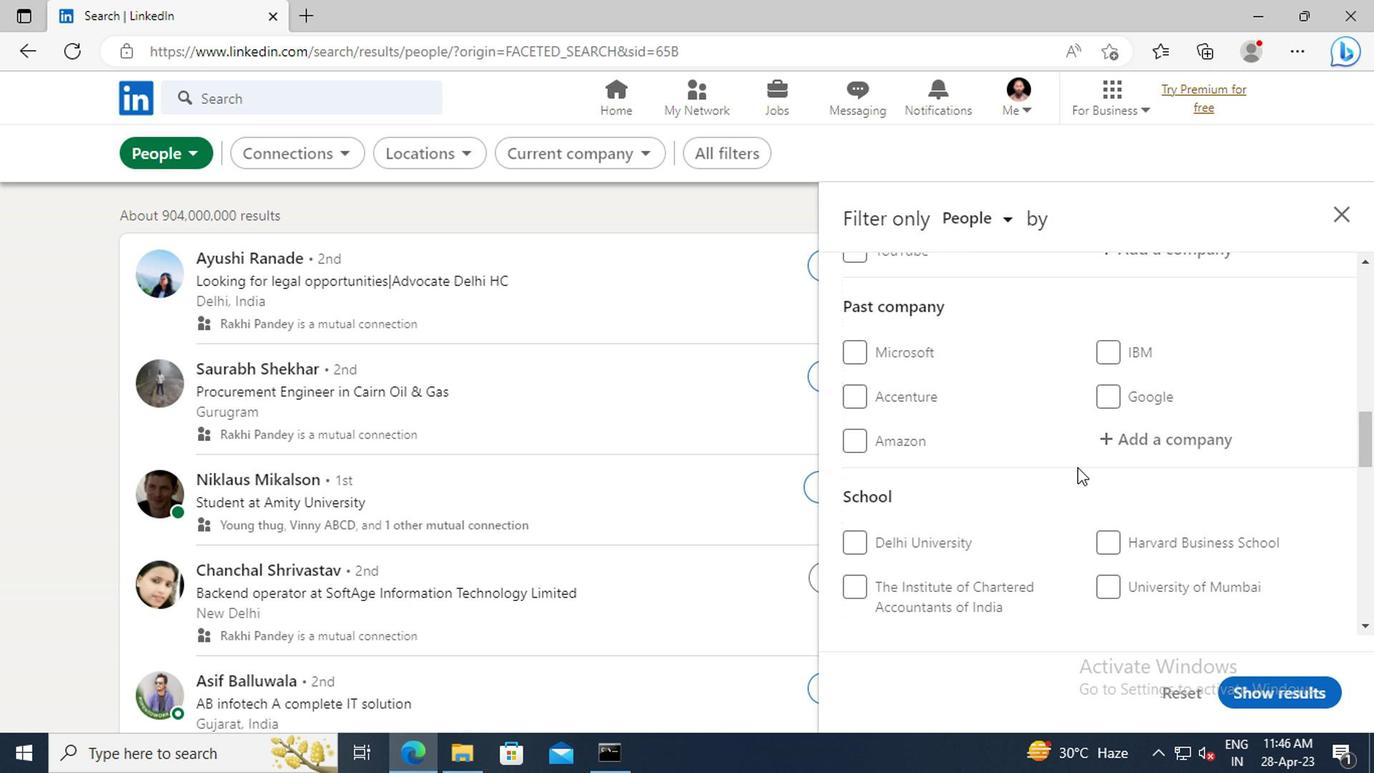 
Action: Mouse scrolled (1073, 468) with delta (0, 0)
Screenshot: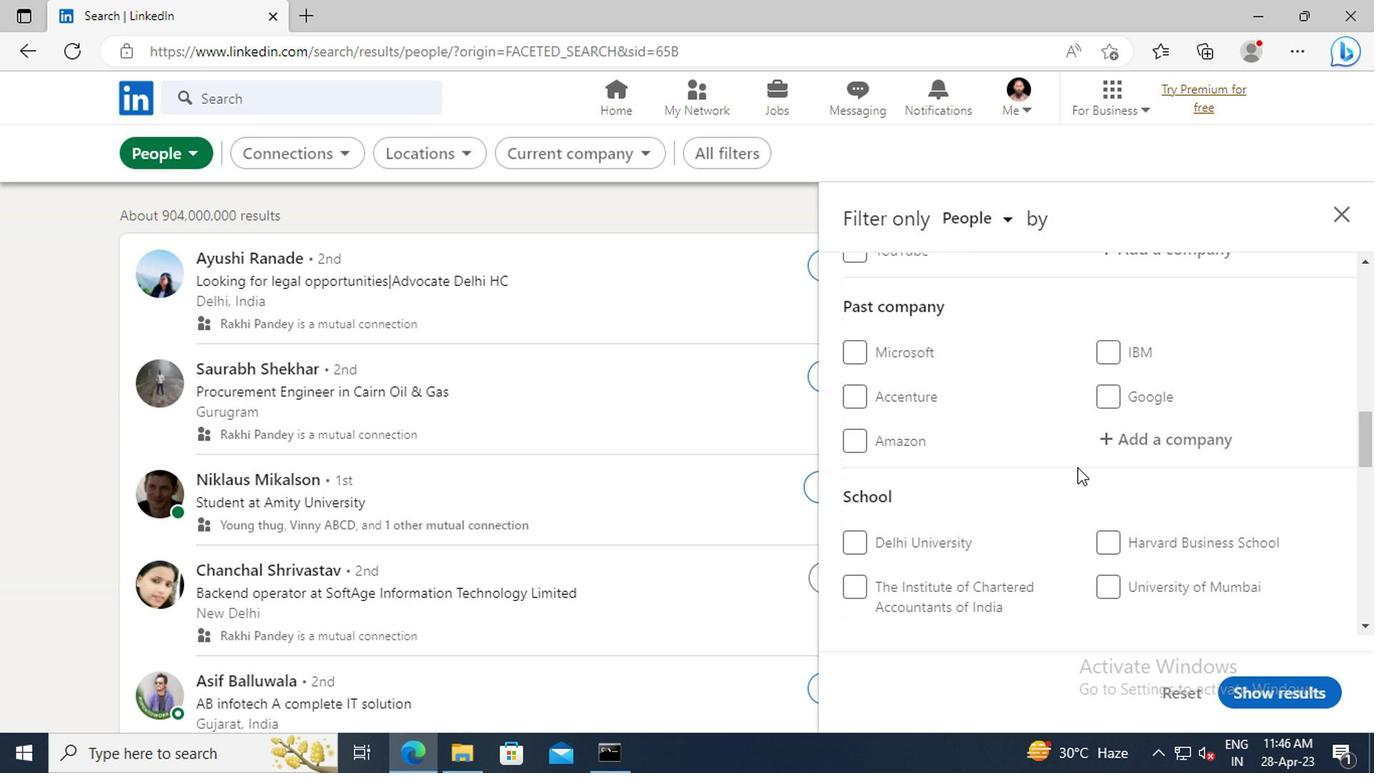 
Action: Mouse scrolled (1073, 468) with delta (0, 0)
Screenshot: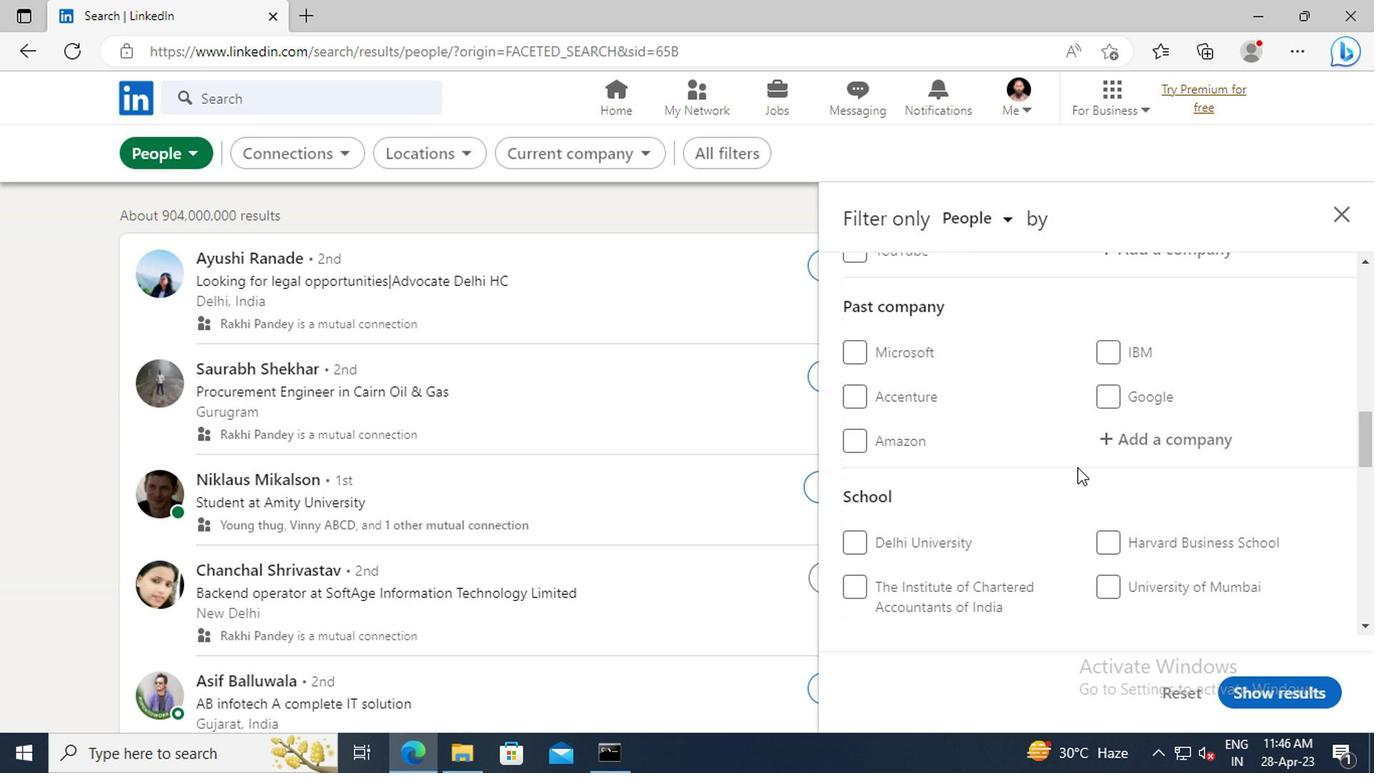 
Action: Mouse scrolled (1073, 468) with delta (0, 0)
Screenshot: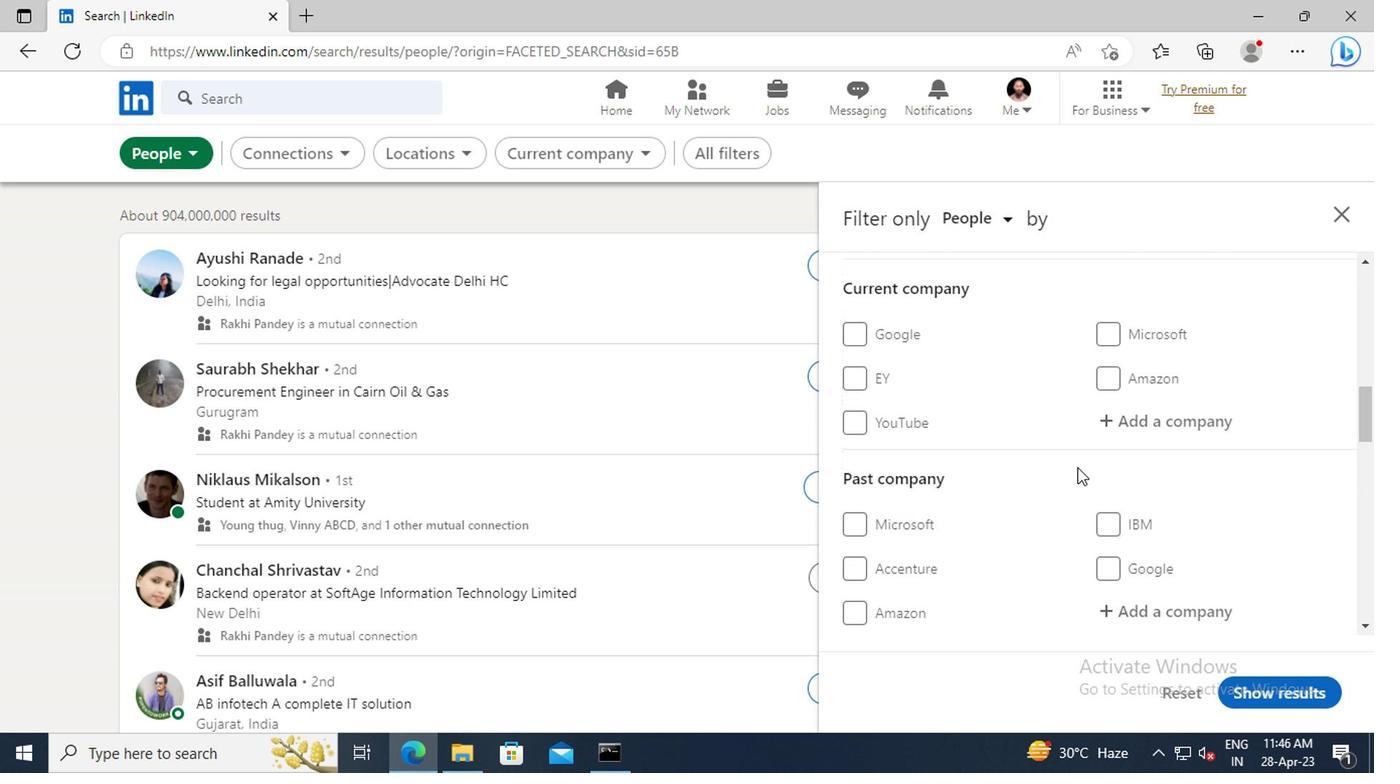 
Action: Mouse moved to (1136, 485)
Screenshot: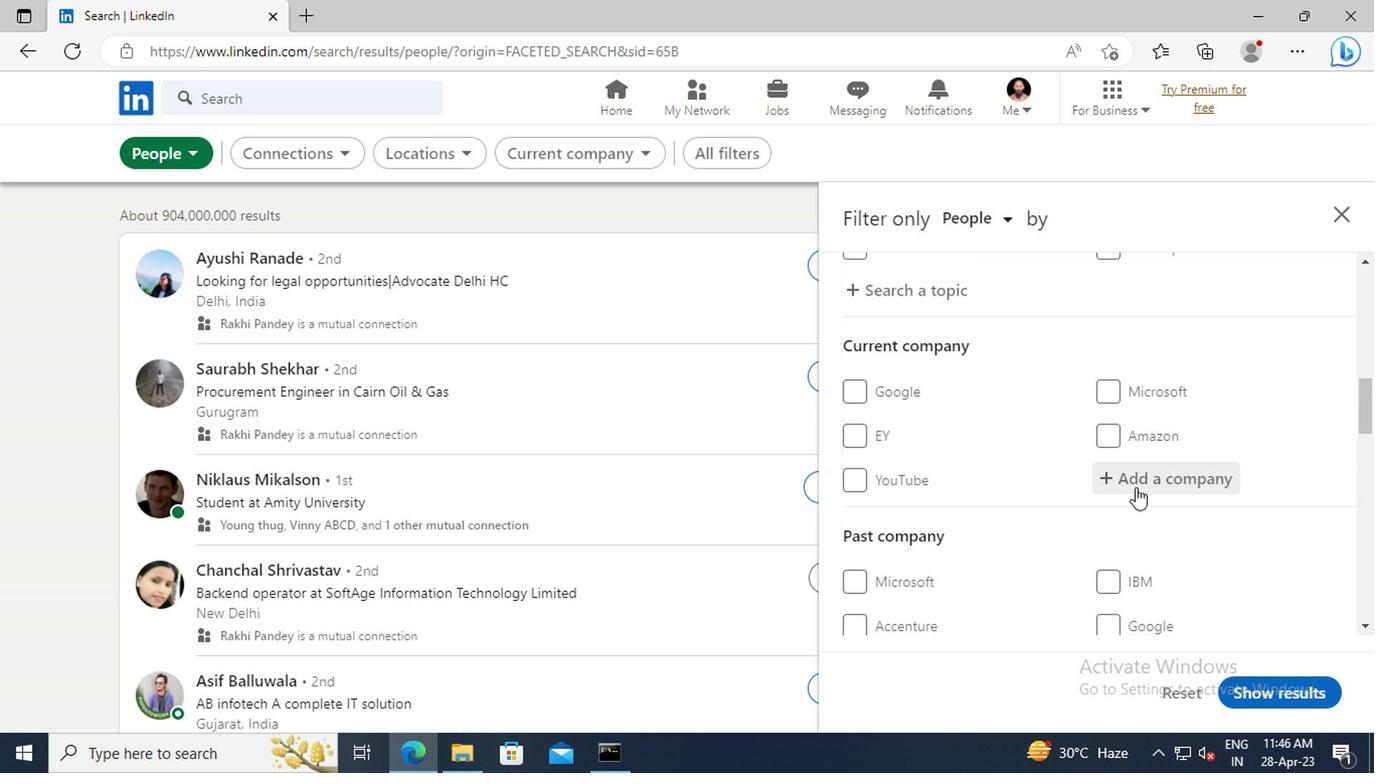 
Action: Mouse pressed left at (1136, 485)
Screenshot: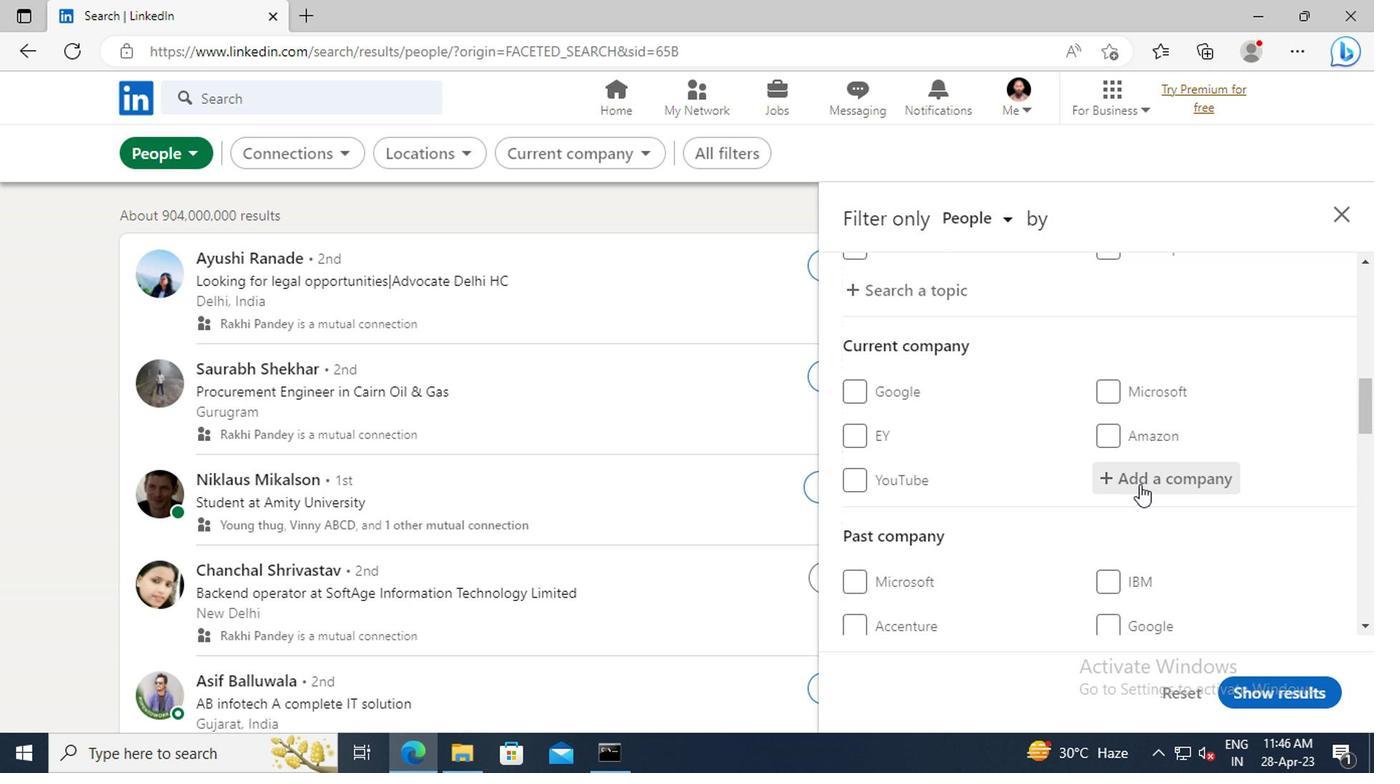 
Action: Key pressed <Key.shift>B.<Key.space><Key.shift>BRAUN<Key.space><Key.shift>GROUP
Screenshot: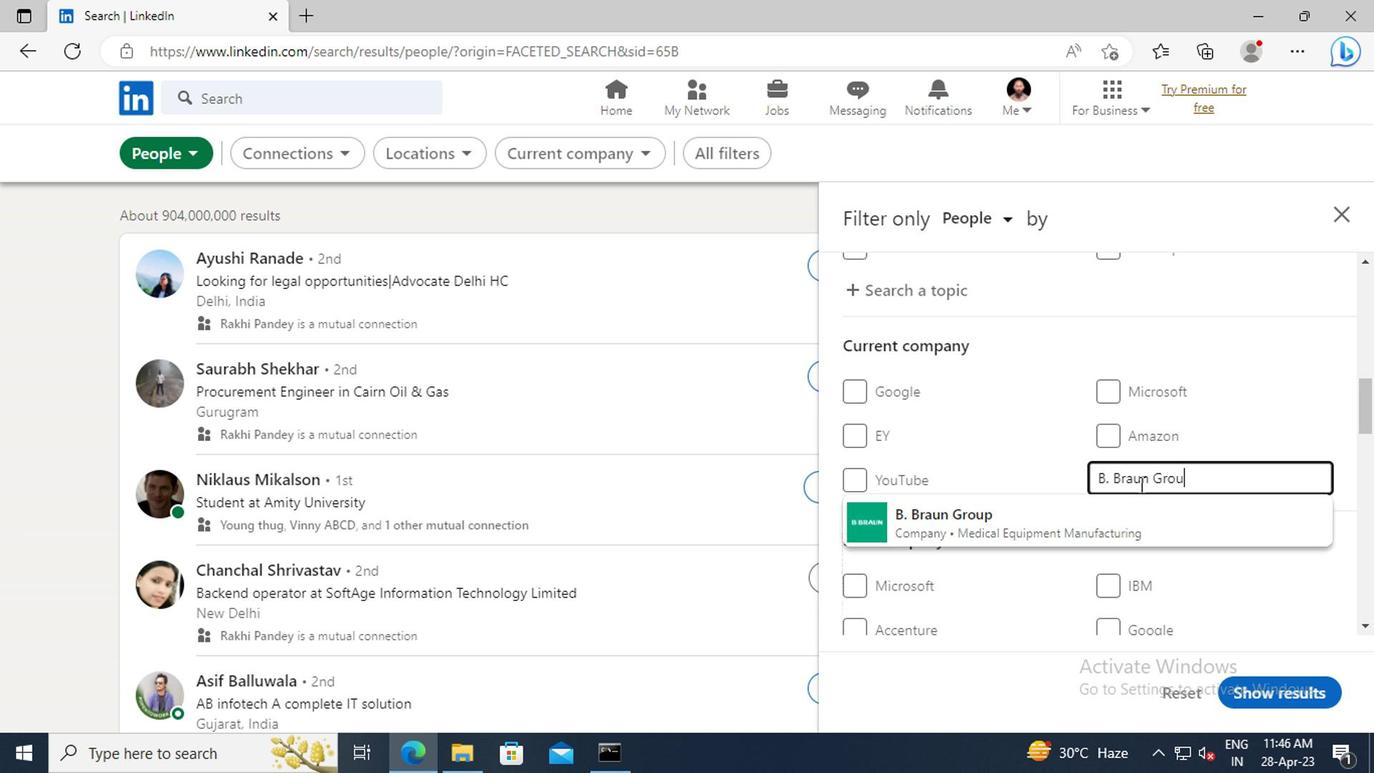 
Action: Mouse moved to (1141, 506)
Screenshot: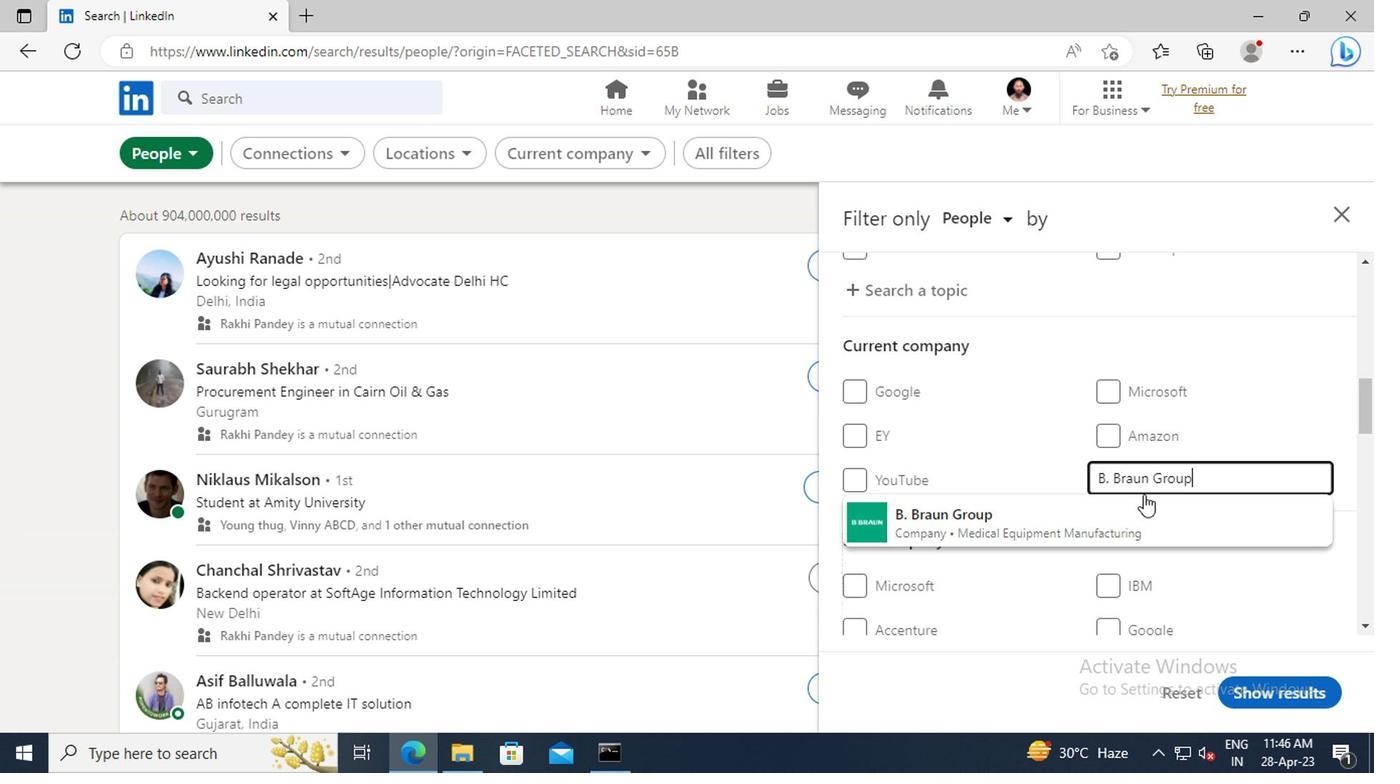 
Action: Mouse pressed left at (1141, 506)
Screenshot: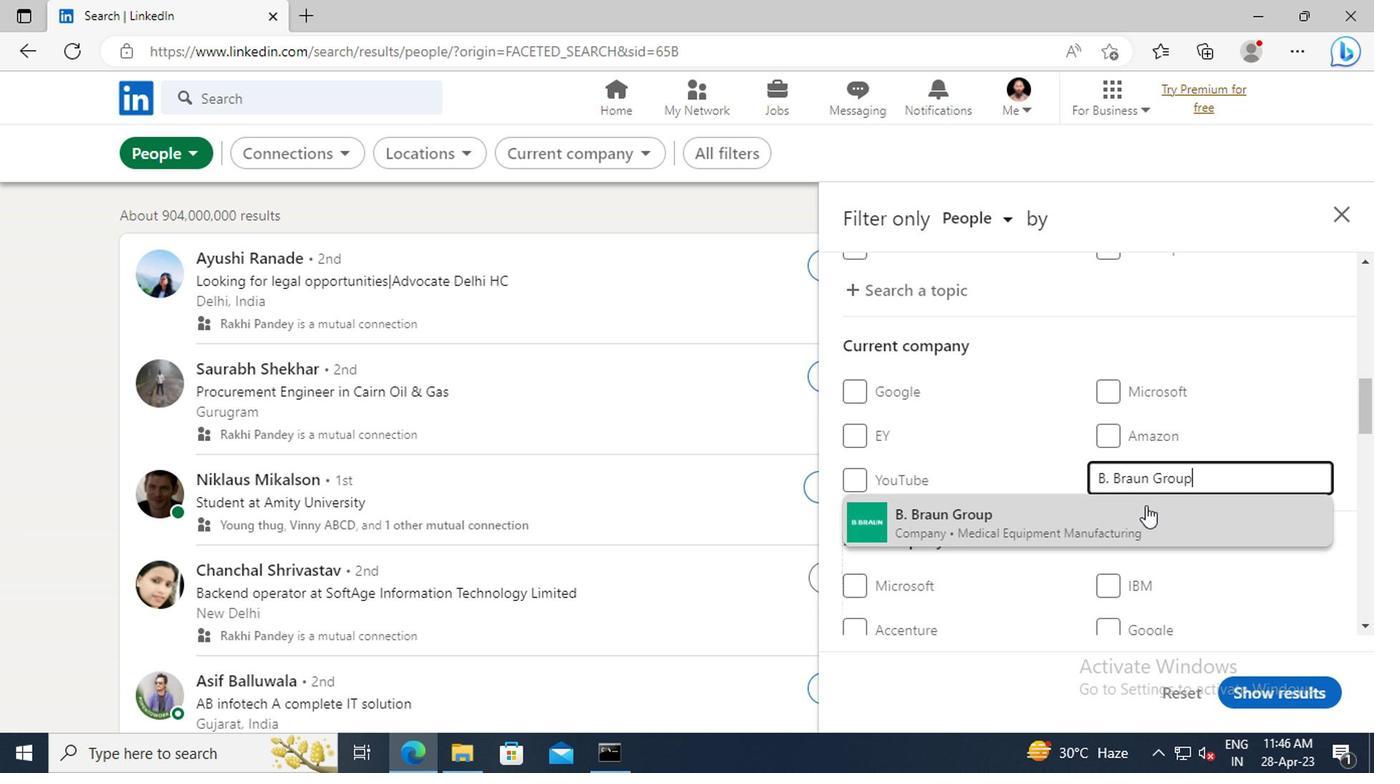 
Action: Mouse moved to (1121, 433)
Screenshot: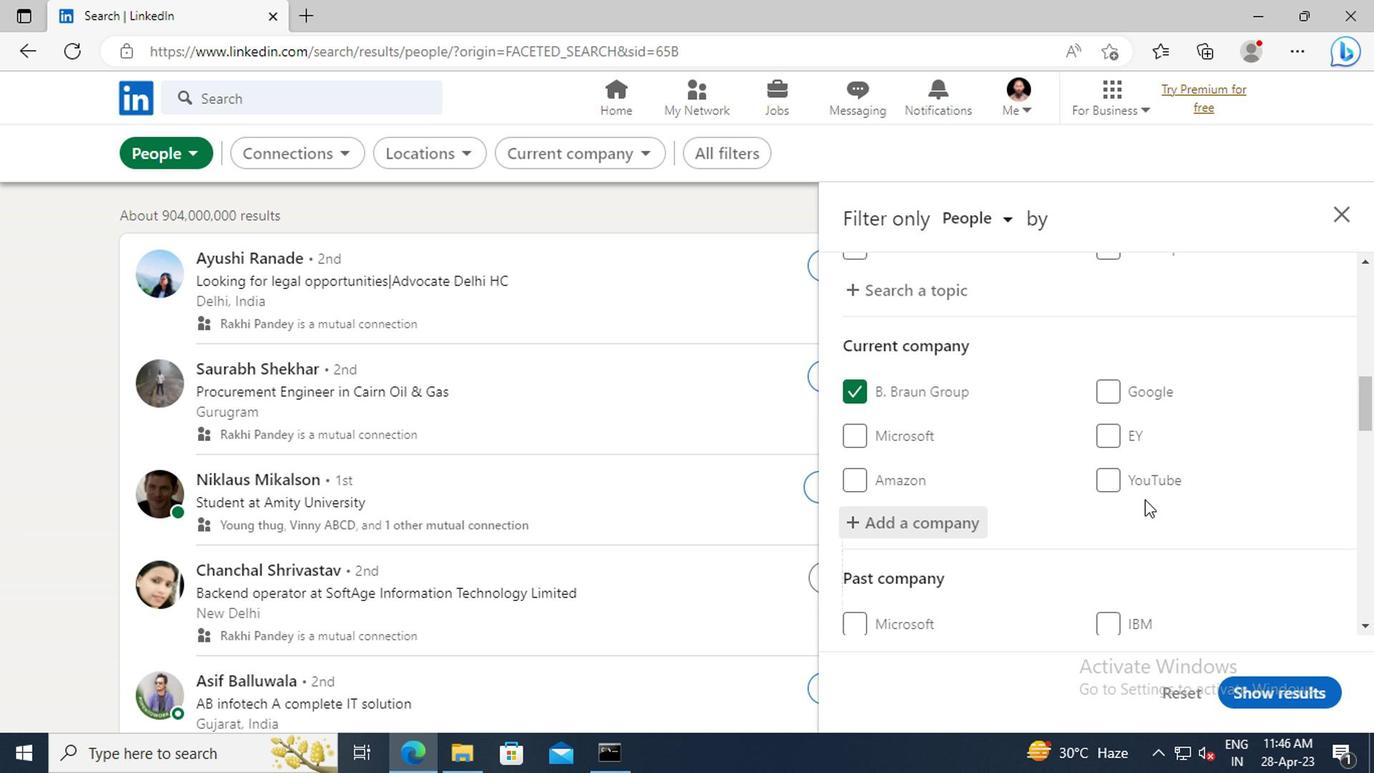 
Action: Mouse scrolled (1121, 433) with delta (0, 0)
Screenshot: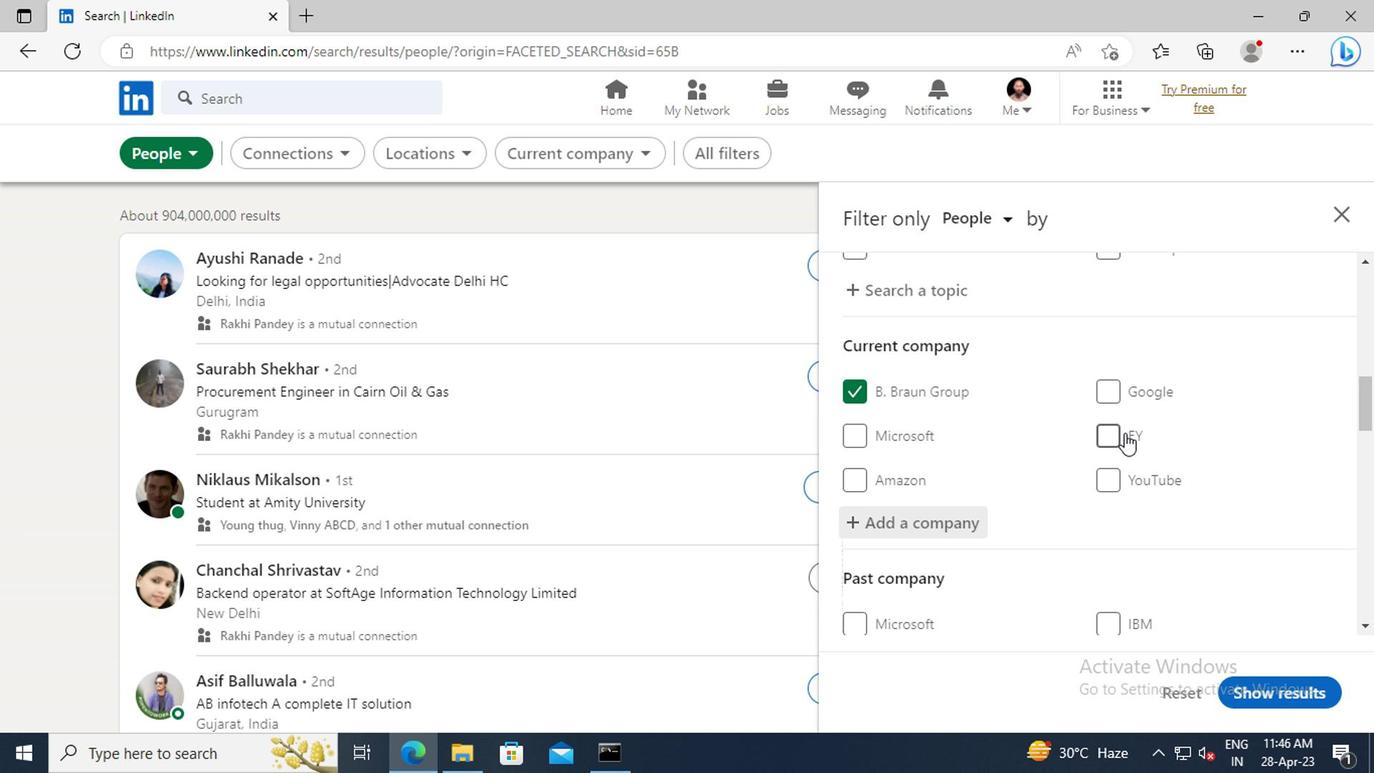 
Action: Mouse scrolled (1121, 433) with delta (0, 0)
Screenshot: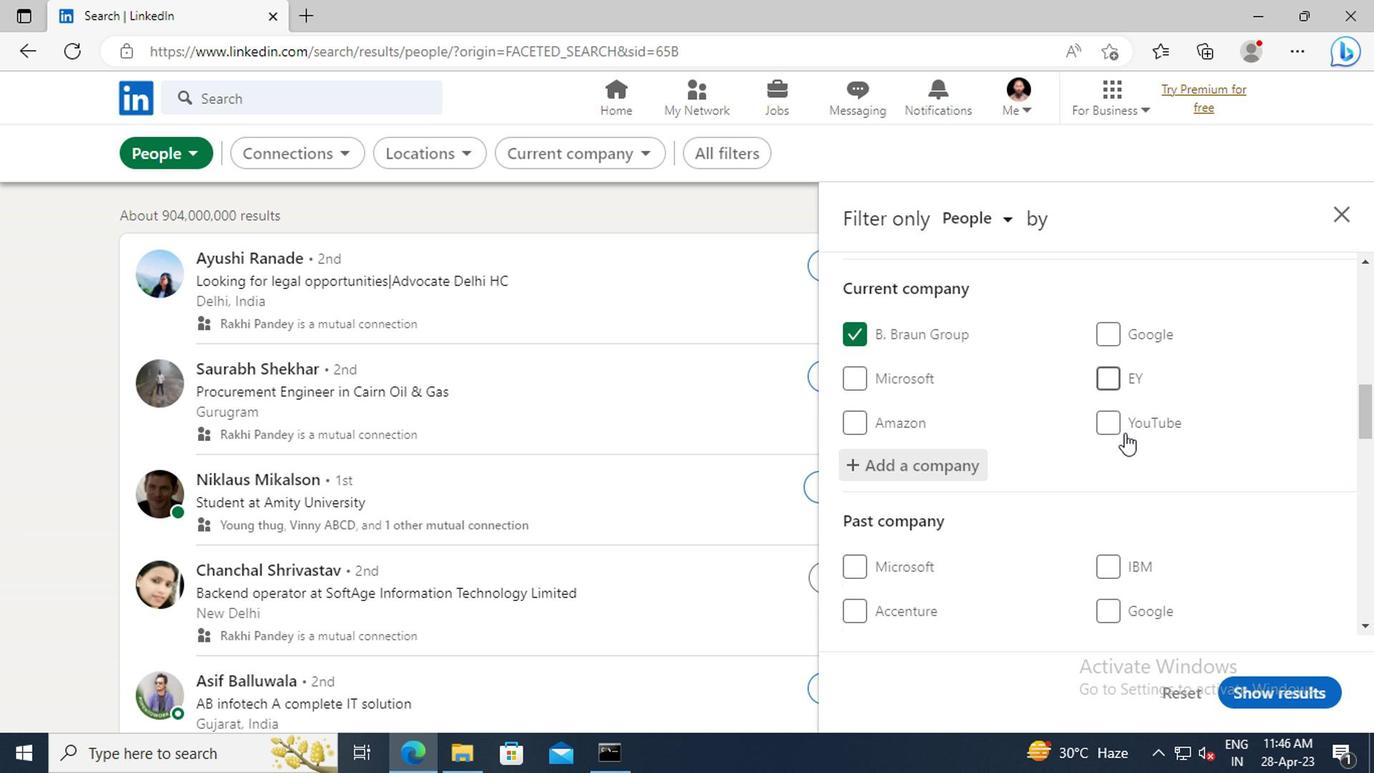
Action: Mouse scrolled (1121, 433) with delta (0, 0)
Screenshot: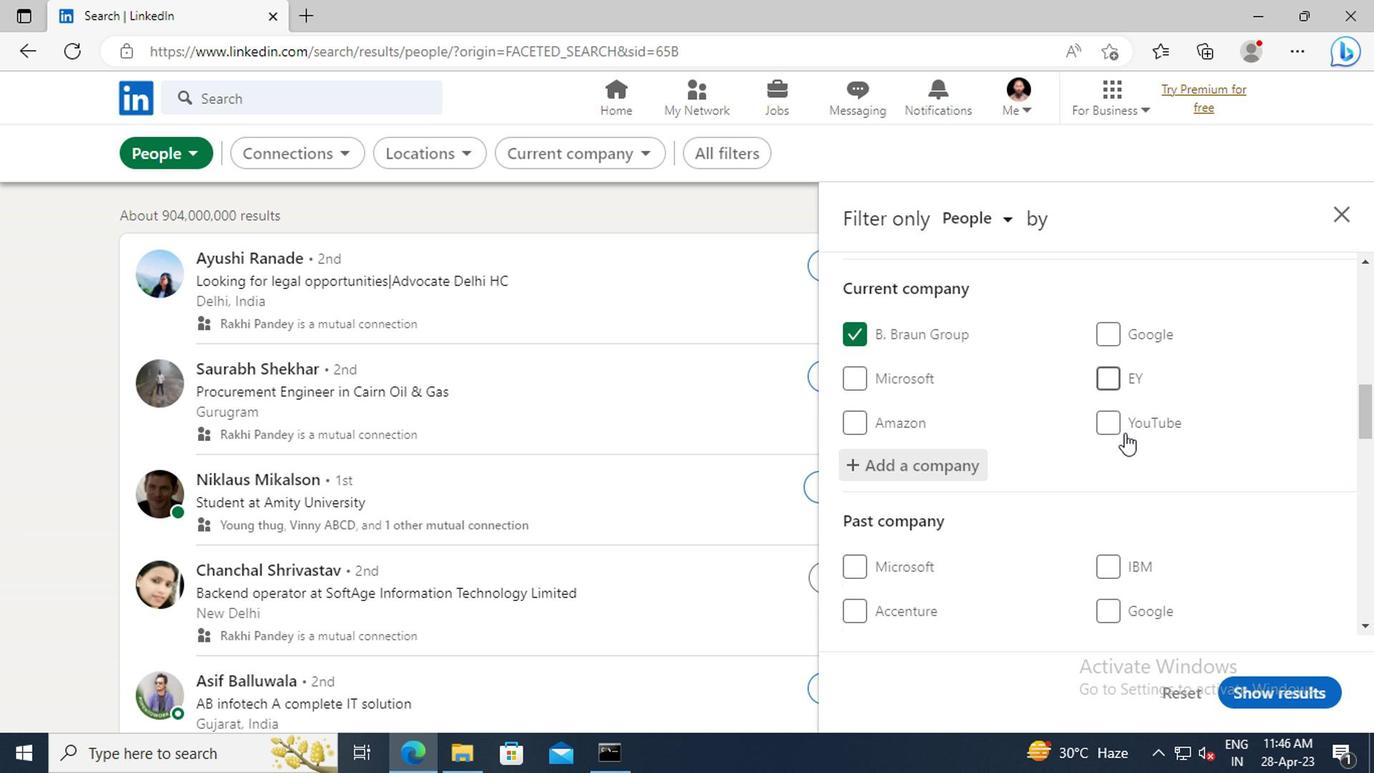 
Action: Mouse scrolled (1121, 433) with delta (0, 0)
Screenshot: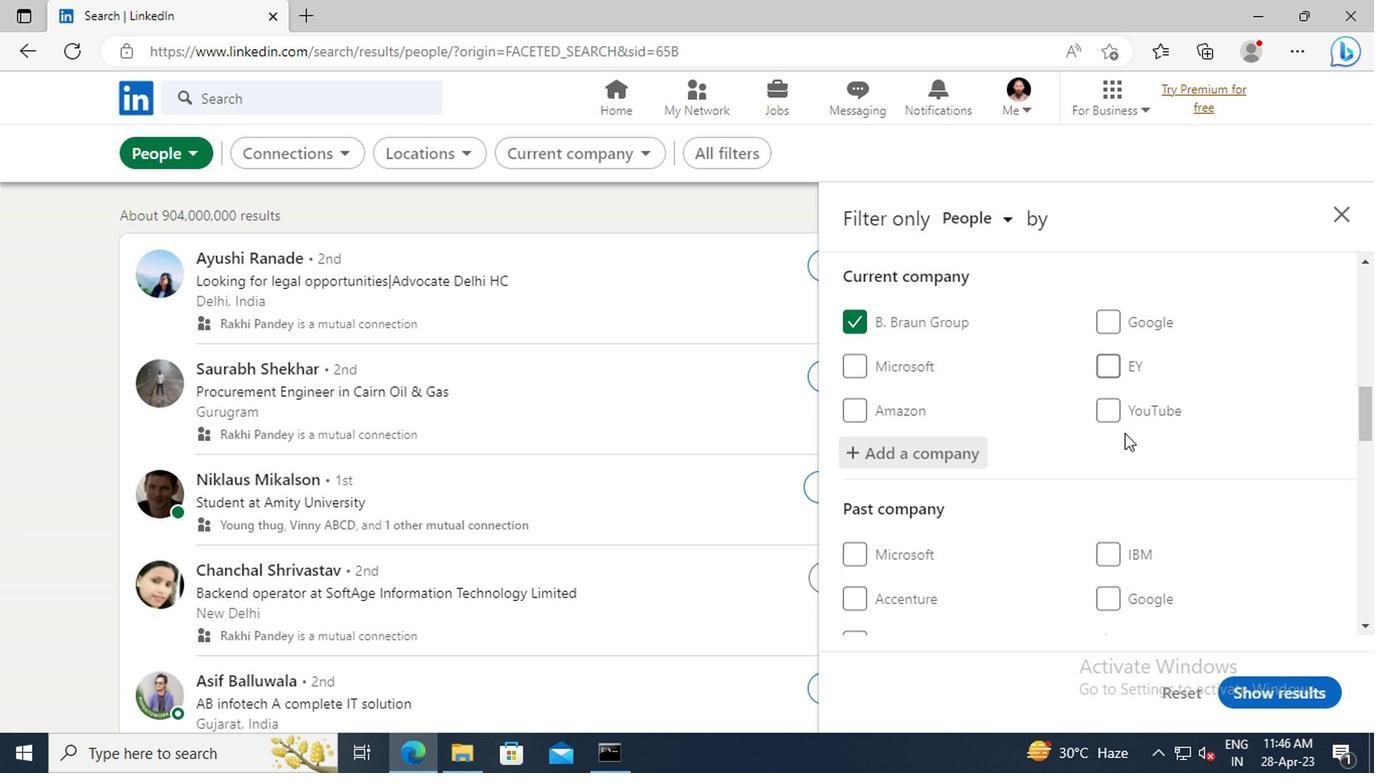 
Action: Mouse scrolled (1121, 433) with delta (0, 0)
Screenshot: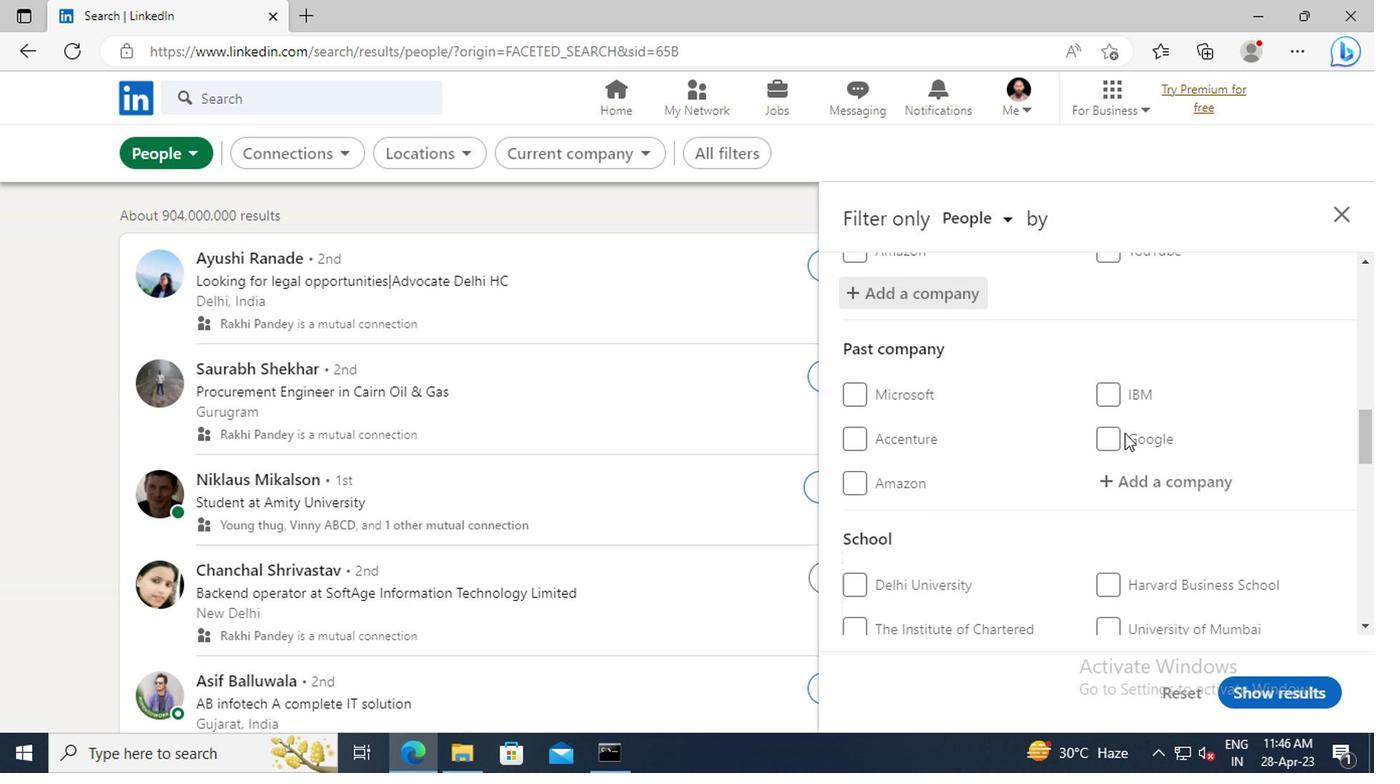 
Action: Mouse scrolled (1121, 433) with delta (0, 0)
Screenshot: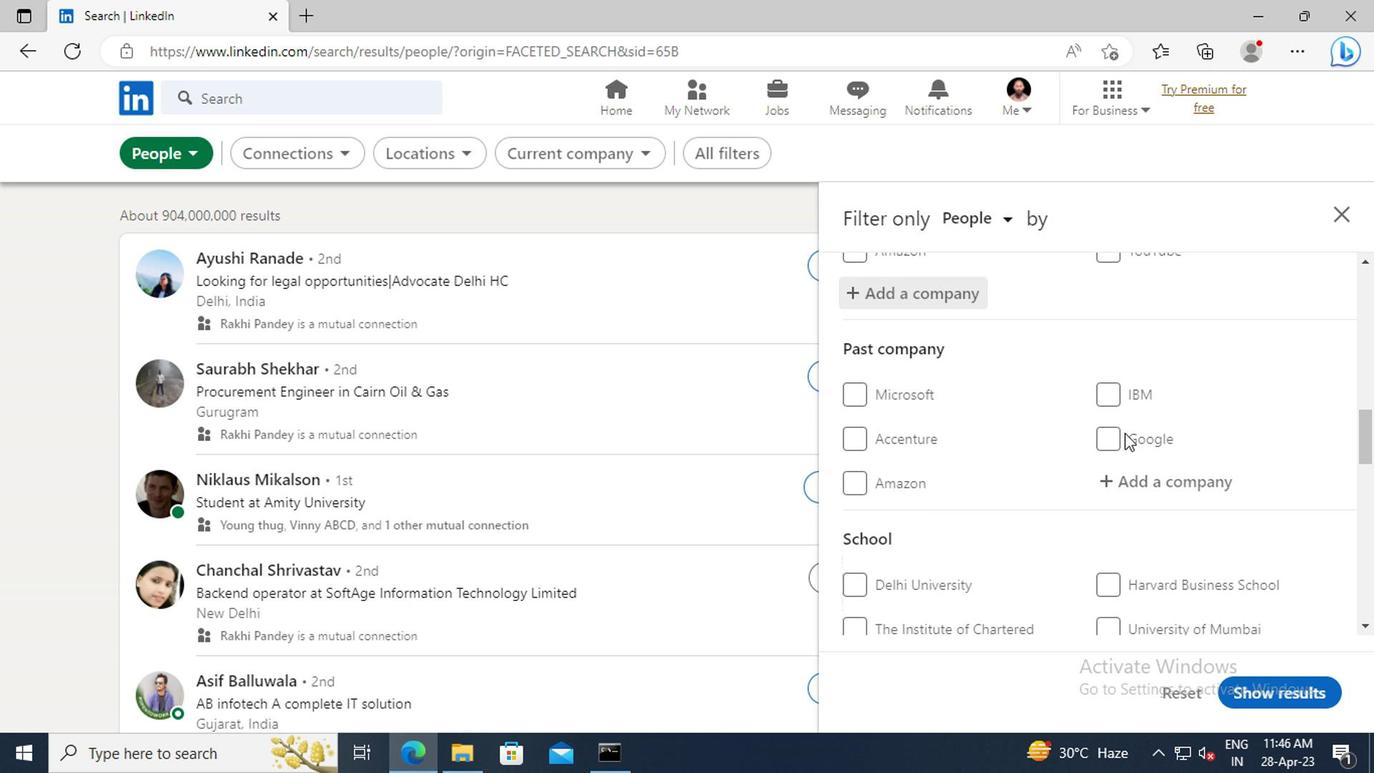 
Action: Mouse scrolled (1121, 433) with delta (0, 0)
Screenshot: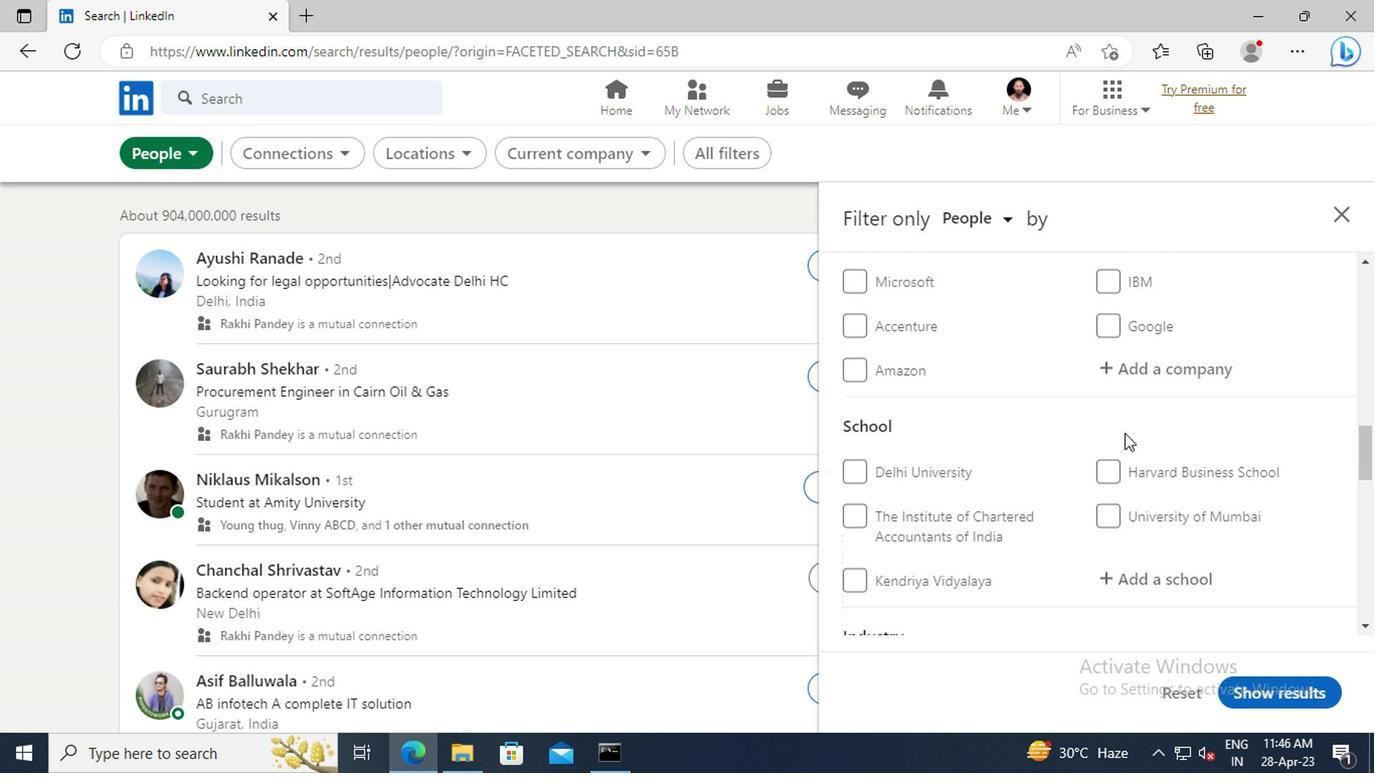 
Action: Mouse scrolled (1121, 433) with delta (0, 0)
Screenshot: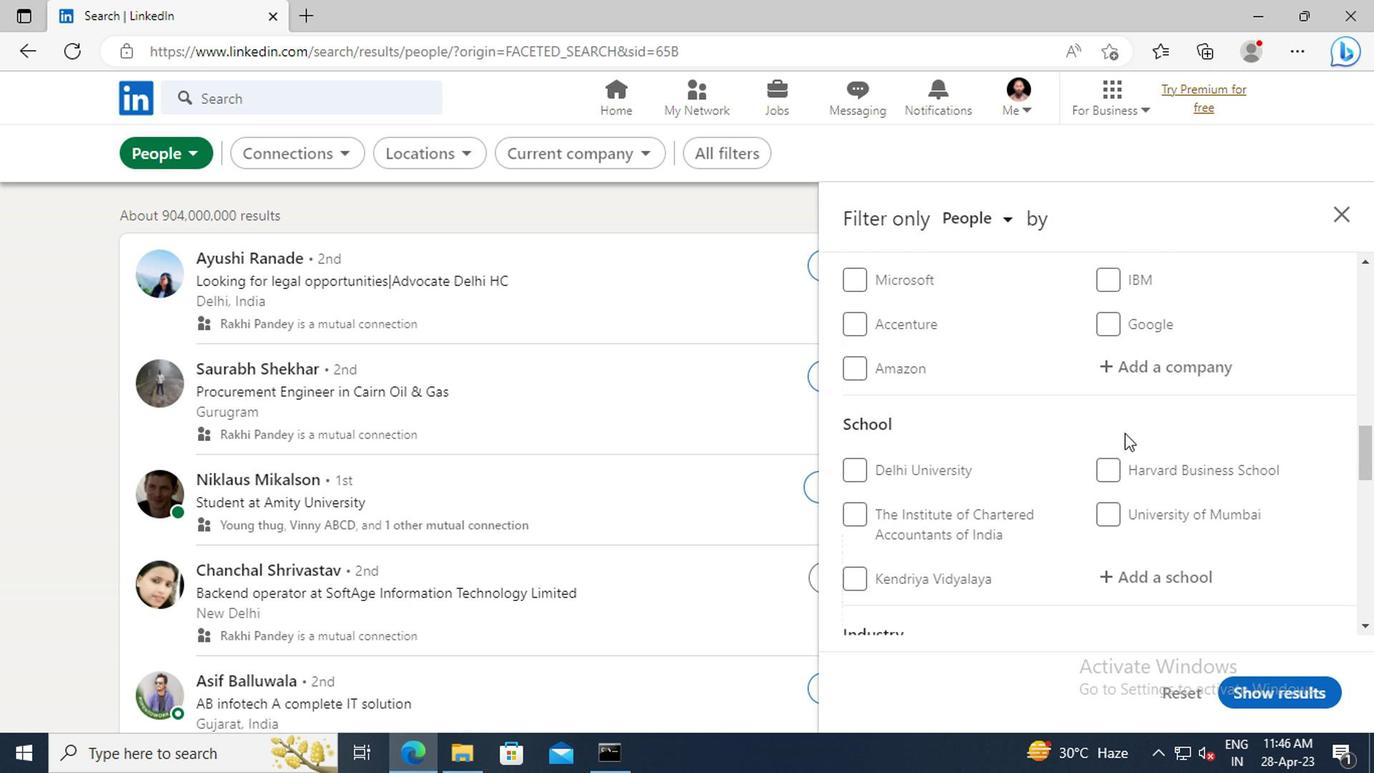 
Action: Mouse moved to (1124, 461)
Screenshot: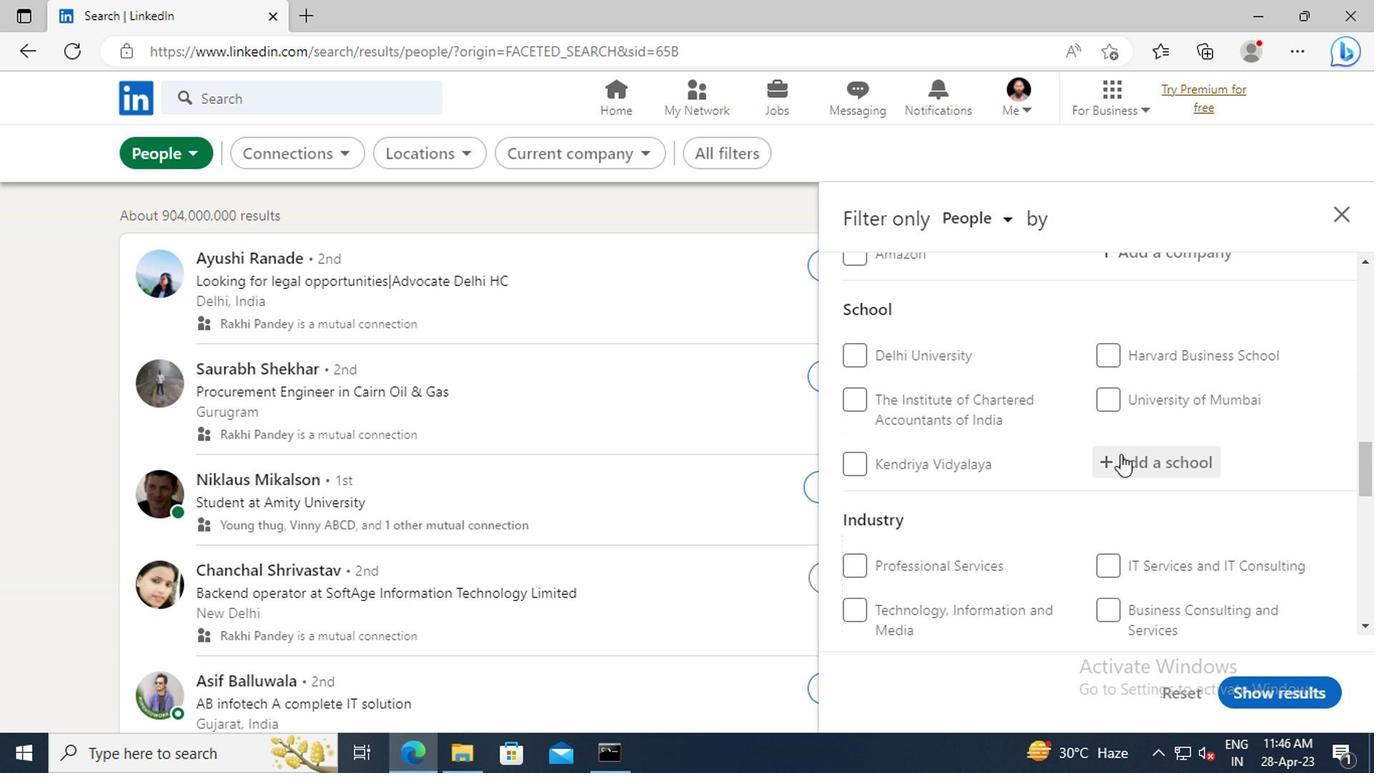 
Action: Mouse pressed left at (1124, 461)
Screenshot: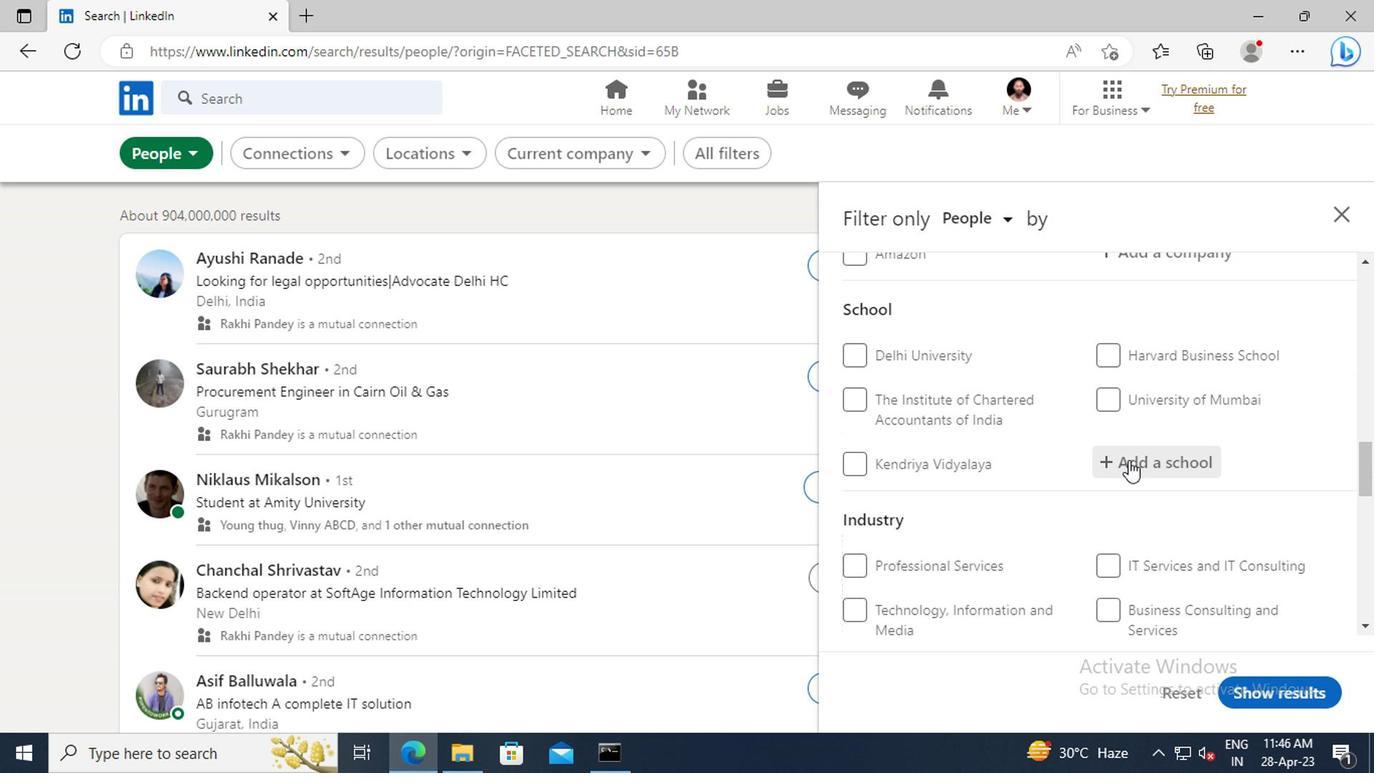 
Action: Key pressed <Key.shift>ARTS<Key.space><Key.shift>COMMERCE<Key.space><Key.shift>JOBS<Key.enter>
Screenshot: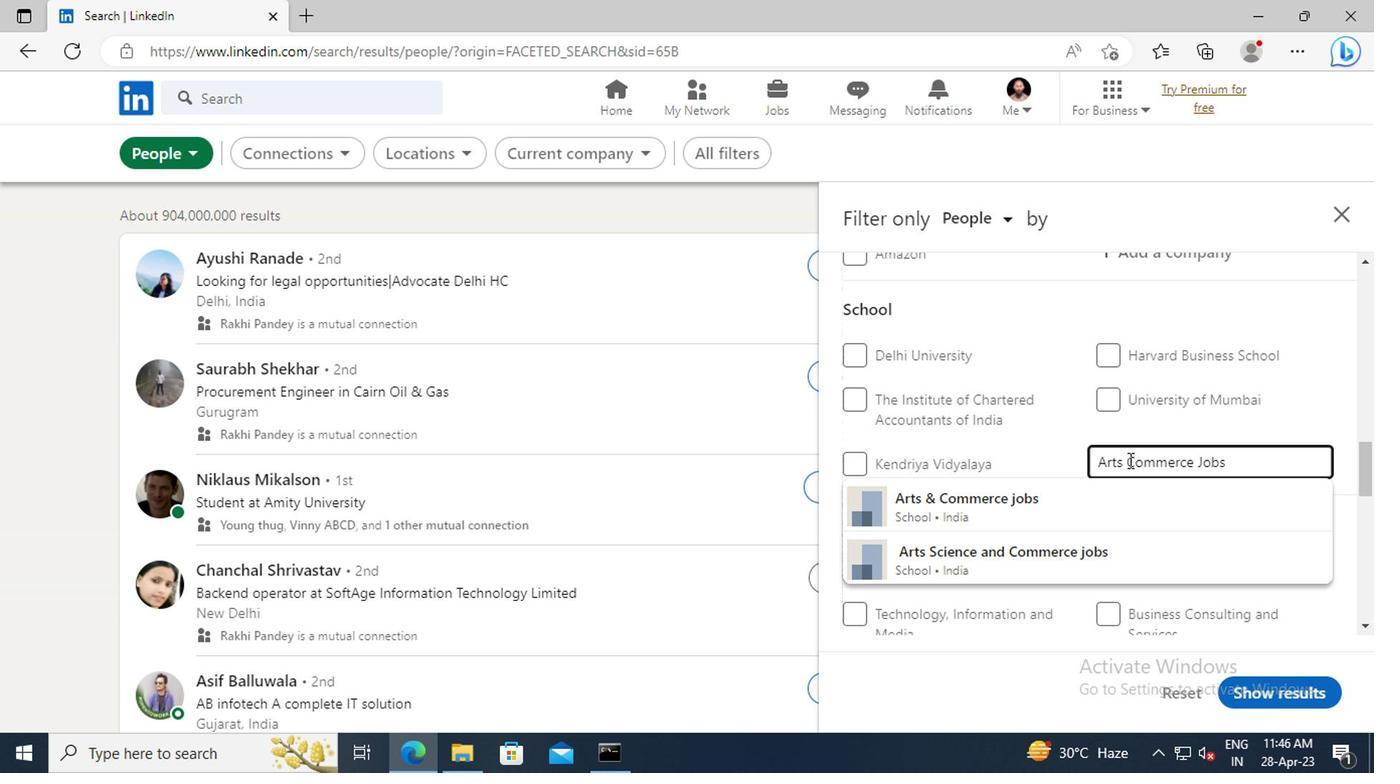
Action: Mouse scrolled (1124, 460) with delta (0, 0)
Screenshot: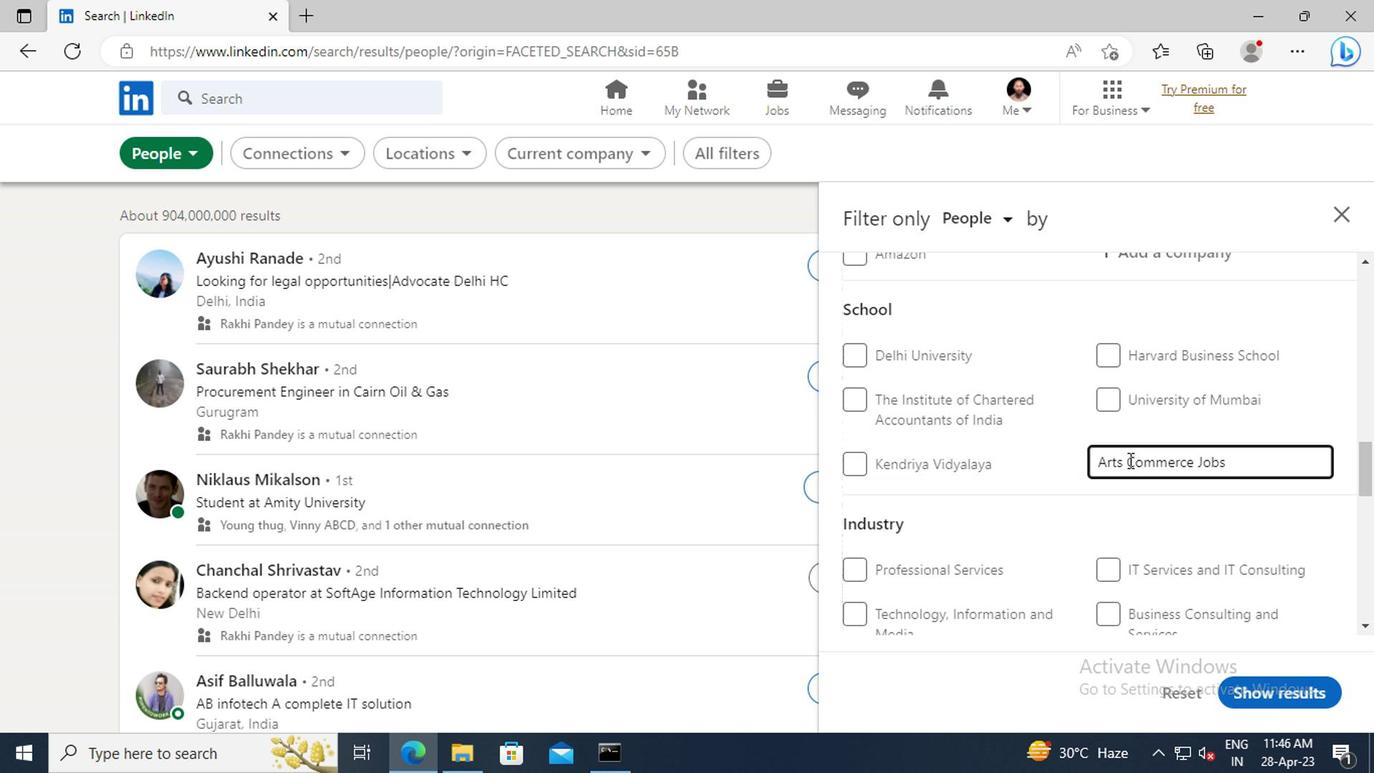 
Action: Mouse scrolled (1124, 460) with delta (0, 0)
Screenshot: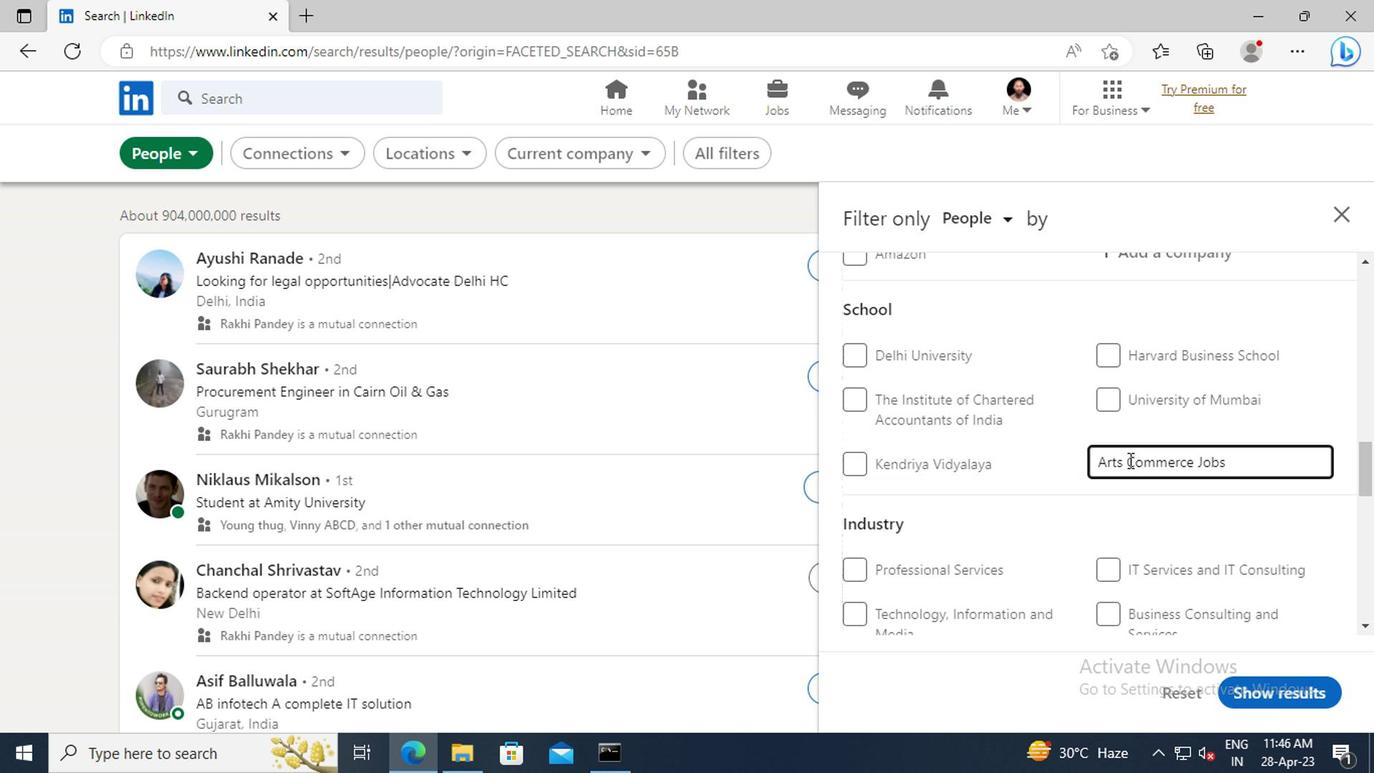 
Action: Mouse scrolled (1124, 460) with delta (0, 0)
Screenshot: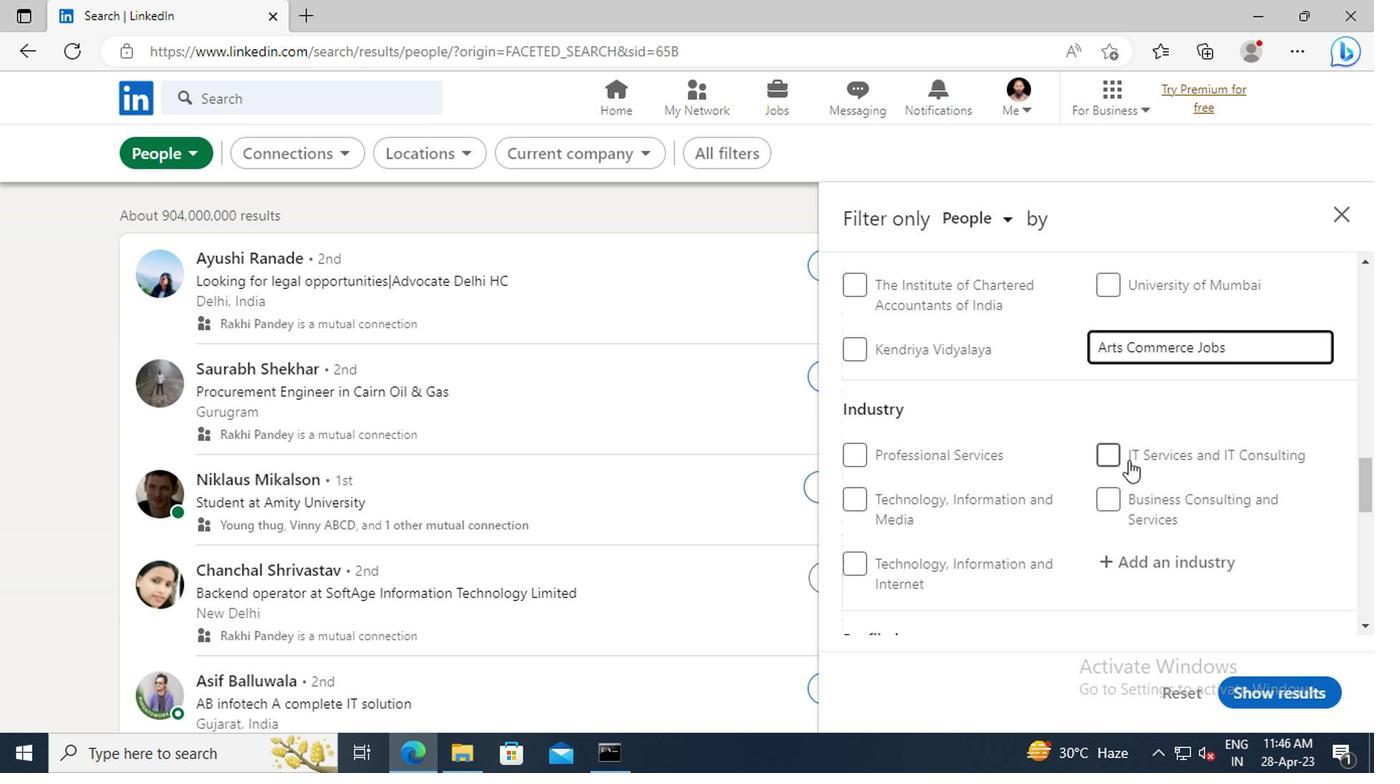 
Action: Mouse scrolled (1124, 460) with delta (0, 0)
Screenshot: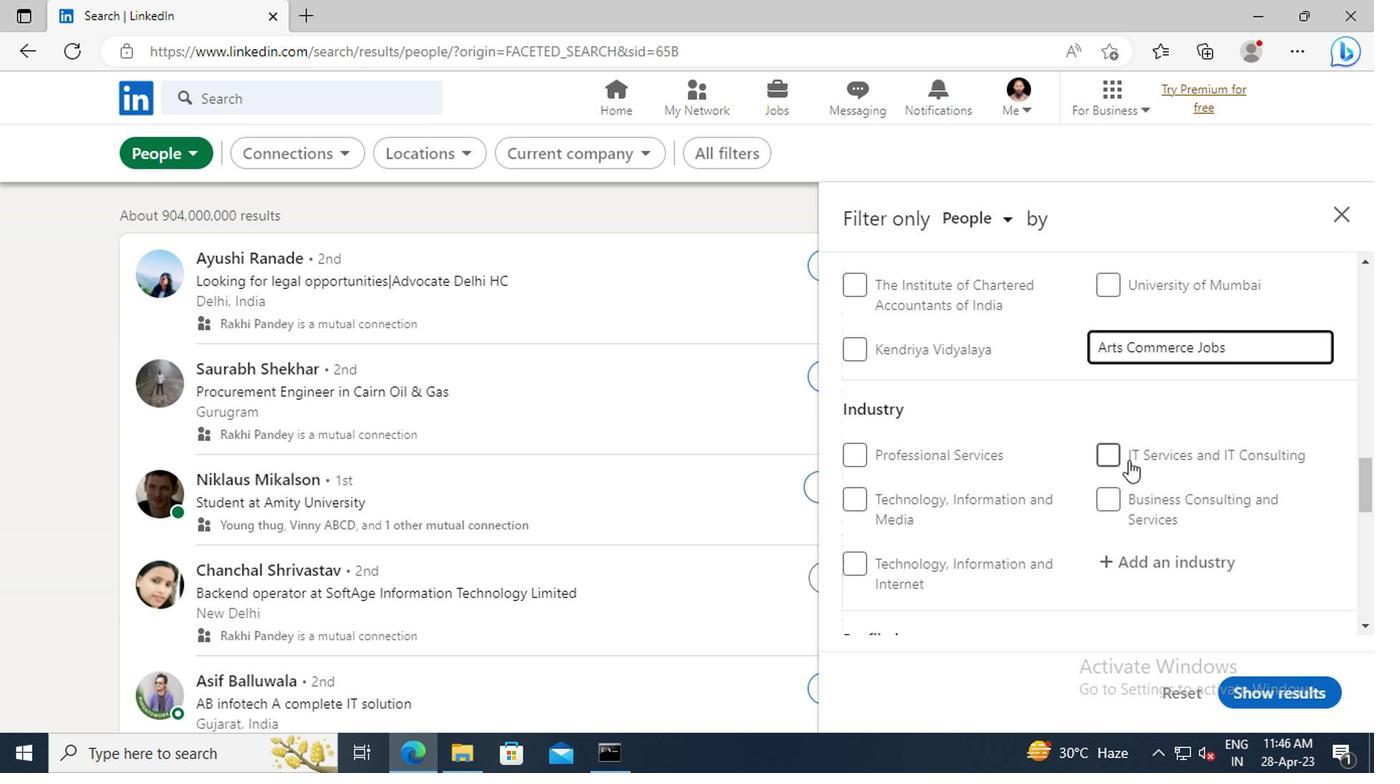 
Action: Mouse moved to (1148, 452)
Screenshot: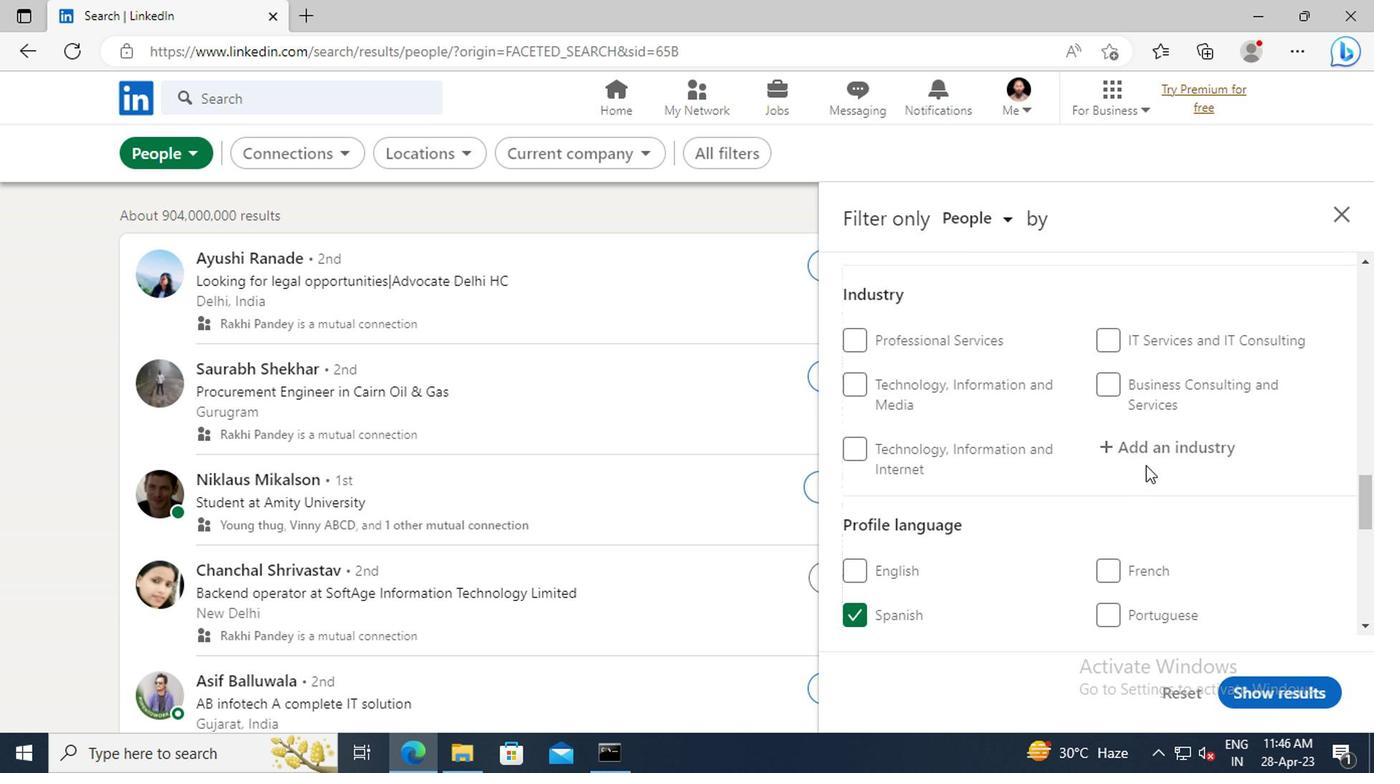 
Action: Mouse pressed left at (1148, 452)
Screenshot: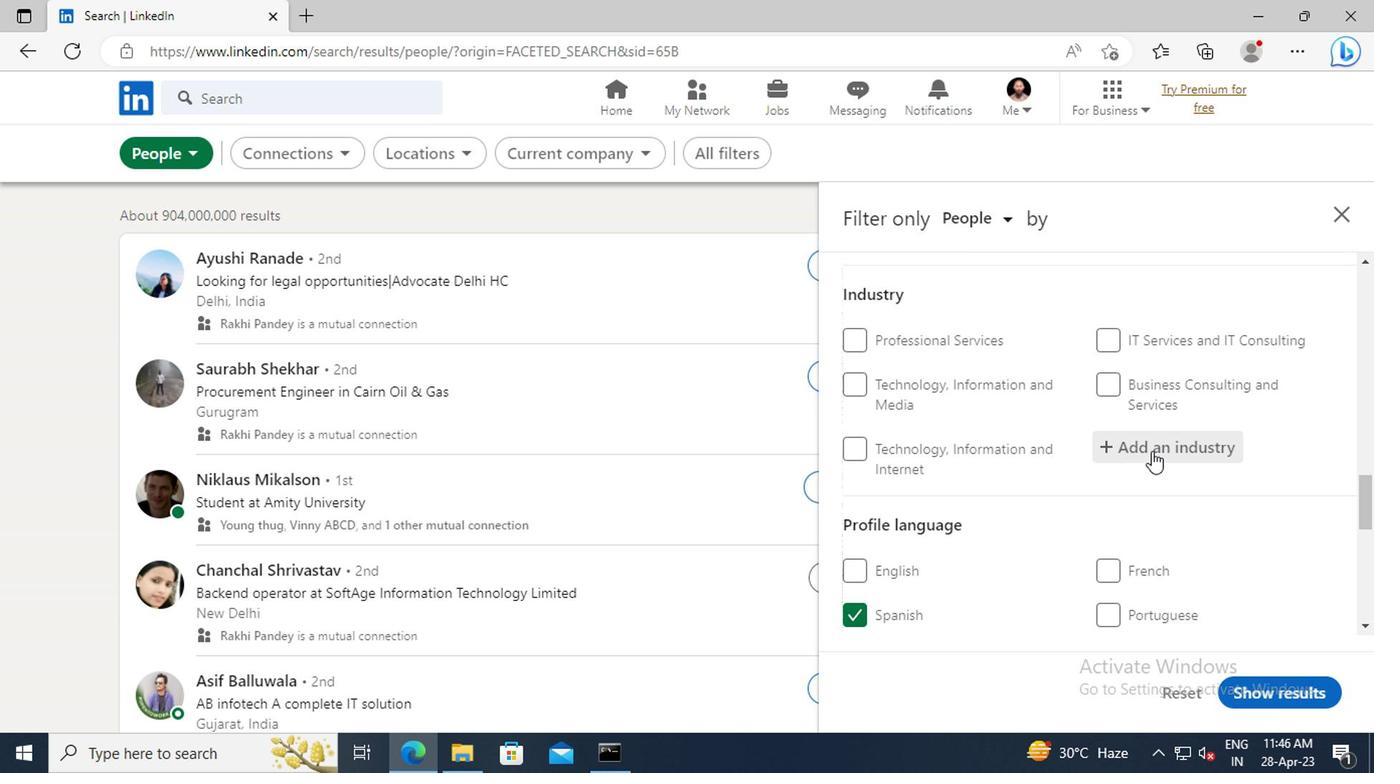 
Action: Key pressed <Key.shift>AGRICULTURE,<Key.space><Key.shift>CON
Screenshot: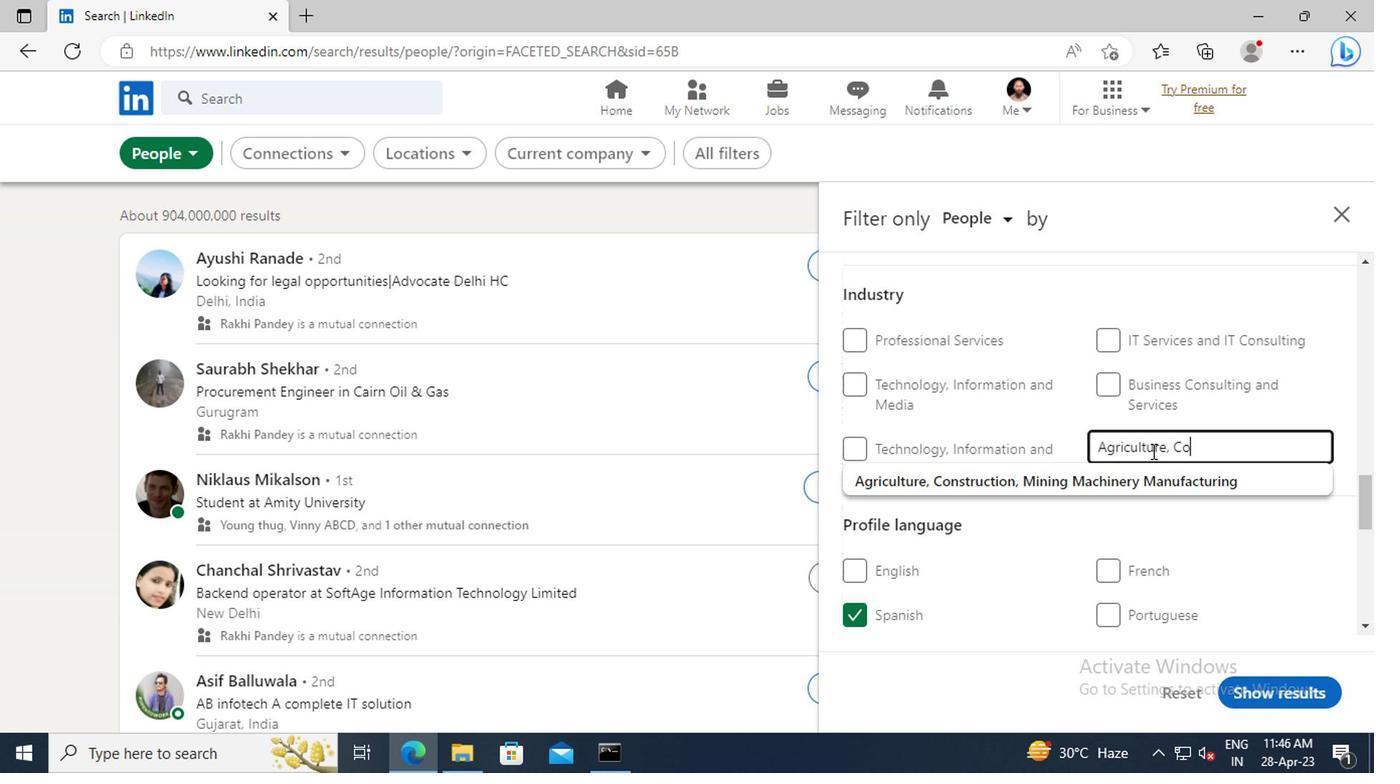 
Action: Mouse moved to (1148, 477)
Screenshot: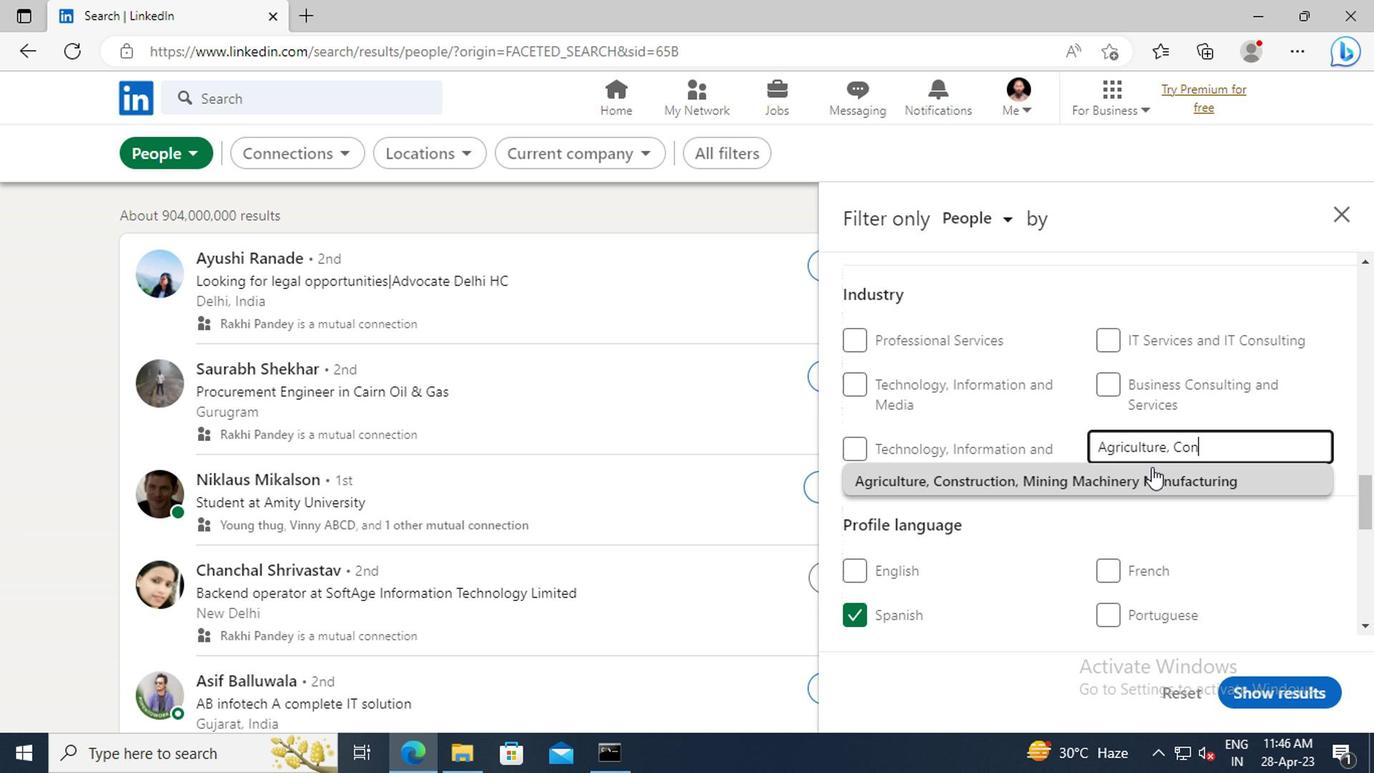 
Action: Mouse pressed left at (1148, 477)
Screenshot: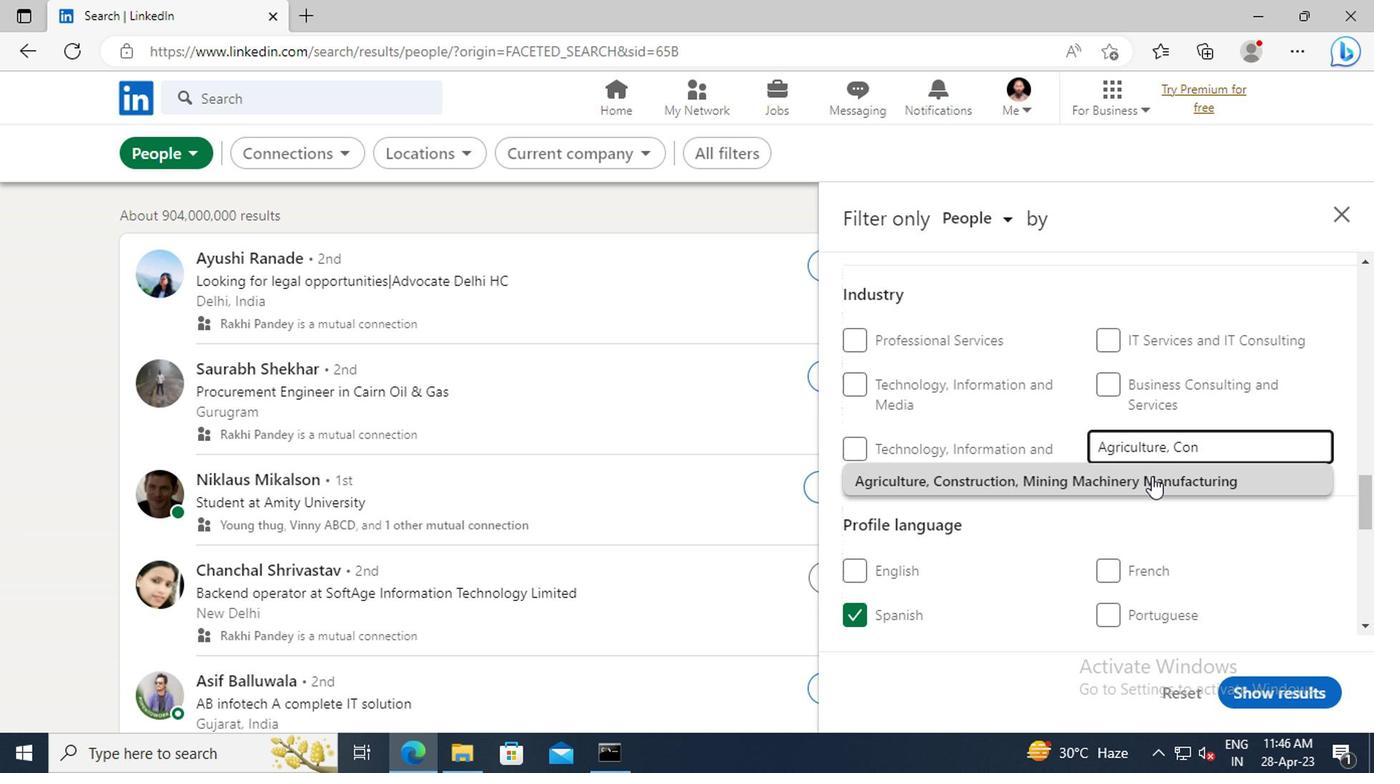 
Action: Mouse moved to (1119, 423)
Screenshot: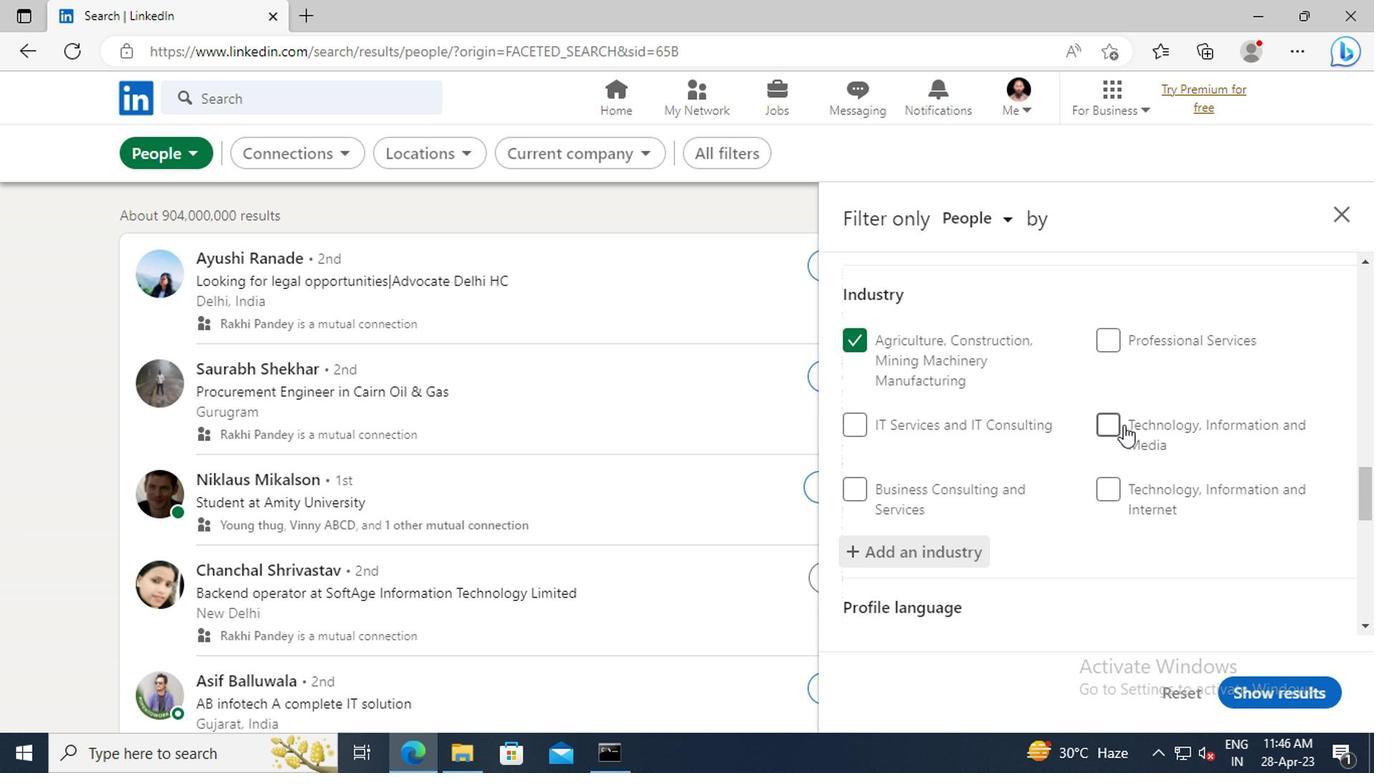 
Action: Mouse scrolled (1119, 423) with delta (0, 0)
Screenshot: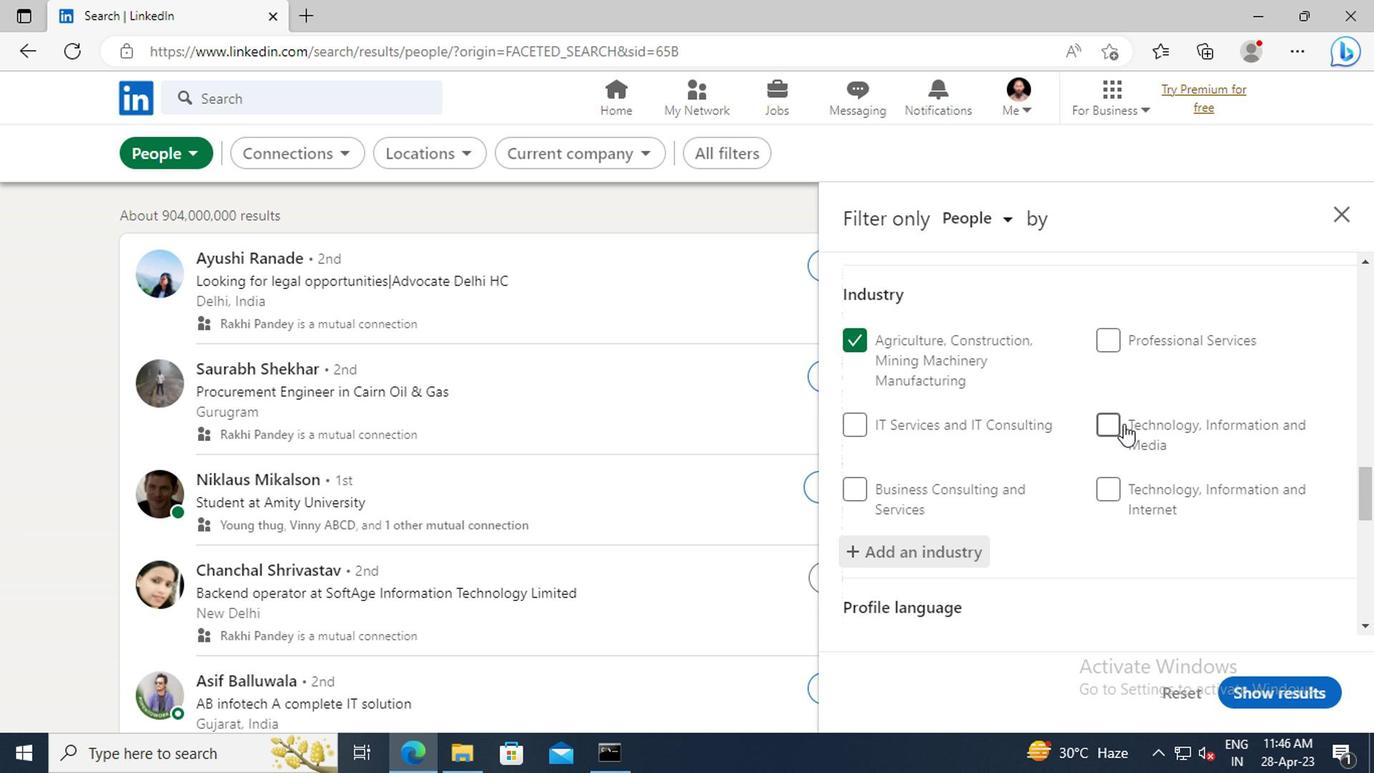 
Action: Mouse moved to (1119, 423)
Screenshot: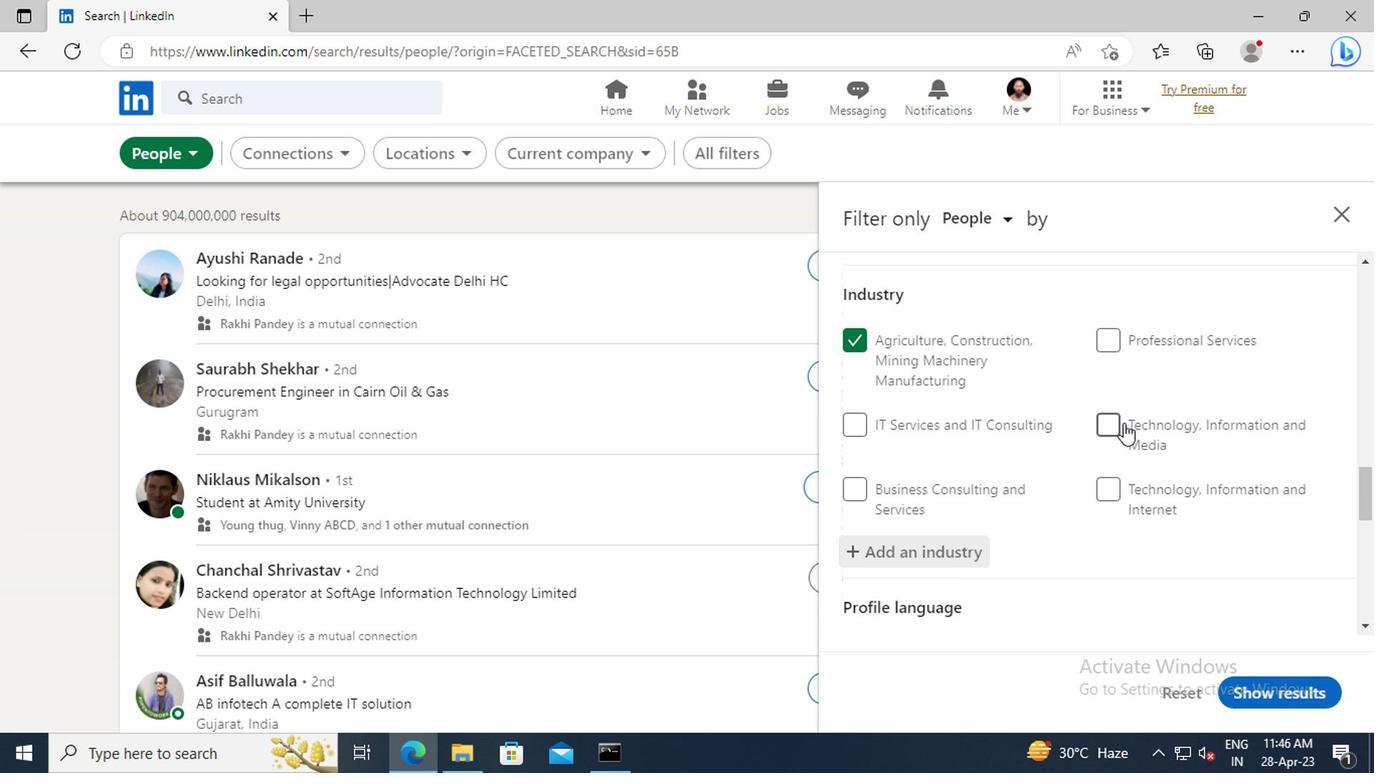 
Action: Mouse scrolled (1119, 422) with delta (0, 0)
Screenshot: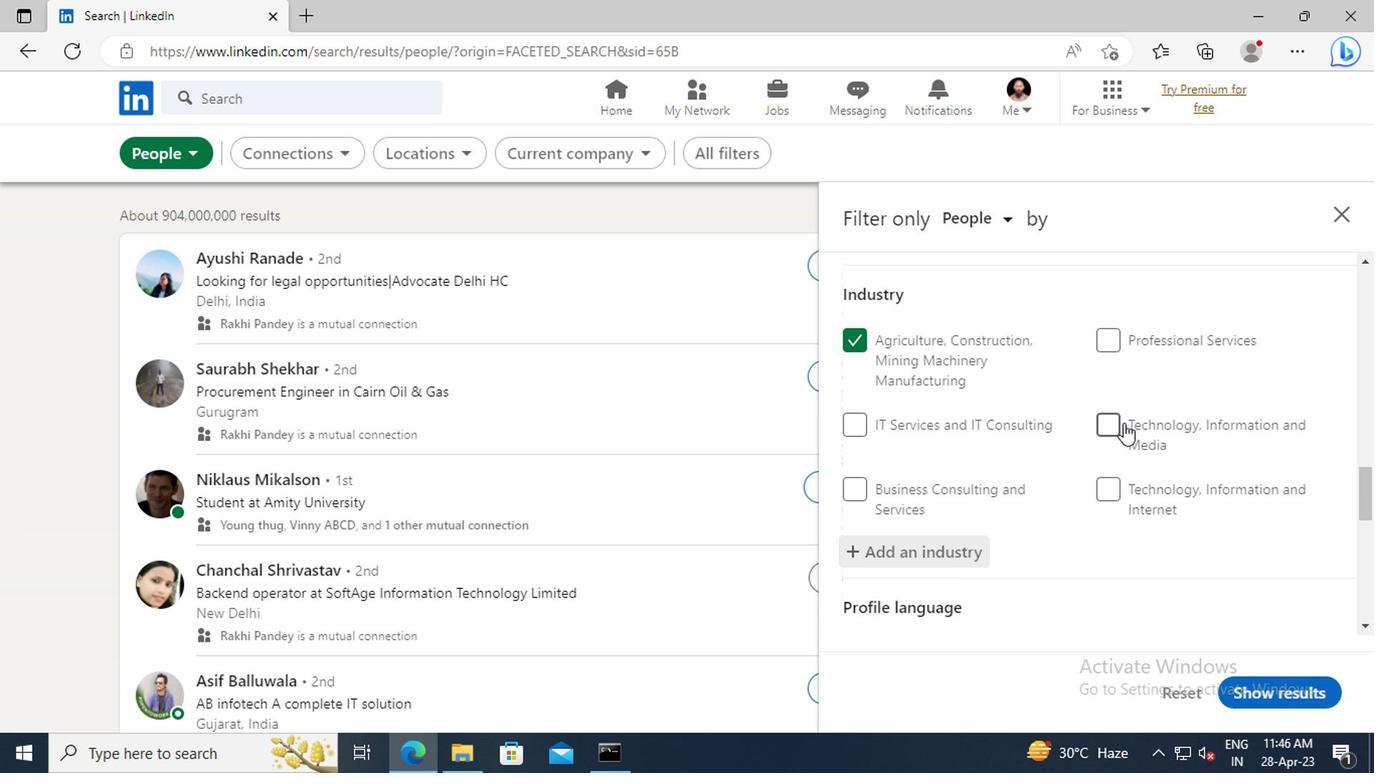 
Action: Mouse scrolled (1119, 422) with delta (0, 0)
Screenshot: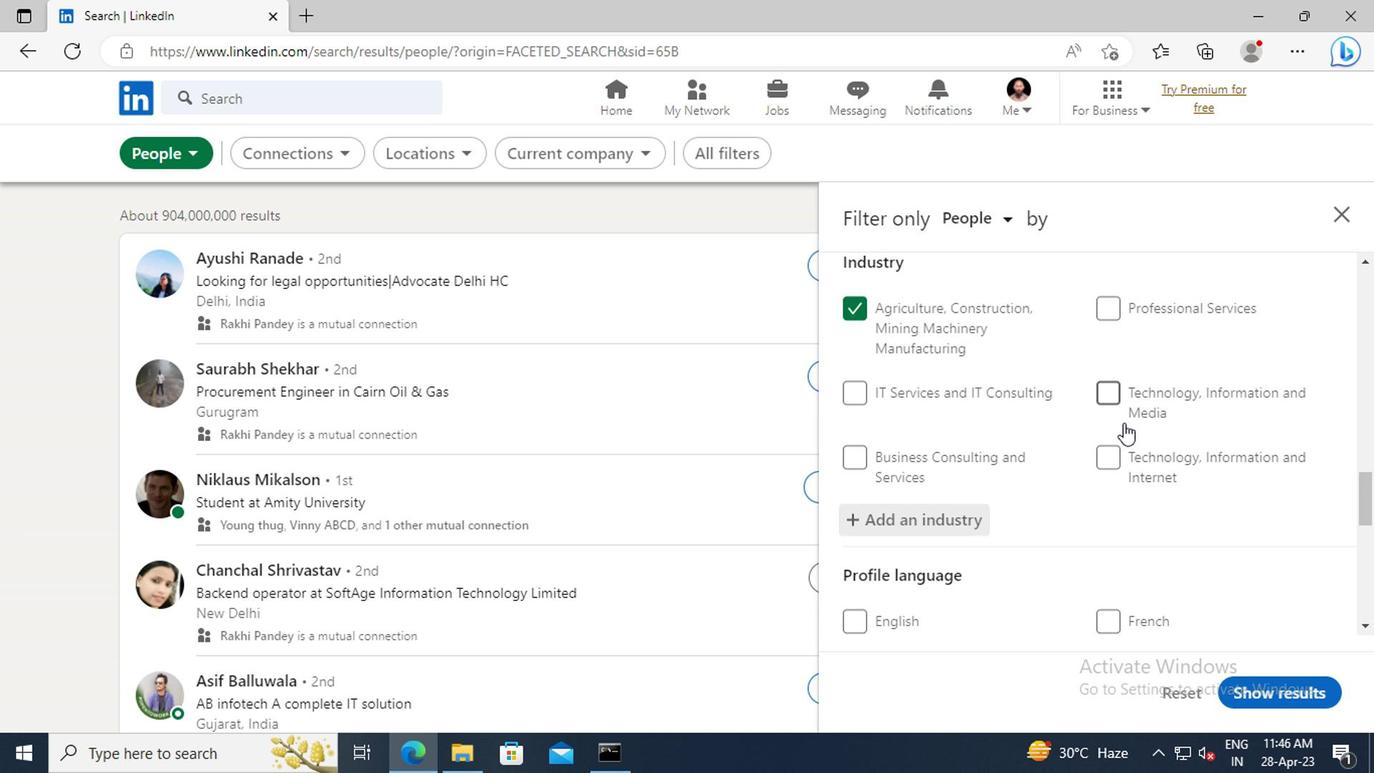 
Action: Mouse scrolled (1119, 422) with delta (0, 0)
Screenshot: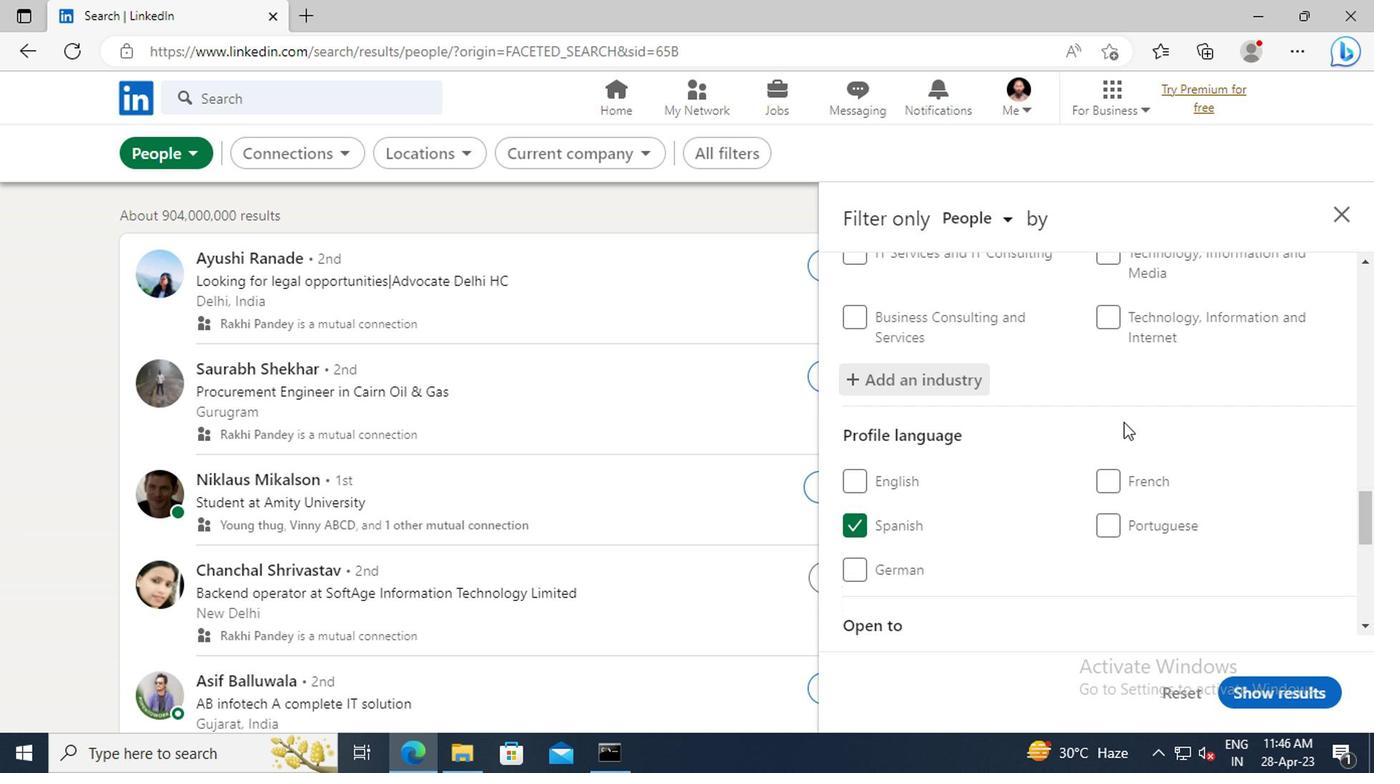 
Action: Mouse scrolled (1119, 422) with delta (0, 0)
Screenshot: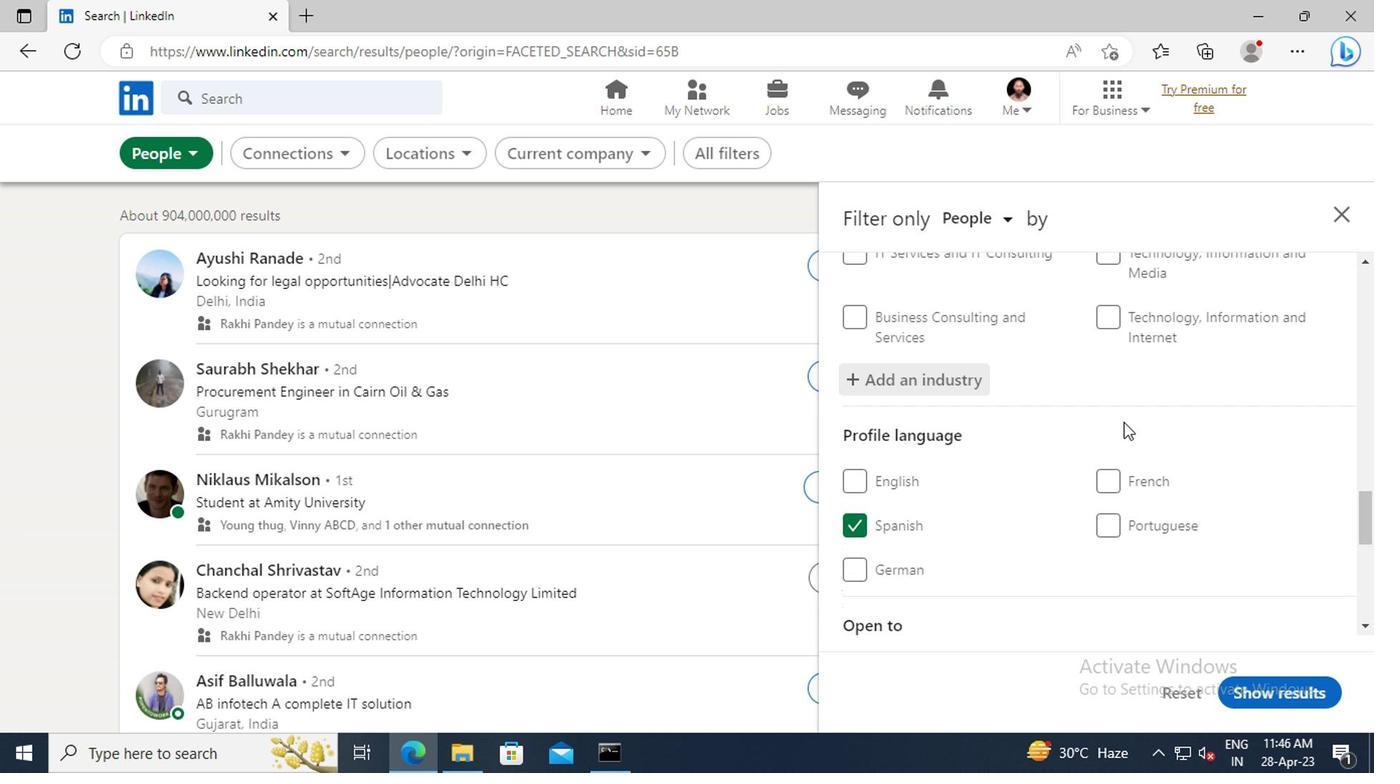 
Action: Mouse scrolled (1119, 422) with delta (0, 0)
Screenshot: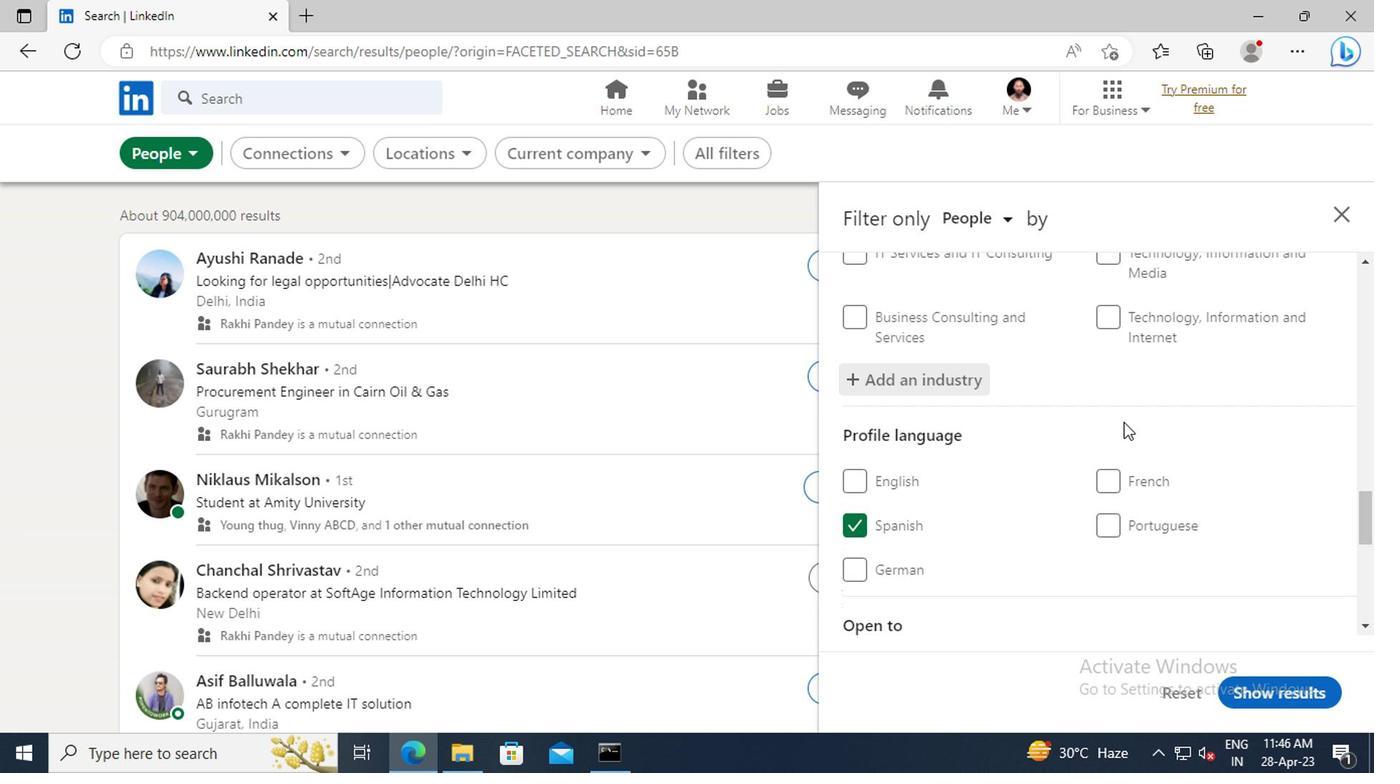 
Action: Mouse scrolled (1119, 422) with delta (0, 0)
Screenshot: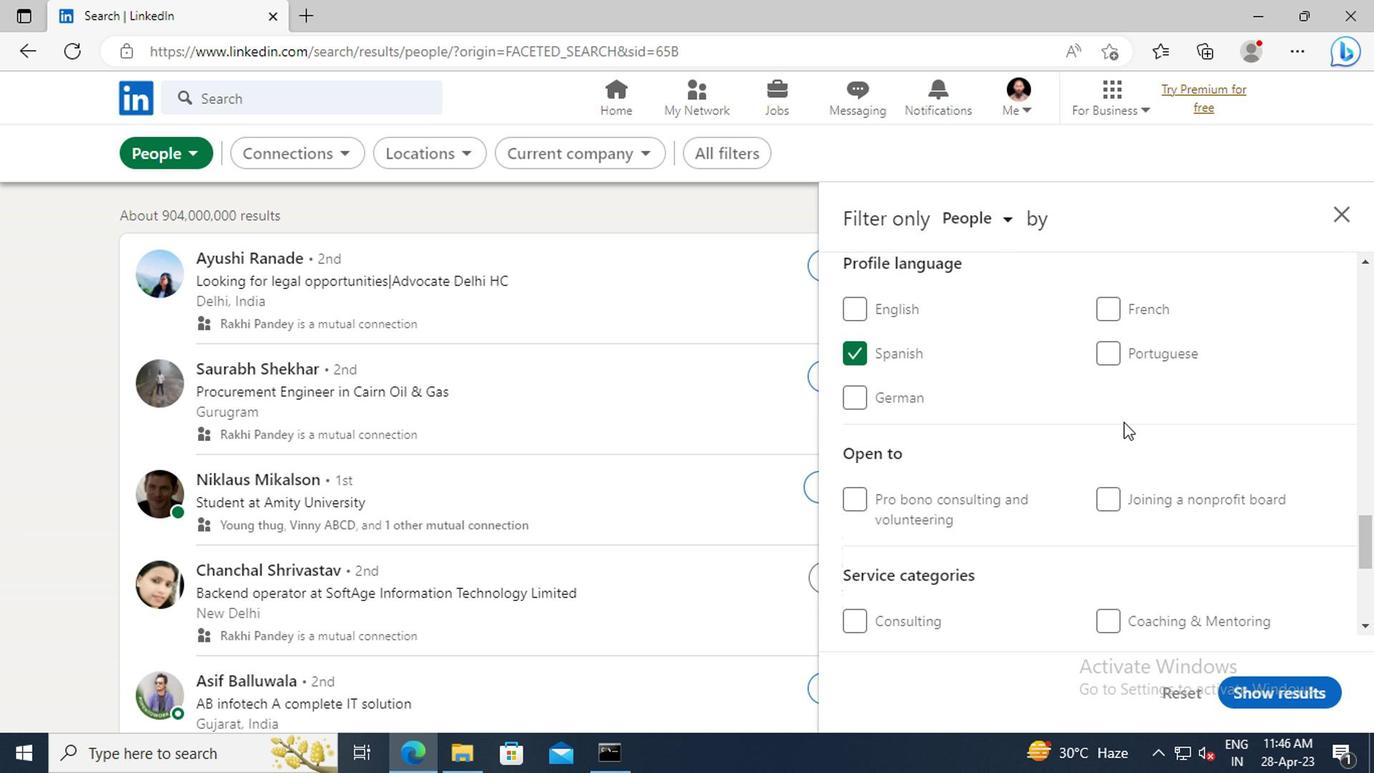 
Action: Mouse scrolled (1119, 422) with delta (0, 0)
Screenshot: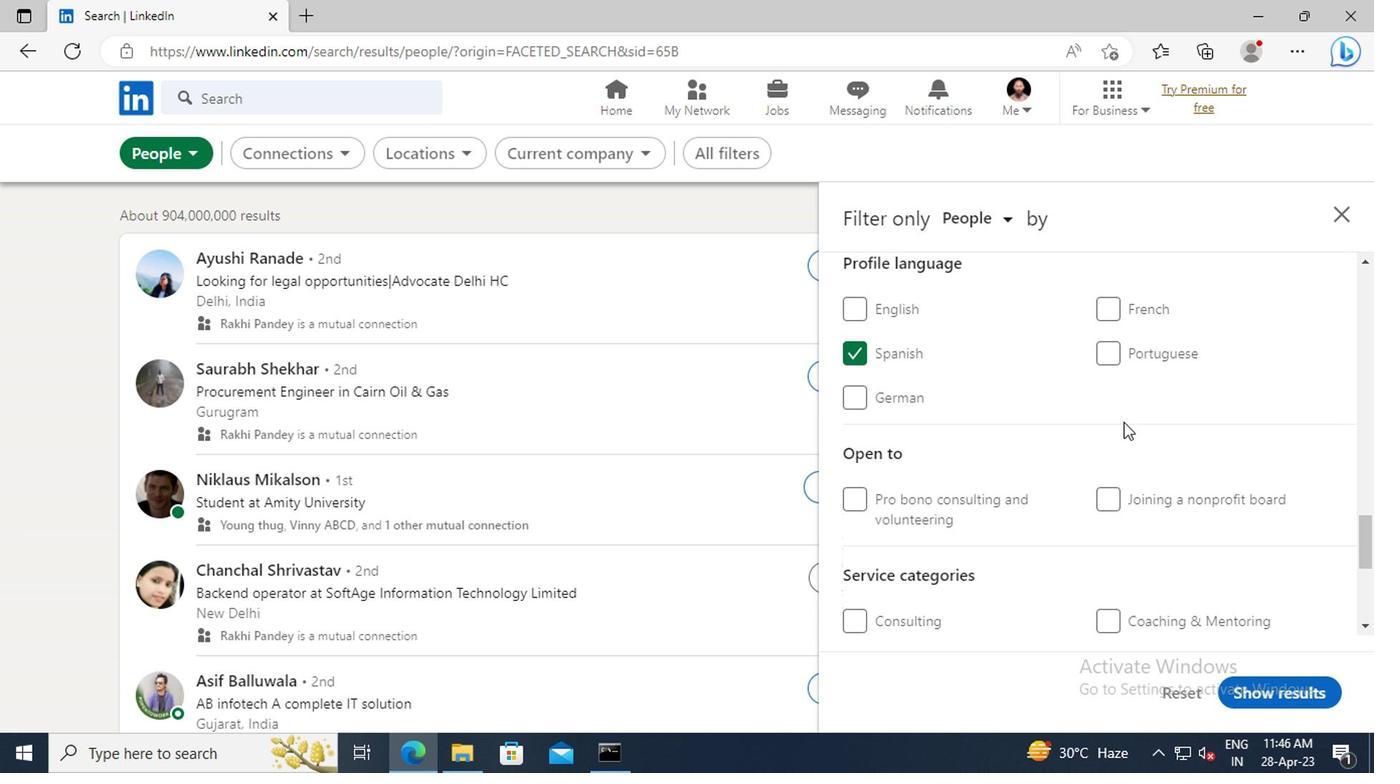 
Action: Mouse scrolled (1119, 422) with delta (0, 0)
Screenshot: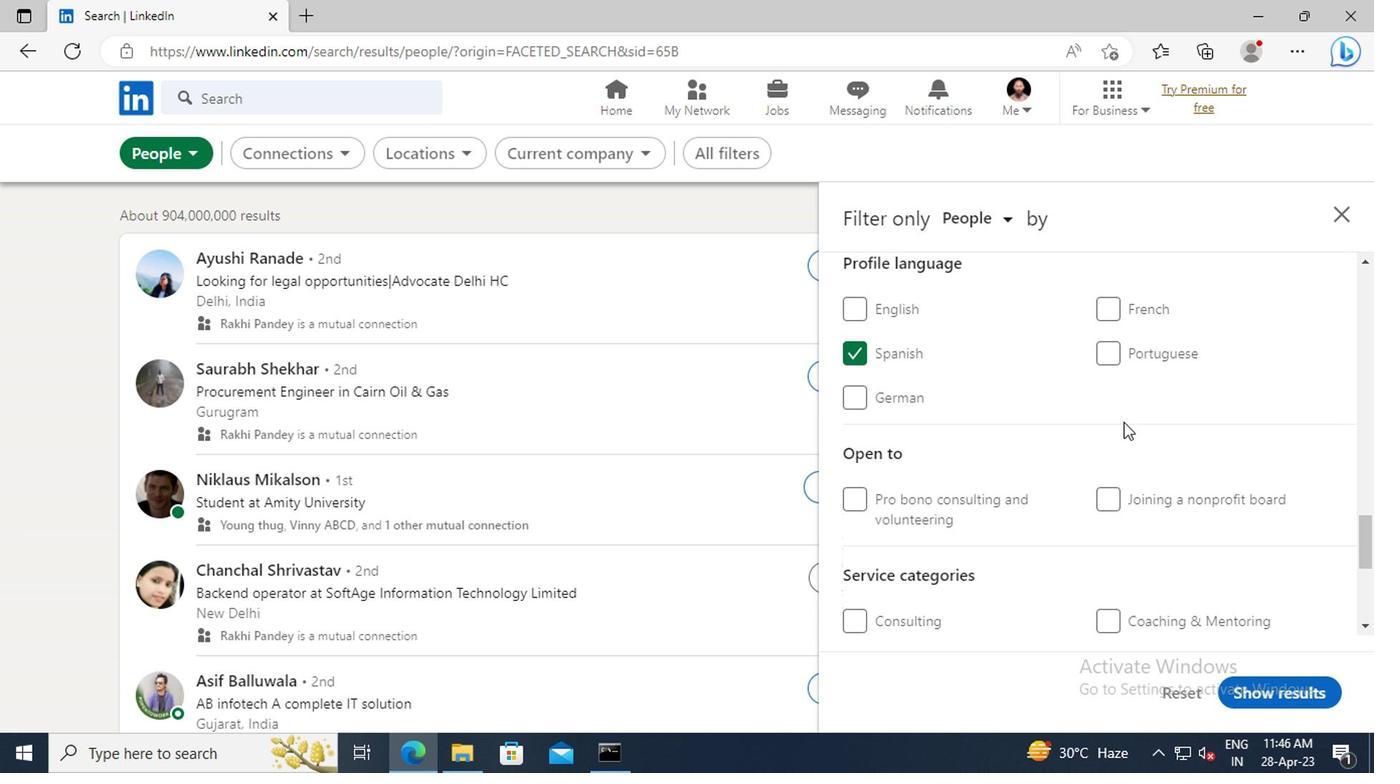 
Action: Mouse scrolled (1119, 422) with delta (0, 0)
Screenshot: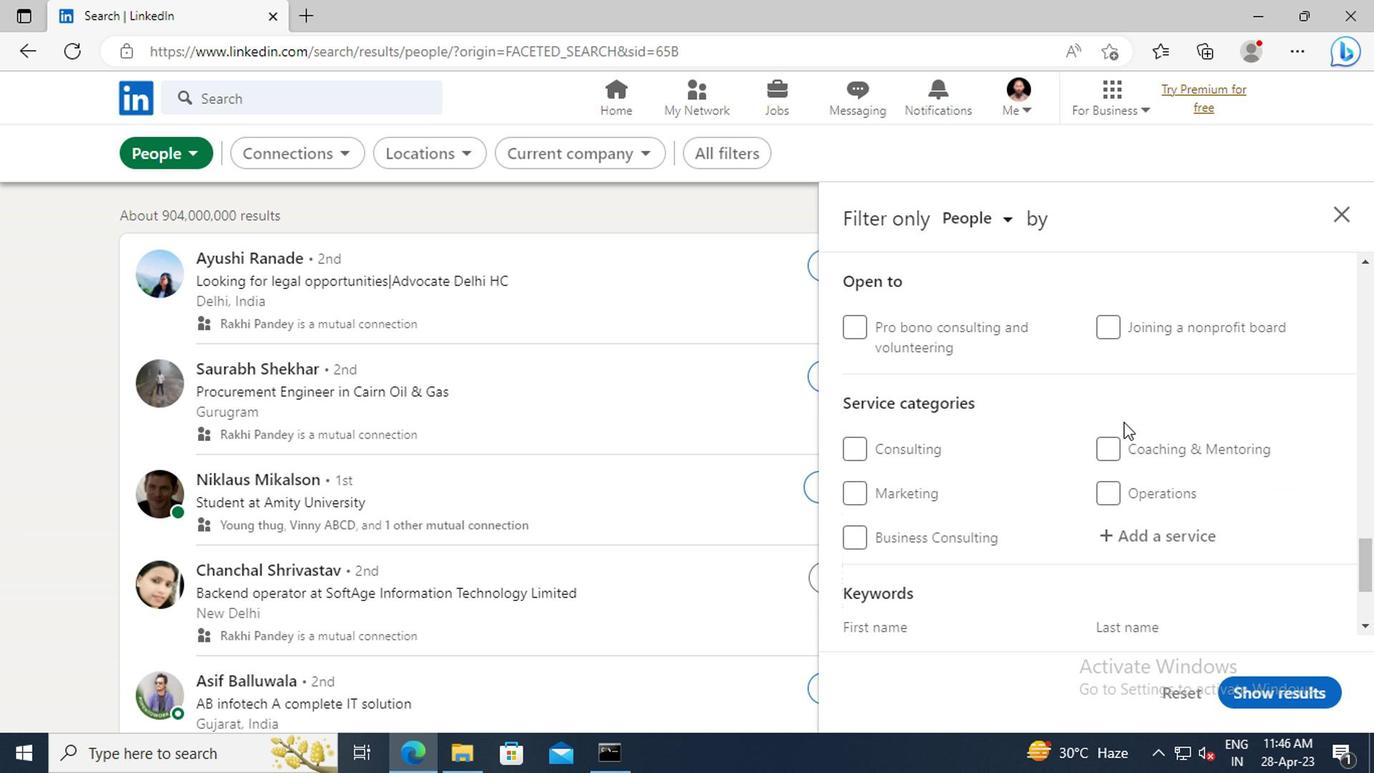 
Action: Mouse scrolled (1119, 422) with delta (0, 0)
Screenshot: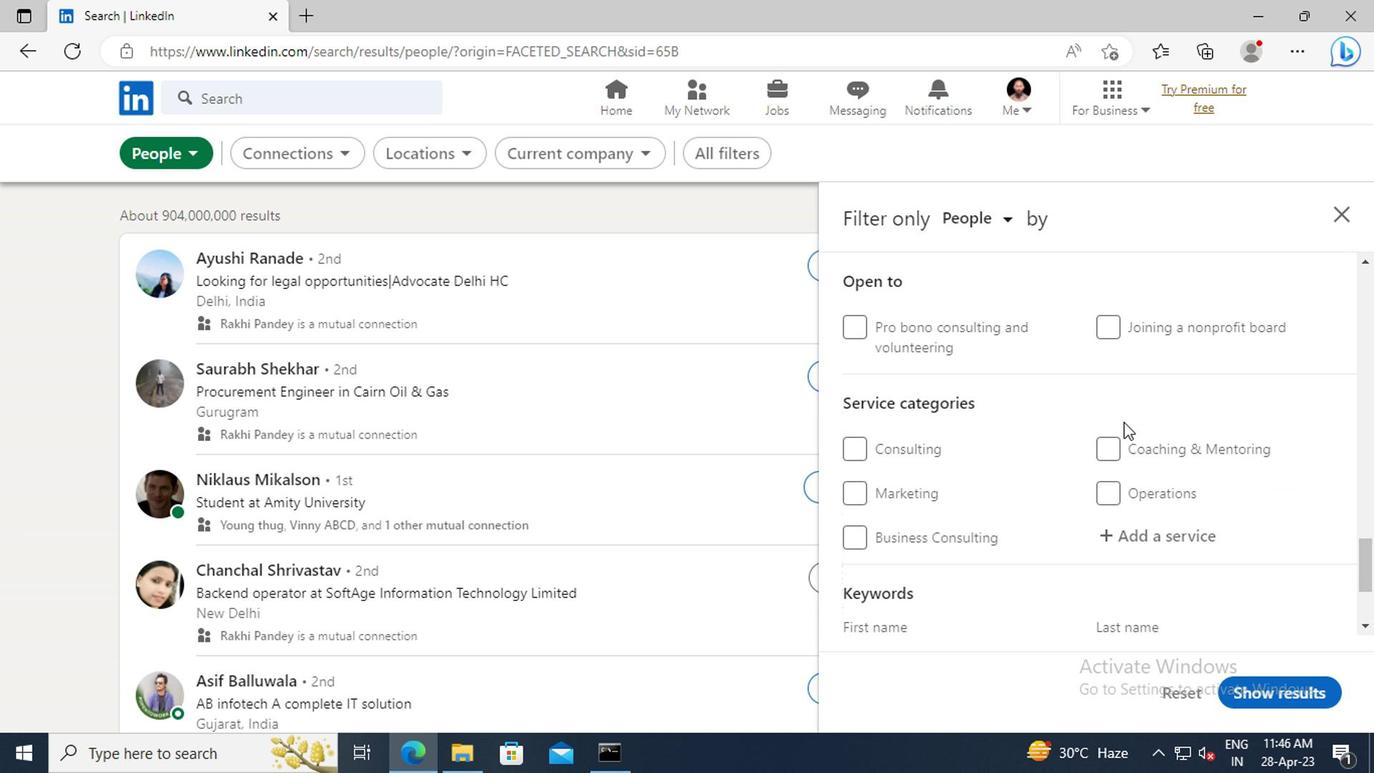 
Action: Mouse moved to (1136, 427)
Screenshot: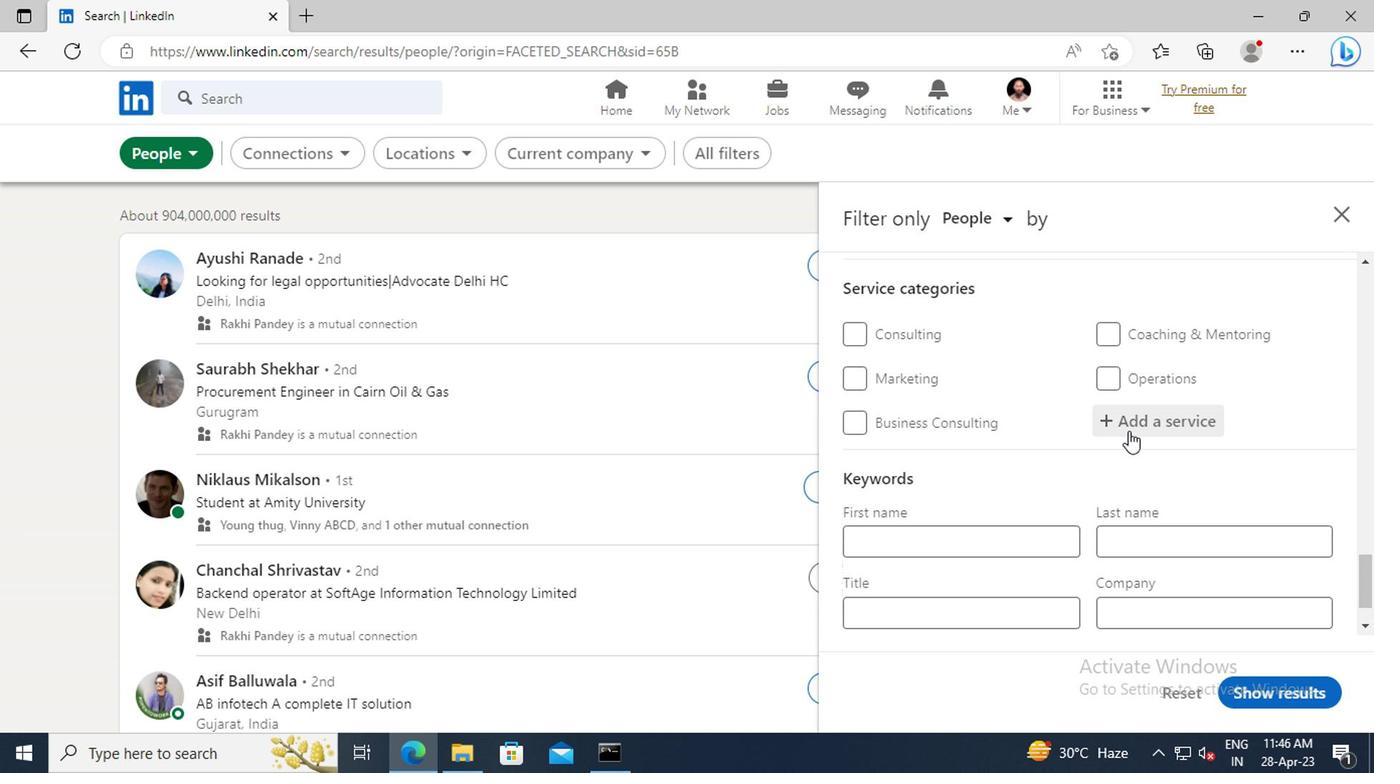 
Action: Mouse pressed left at (1136, 427)
Screenshot: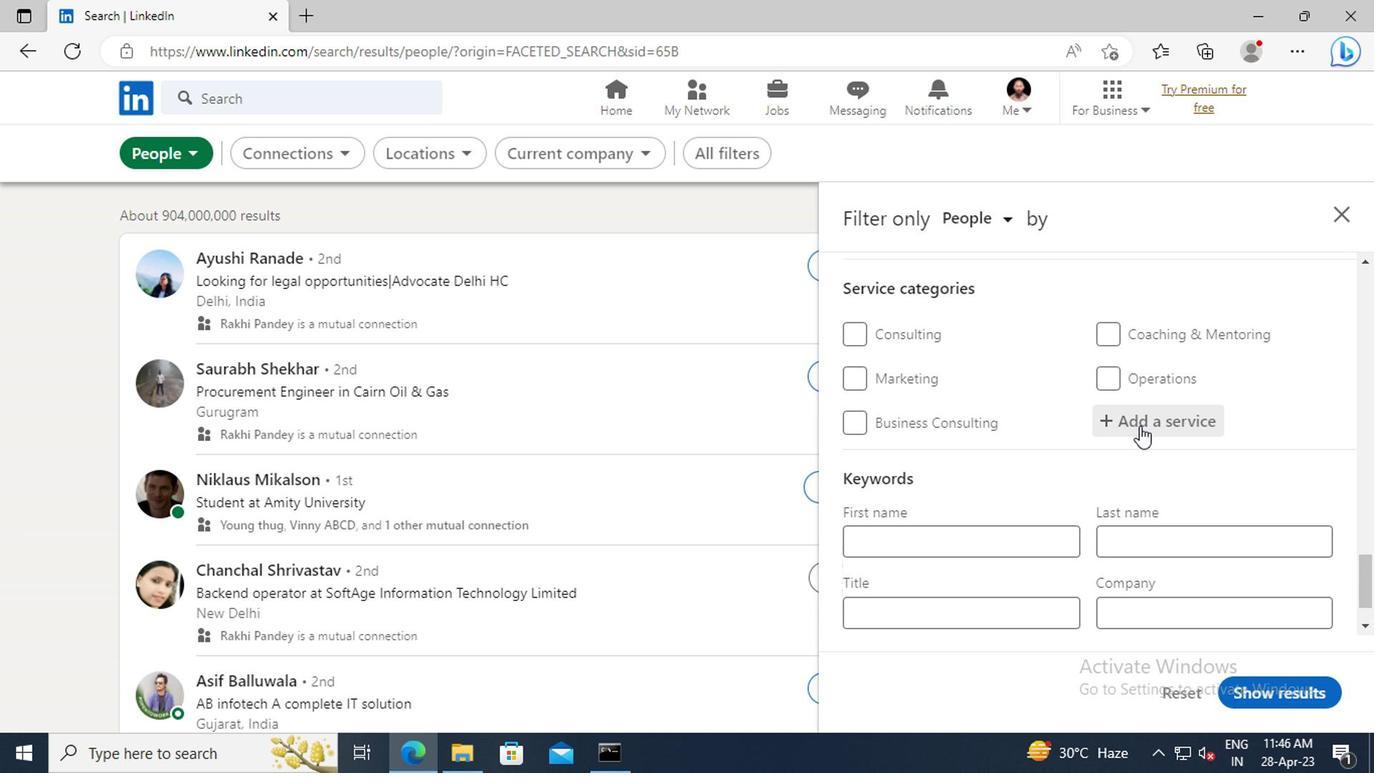 
Action: Key pressed <Key.shift>TYPING
Screenshot: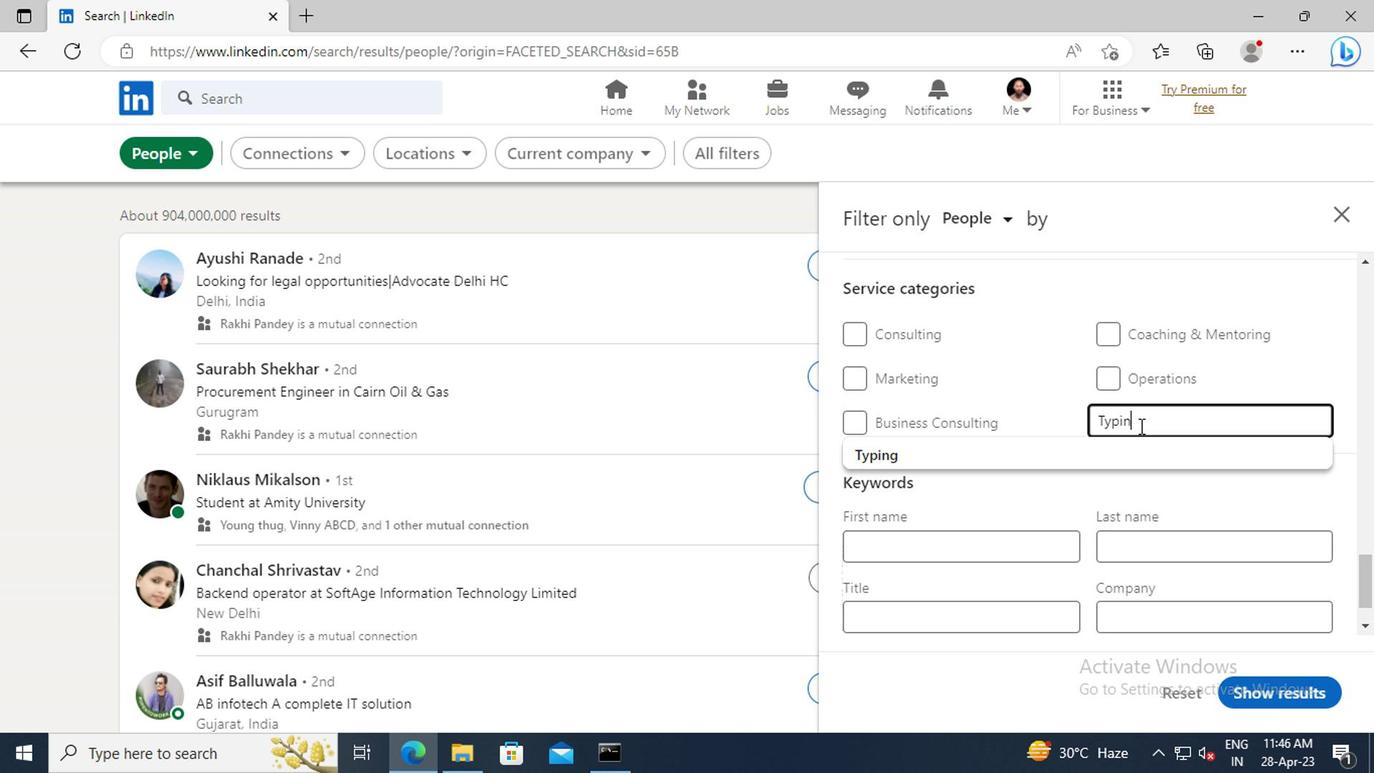 
Action: Mouse moved to (1146, 451)
Screenshot: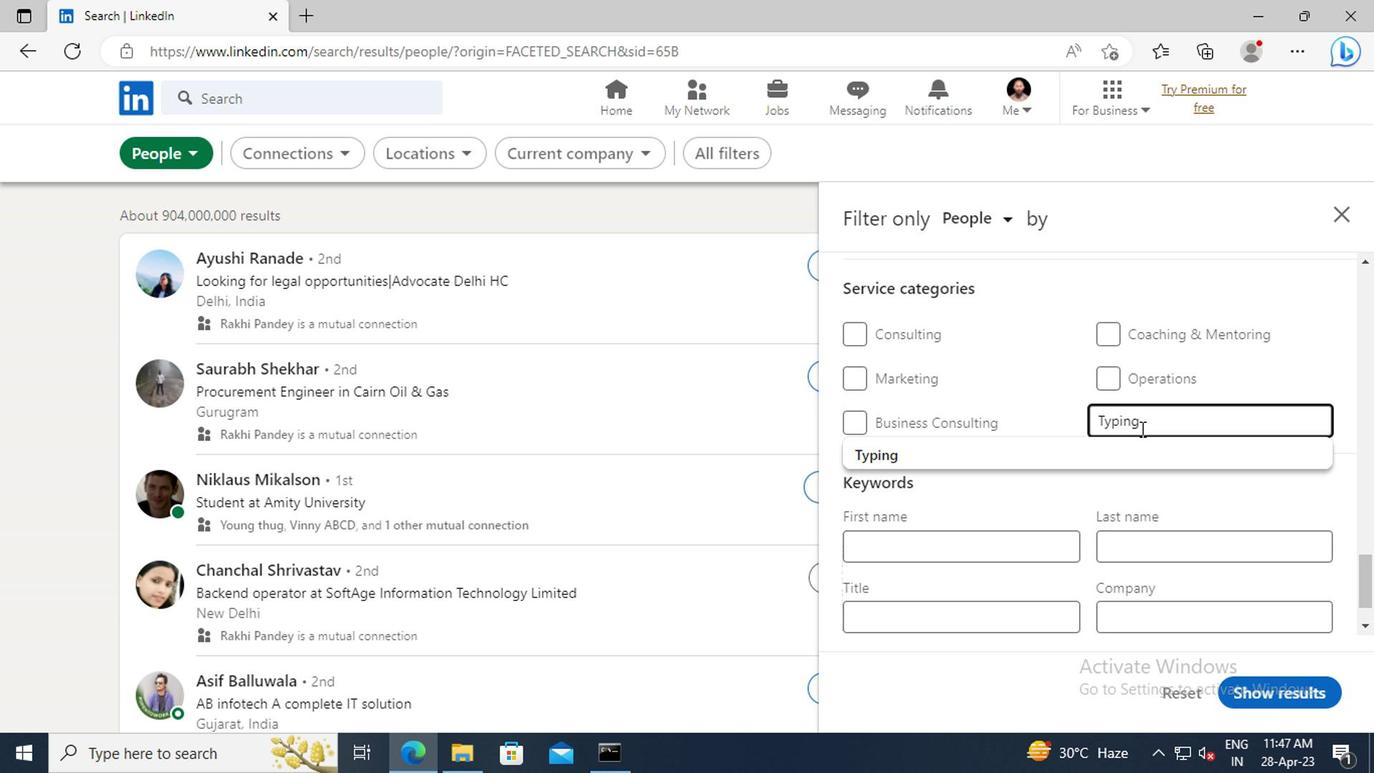 
Action: Mouse pressed left at (1146, 451)
Screenshot: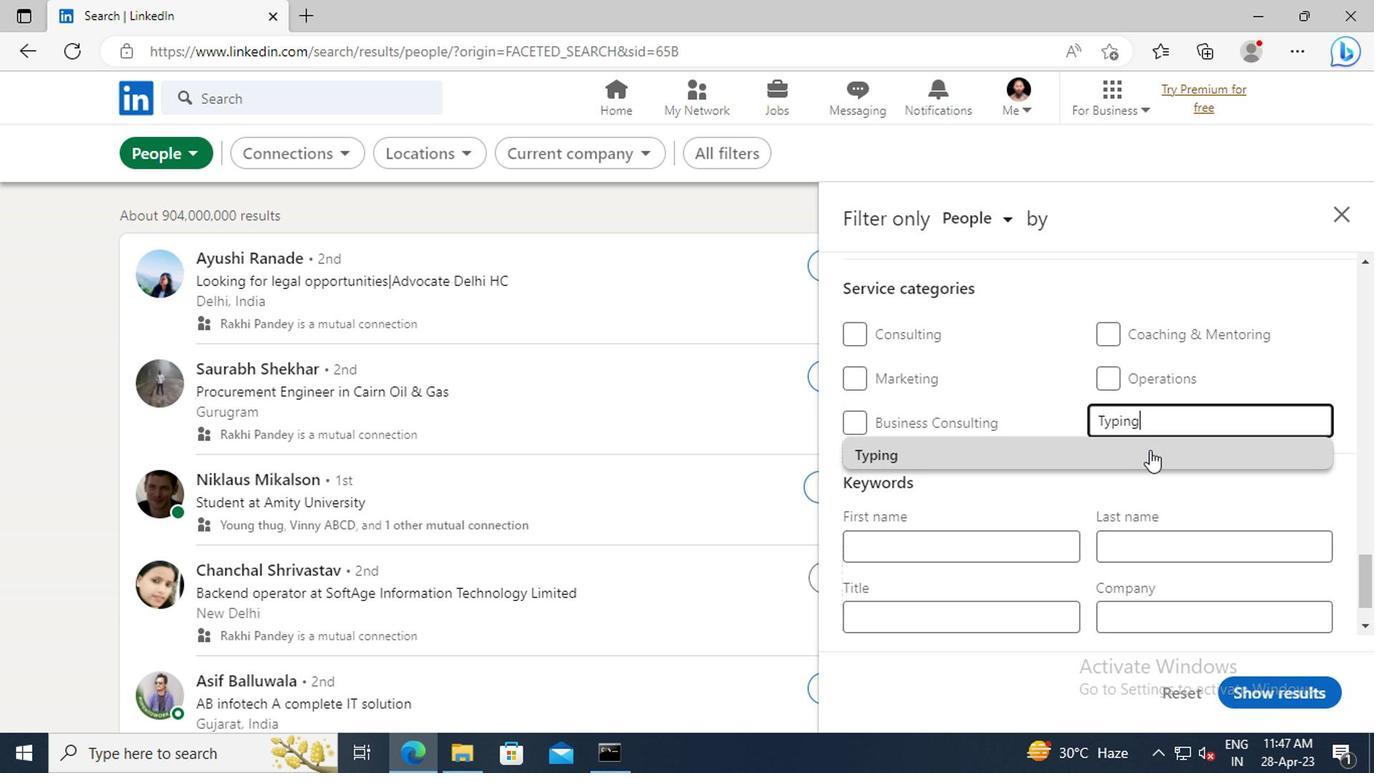 
Action: Mouse moved to (1096, 440)
Screenshot: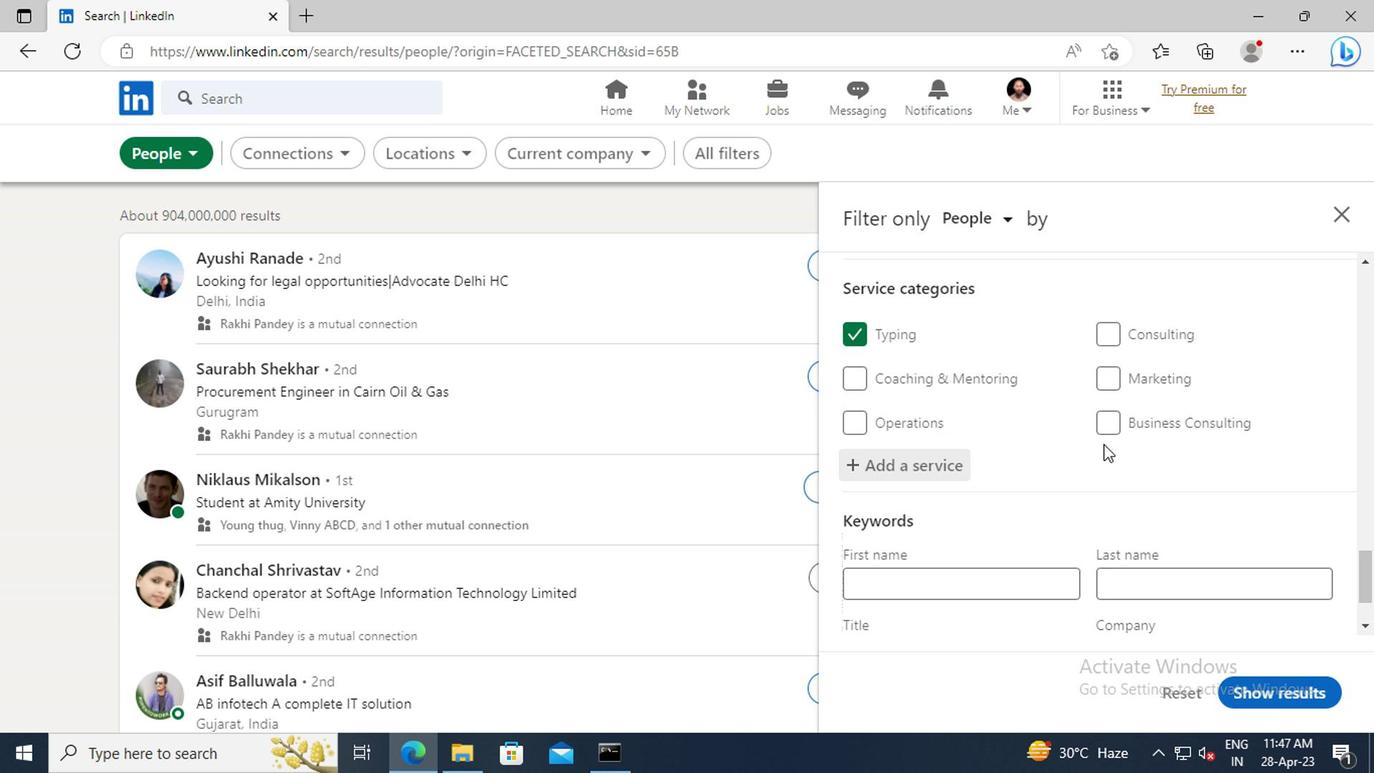 
Action: Mouse scrolled (1096, 438) with delta (0, -1)
Screenshot: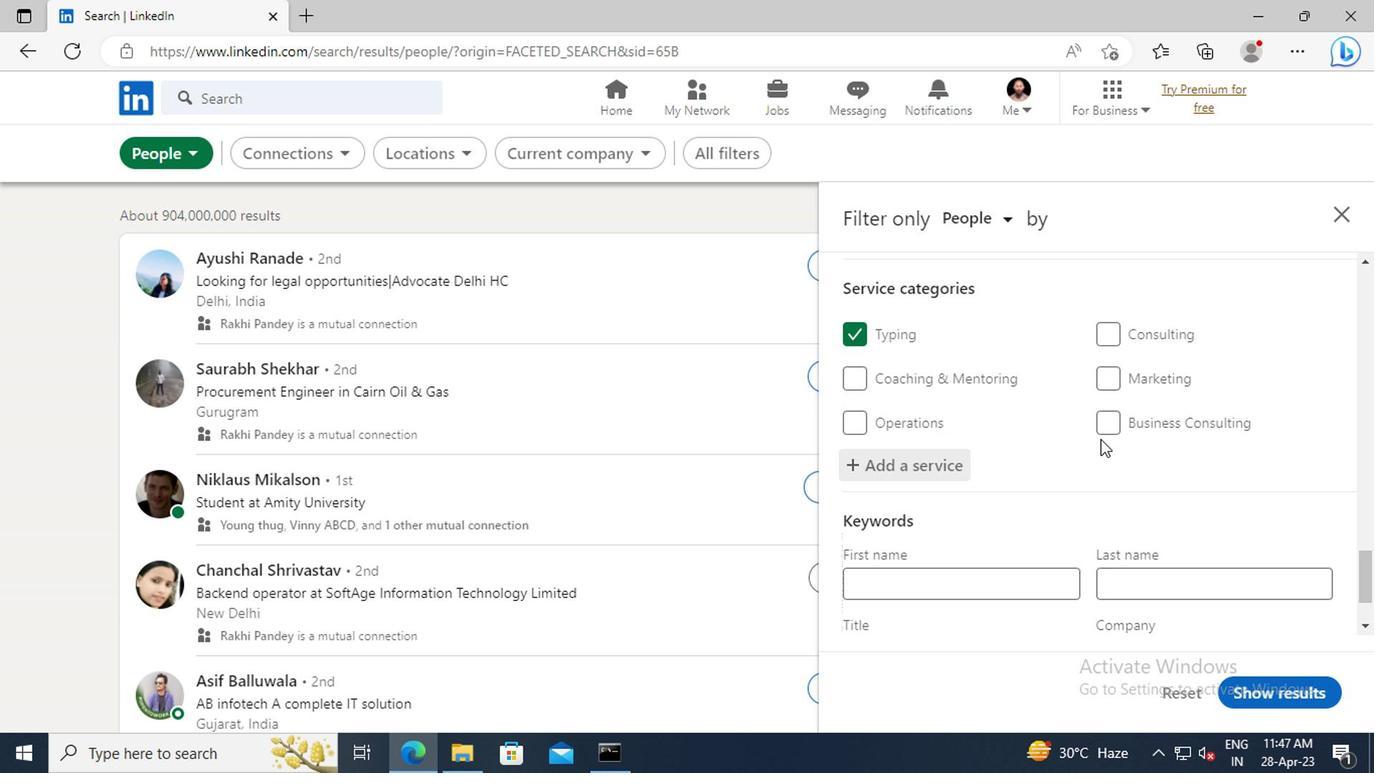 
Action: Mouse scrolled (1096, 438) with delta (0, -1)
Screenshot: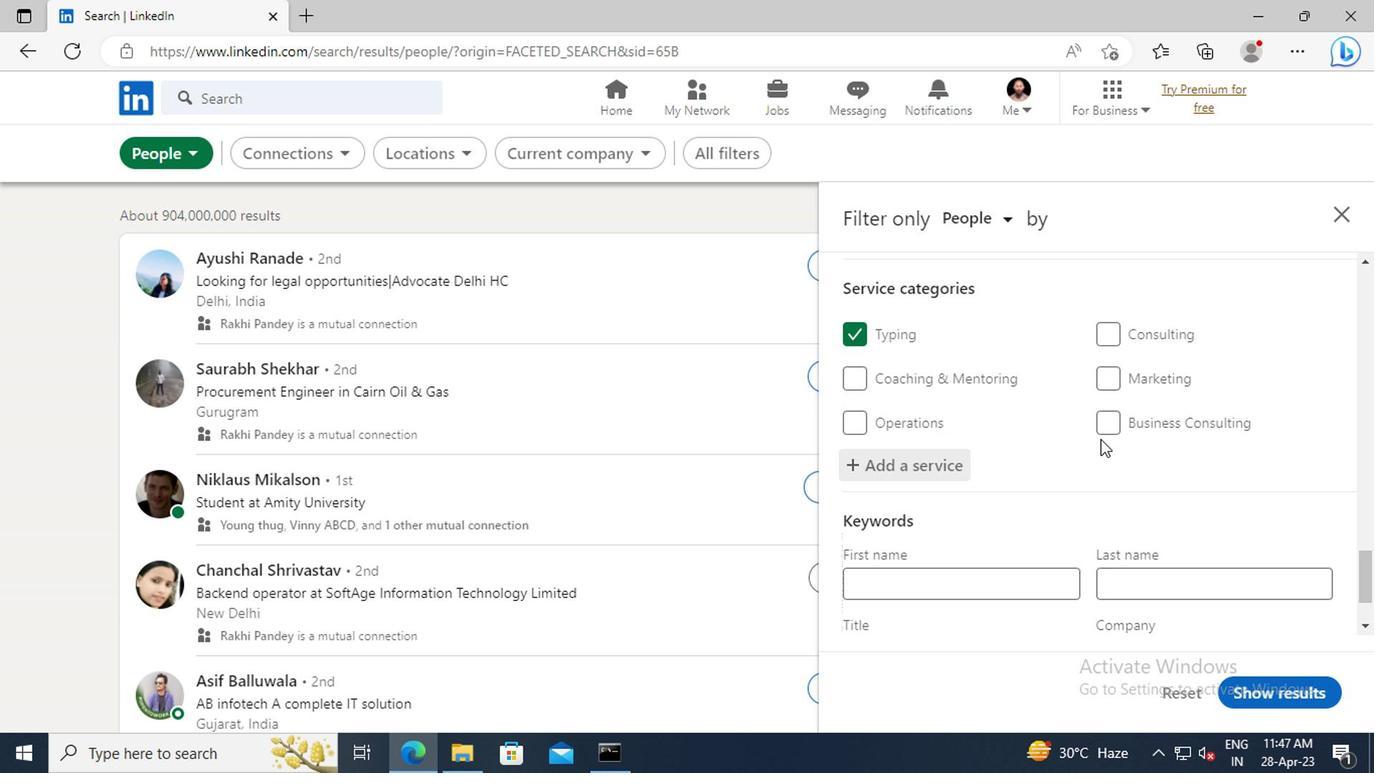 
Action: Mouse moved to (972, 549)
Screenshot: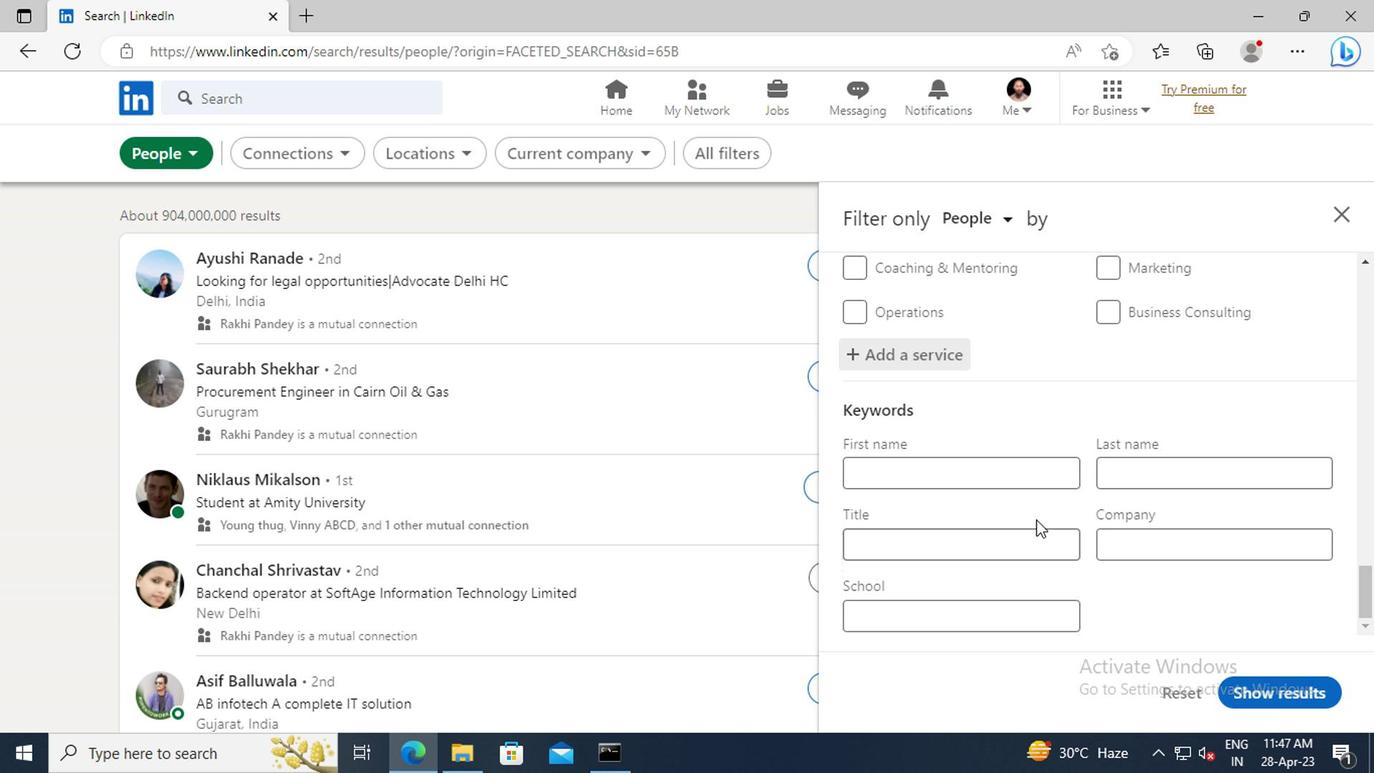 
Action: Mouse pressed left at (972, 549)
Screenshot: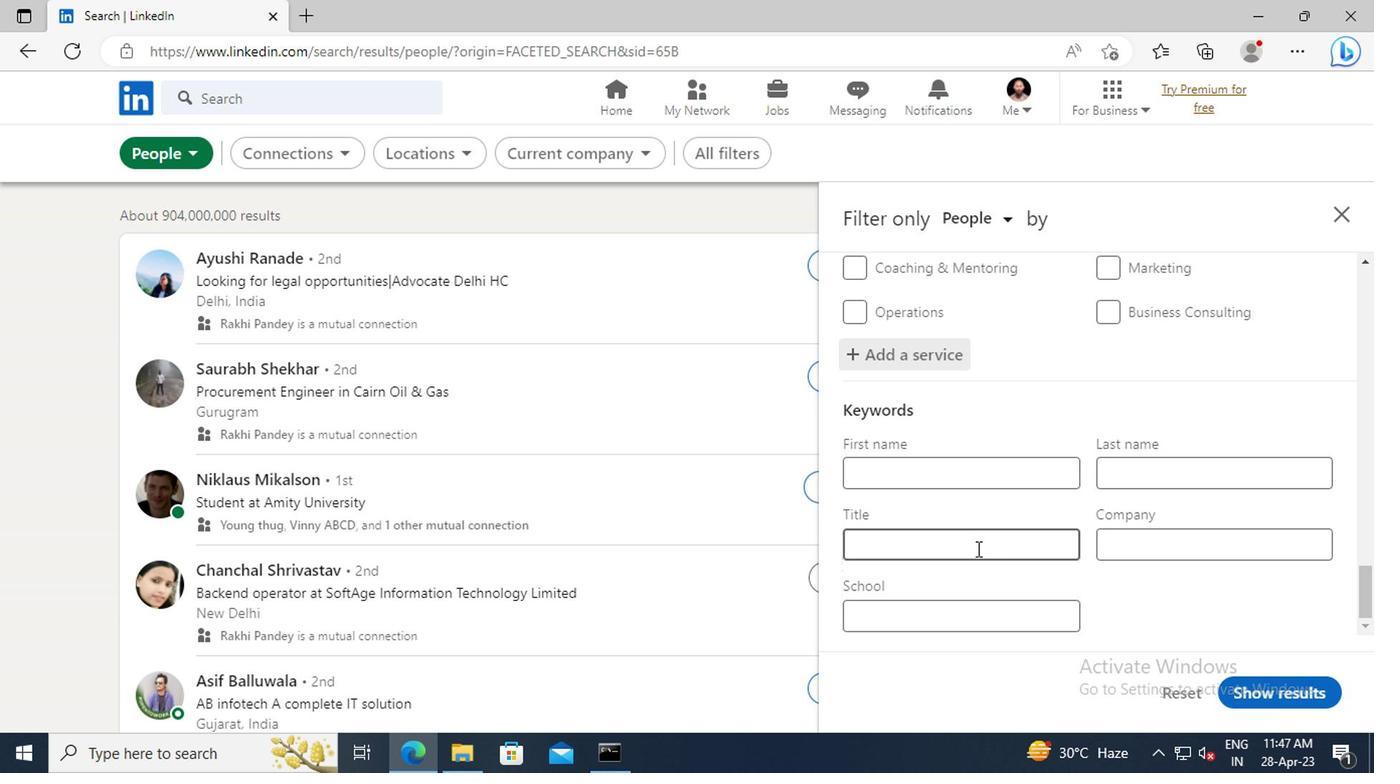 
Action: Key pressed <Key.shift>IRON<Key.space><Key.shift>WORKER<Key.enter>
Screenshot: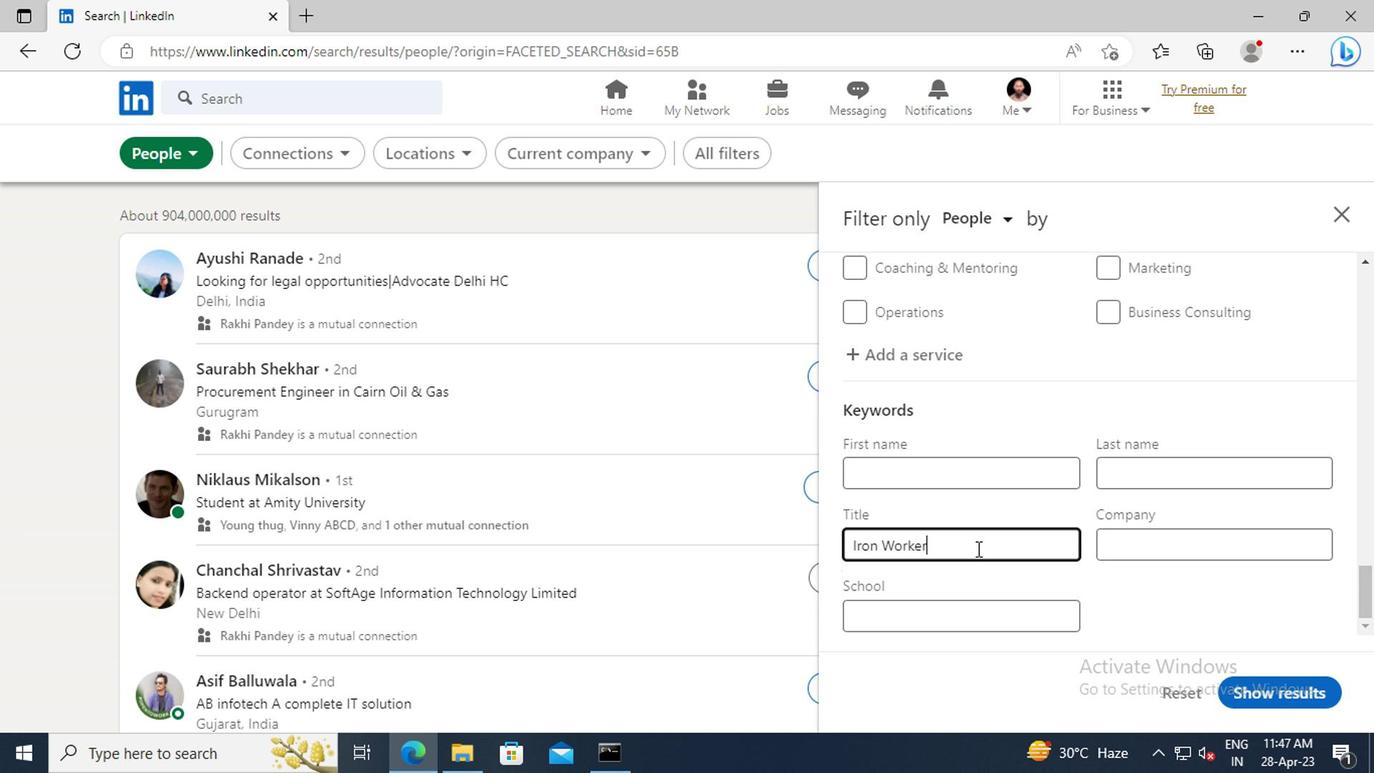 
Action: Mouse moved to (1250, 692)
Screenshot: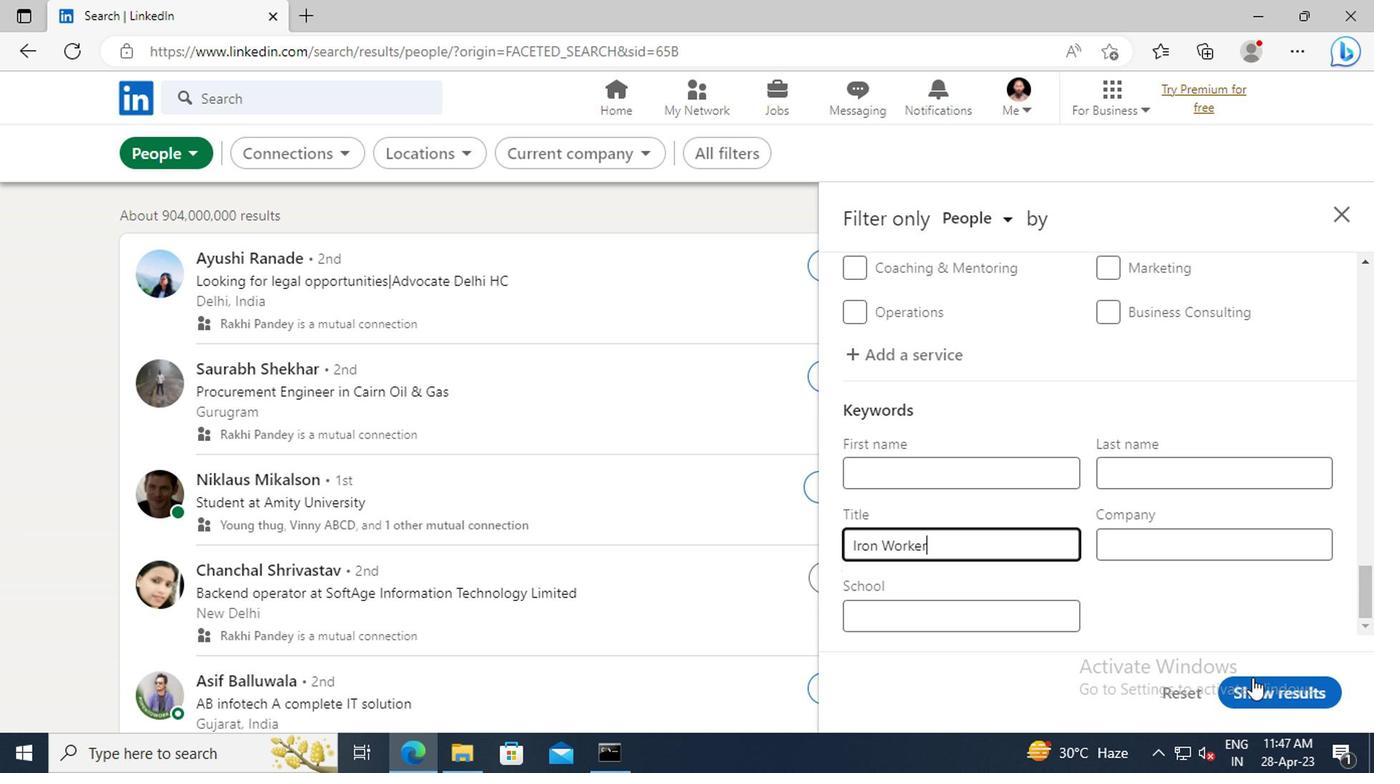 
Action: Mouse pressed left at (1250, 692)
Screenshot: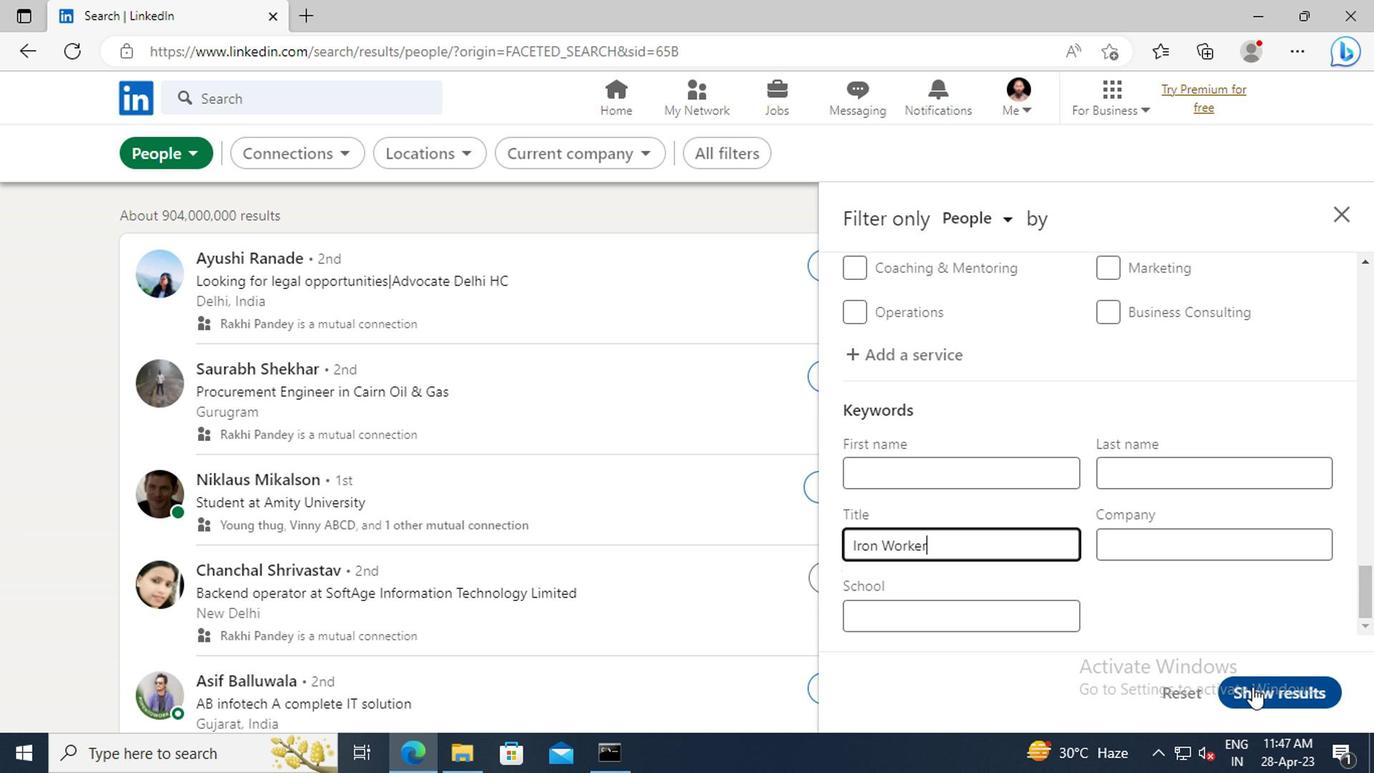 
